 Task: Look for Airbnb properties in Velika KladuÅ¡a, Bosnia and Herzegovina from 6th December, 2023 to 15th December, 2023 for 6 adults.6 bedrooms having 6 beds and 6 bathrooms. Property type can be house. Amenities needed are: wifi, washing machine, TV, free parkinig on premises, hot tub, gym, smoking allowed. Booking option can be shelf check-in. Look for 5 properties as per requirement.
Action: Mouse moved to (340, 141)
Screenshot: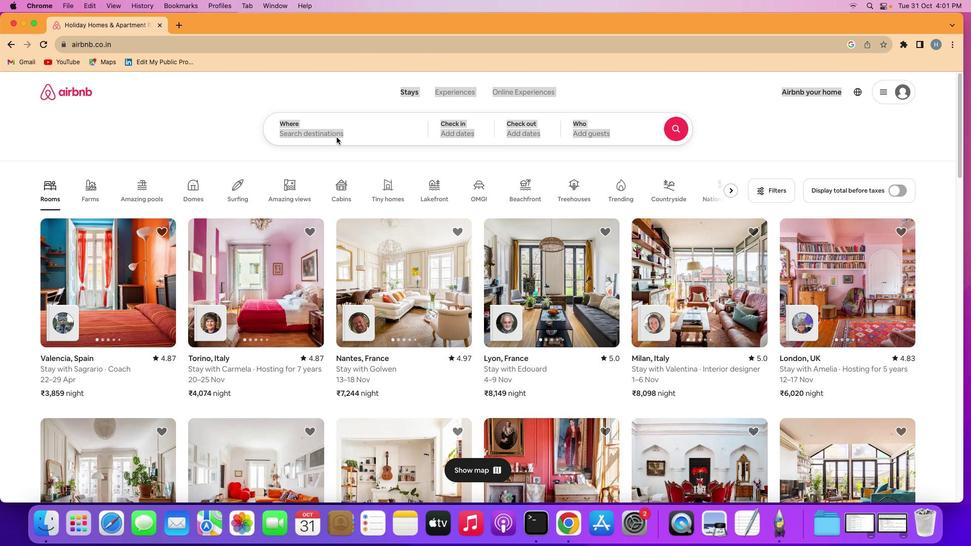 
Action: Mouse pressed left at (340, 141)
Screenshot: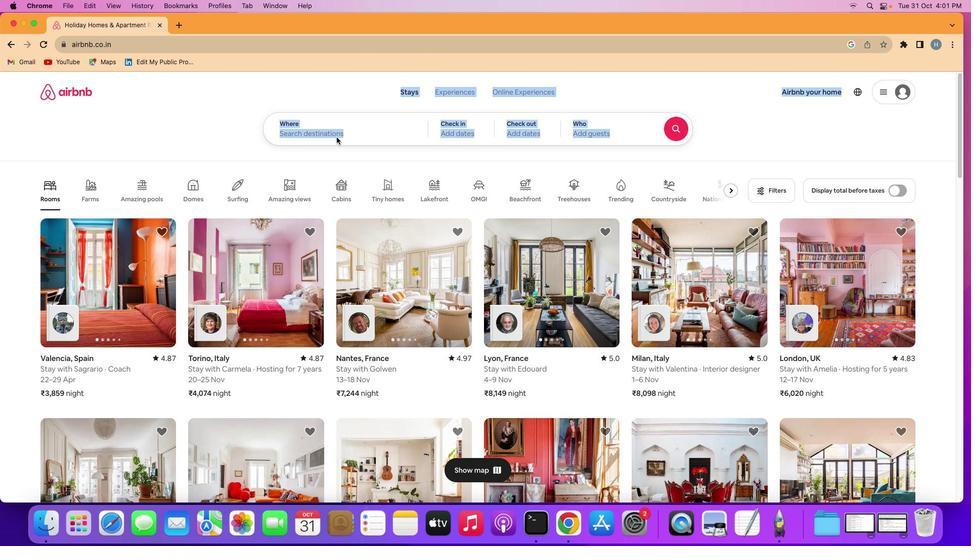 
Action: Mouse pressed left at (340, 141)
Screenshot: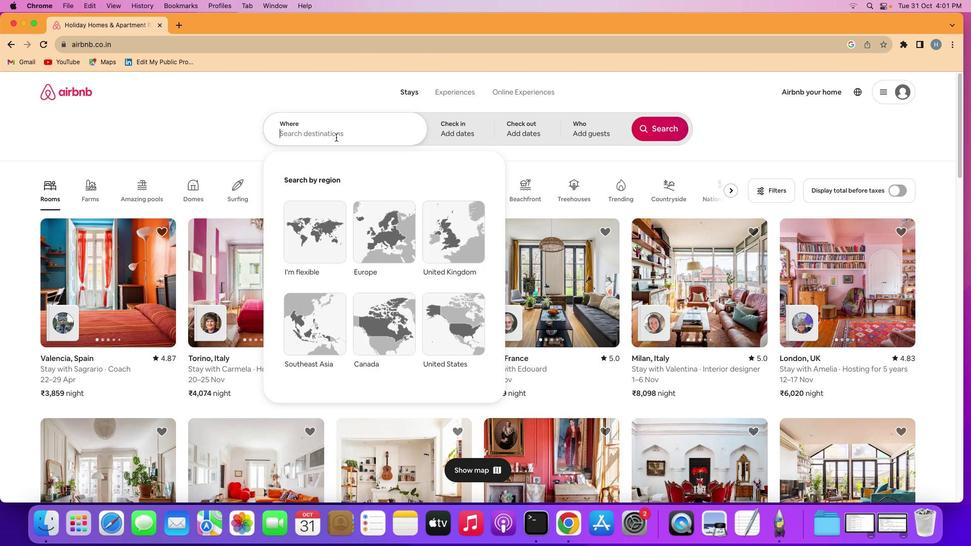 
Action: Mouse moved to (339, 141)
Screenshot: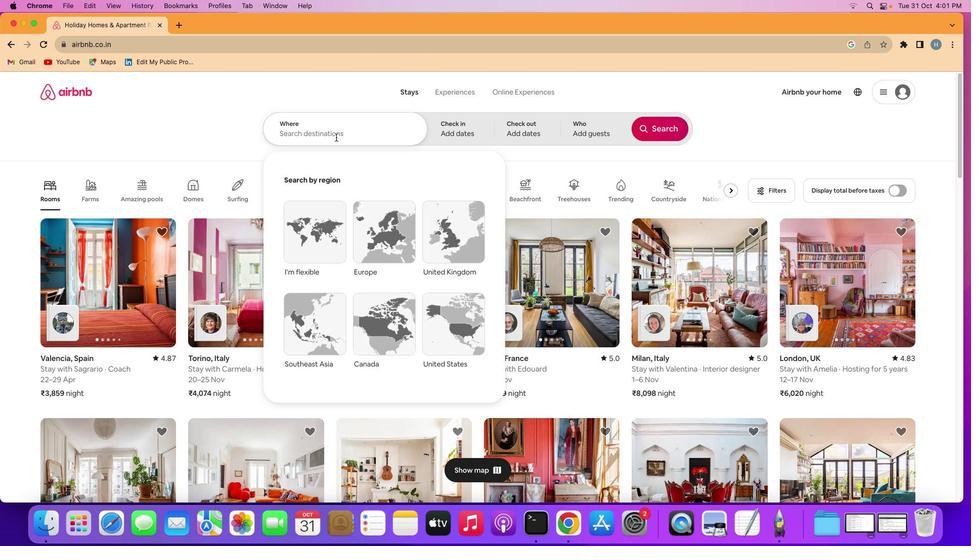 
Action: Key pressed Key.shift'V''e''l''i''k''a'Key.spaceKey.shift'K''l''a''d''u''s''a'','Key.spaceKey.shift'B''o''s''i''n''a'
Screenshot: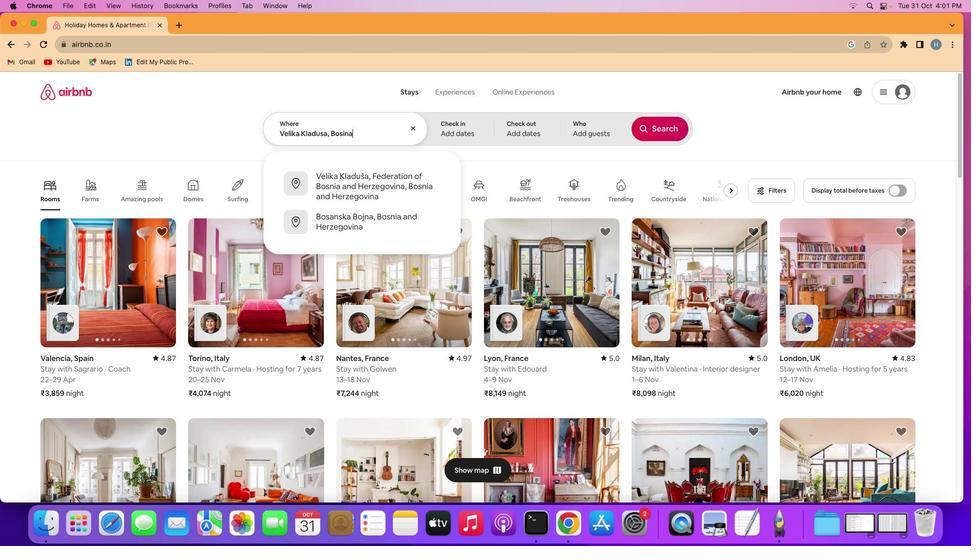 
Action: Mouse moved to (361, 138)
Screenshot: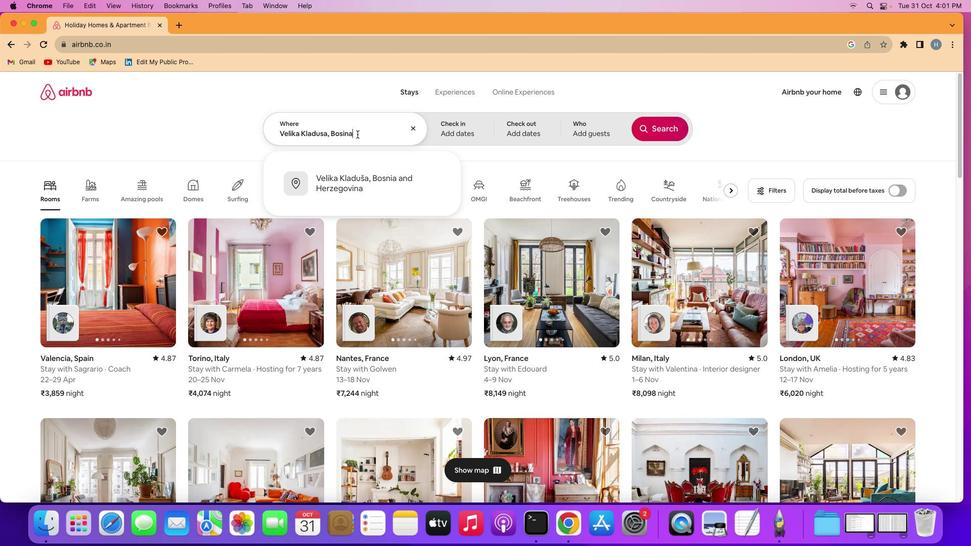 
Action: Key pressed Key.space'a''n''d'Key.spaceKey.shift'H''e''r''z''e''g''o''v''i''n''a'
Screenshot: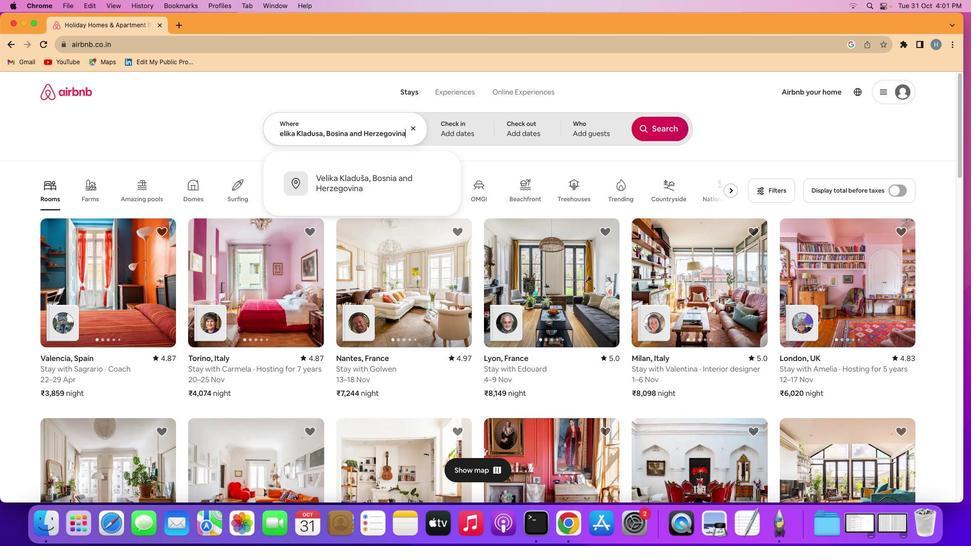 
Action: Mouse moved to (462, 129)
Screenshot: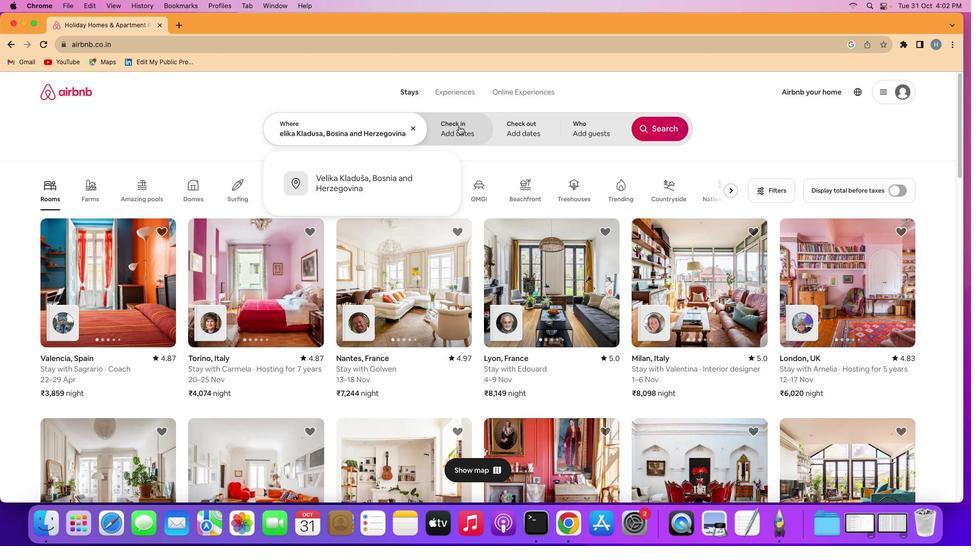 
Action: Mouse pressed left at (462, 129)
Screenshot: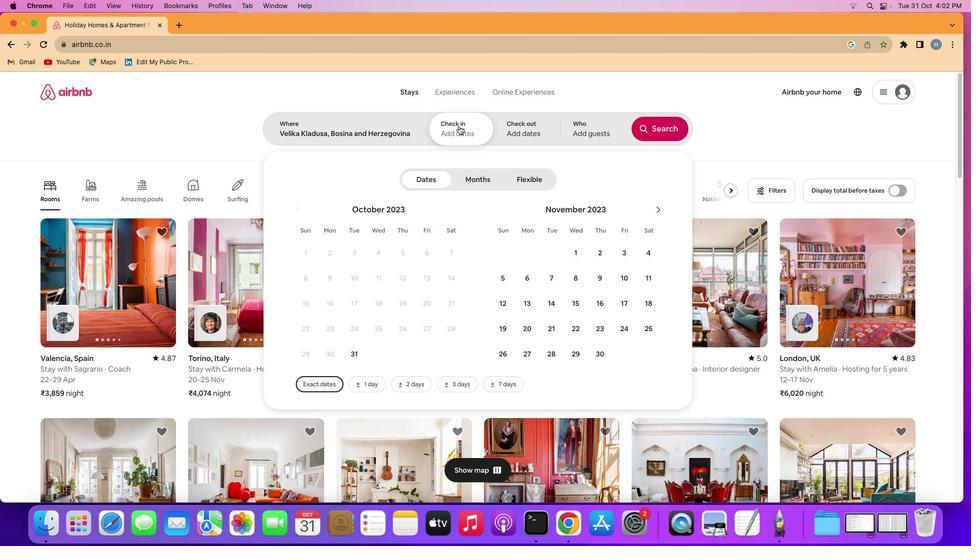 
Action: Mouse moved to (664, 213)
Screenshot: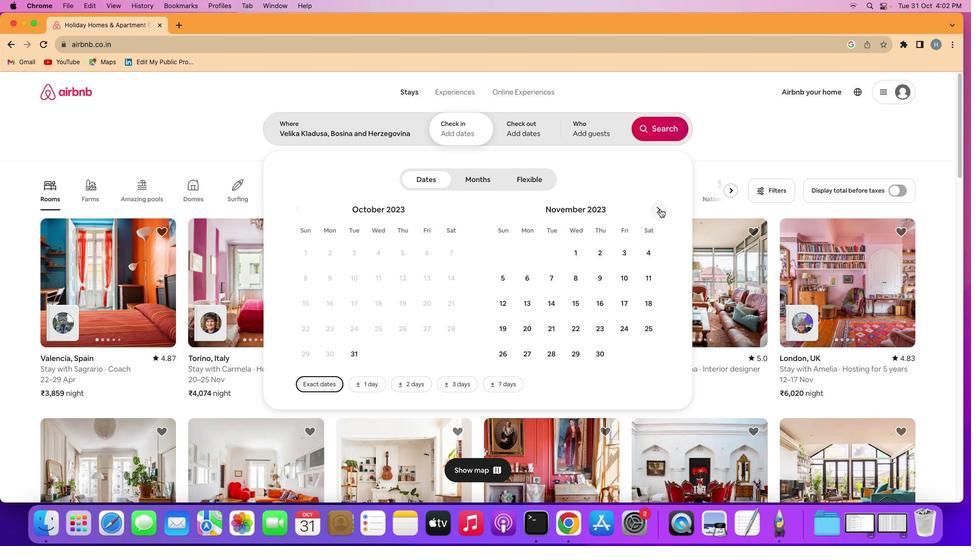 
Action: Mouse pressed left at (664, 213)
Screenshot: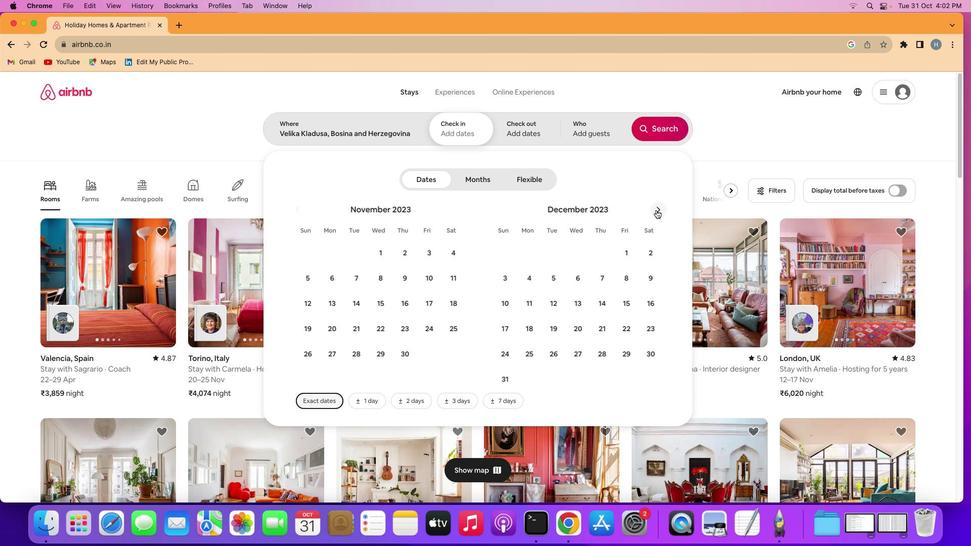 
Action: Mouse moved to (579, 286)
Screenshot: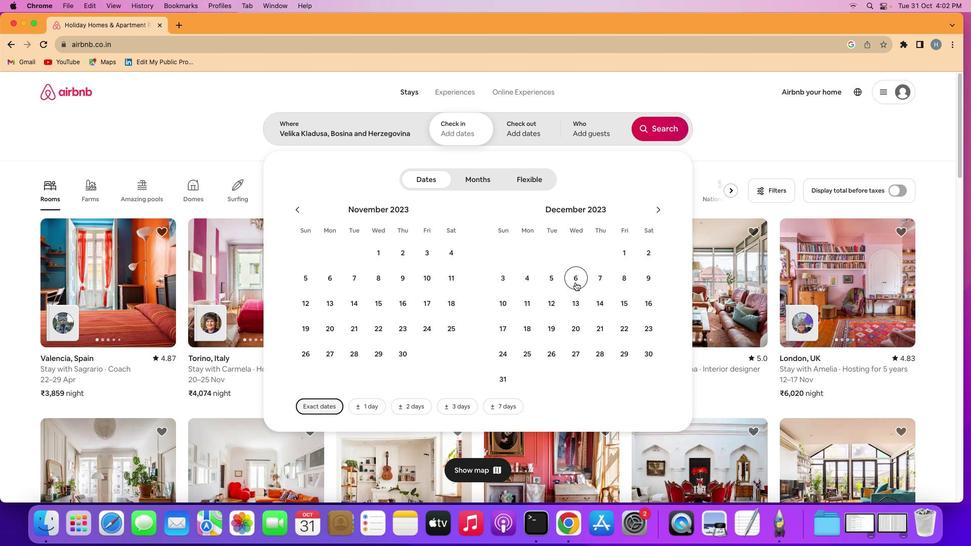 
Action: Mouse pressed left at (579, 286)
Screenshot: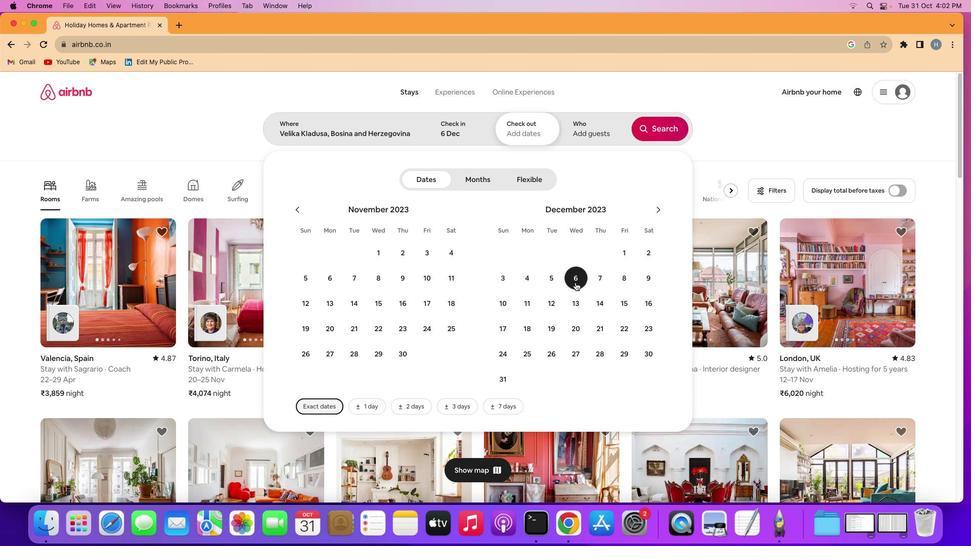 
Action: Mouse moved to (629, 303)
Screenshot: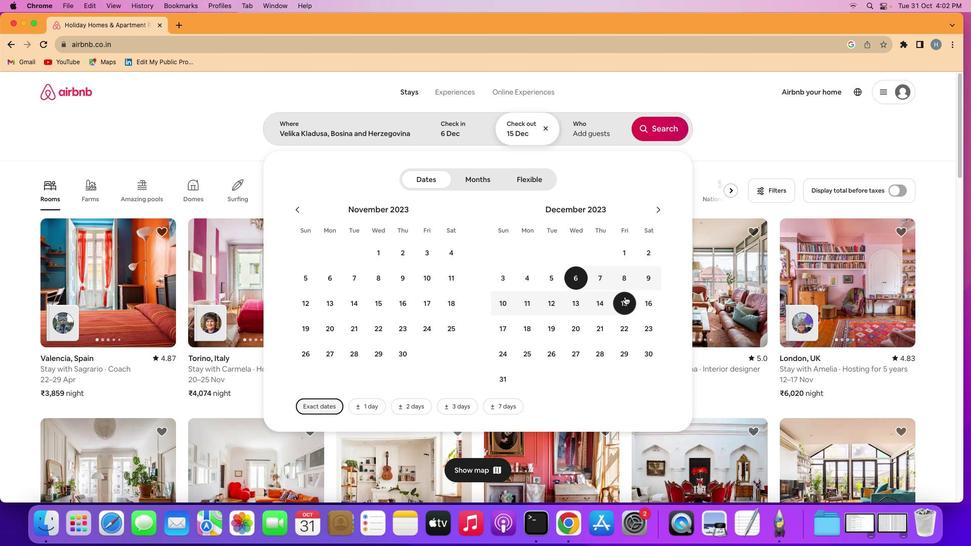 
Action: Mouse pressed left at (629, 303)
Screenshot: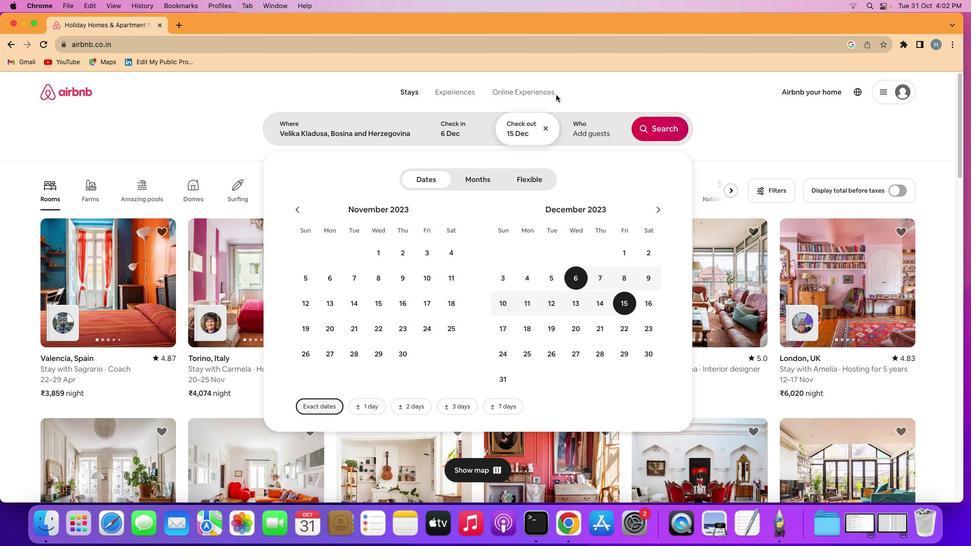 
Action: Mouse moved to (603, 132)
Screenshot: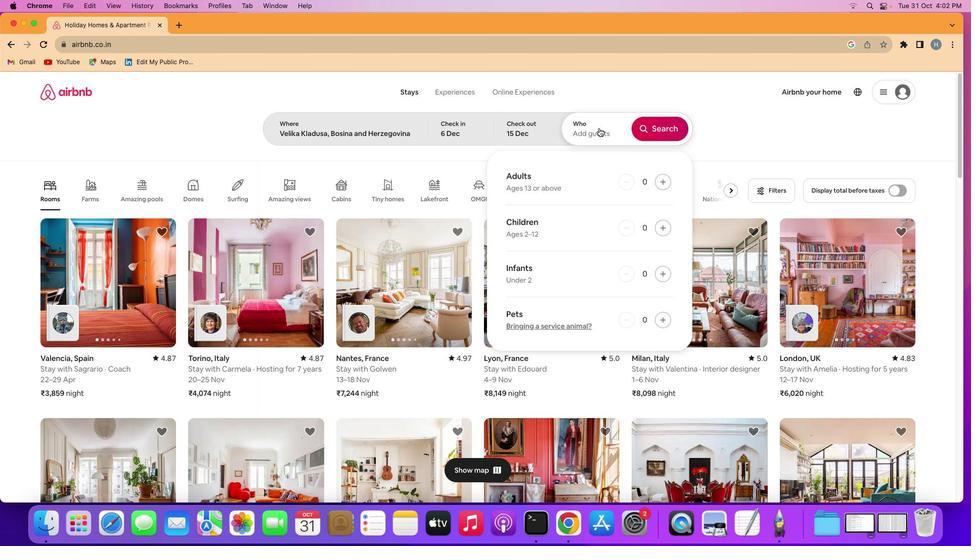
Action: Mouse pressed left at (603, 132)
Screenshot: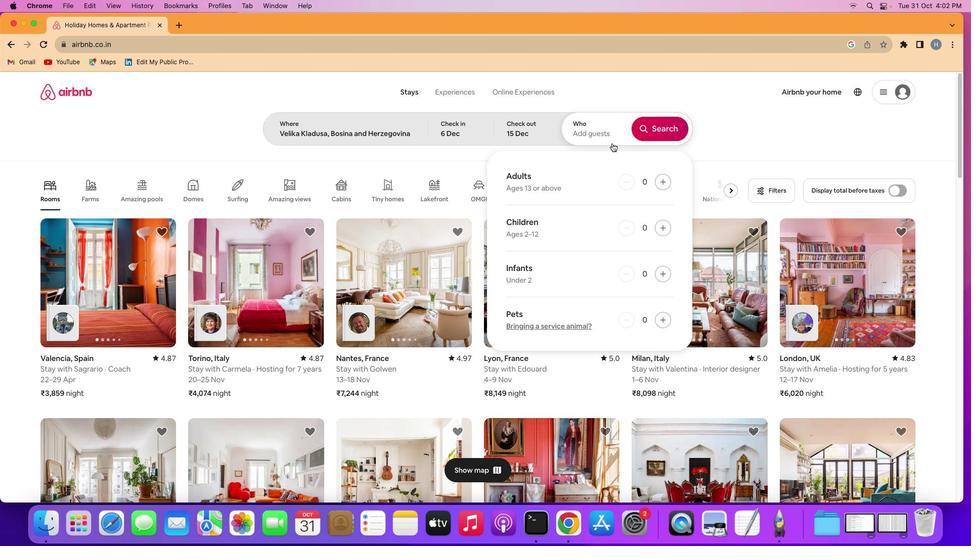 
Action: Mouse moved to (665, 186)
Screenshot: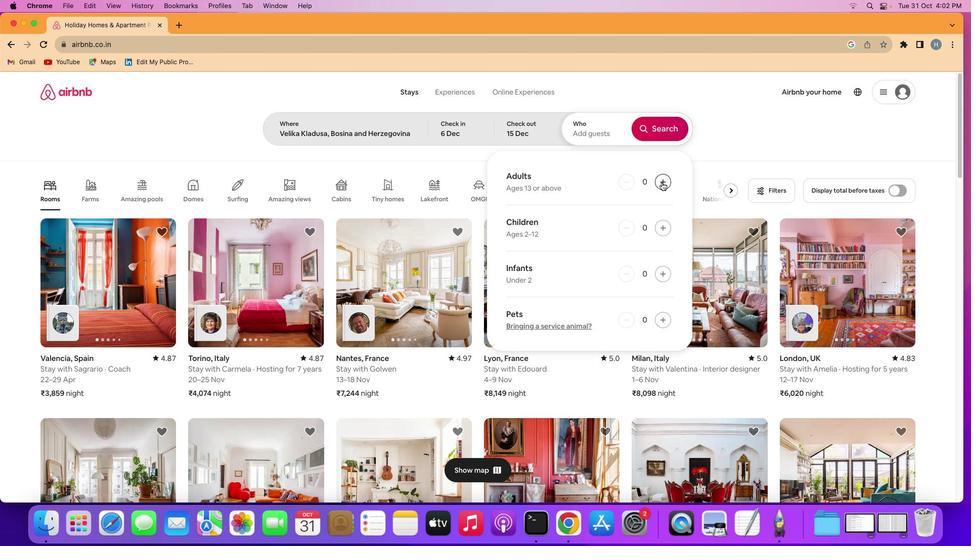 
Action: Mouse pressed left at (665, 186)
Screenshot: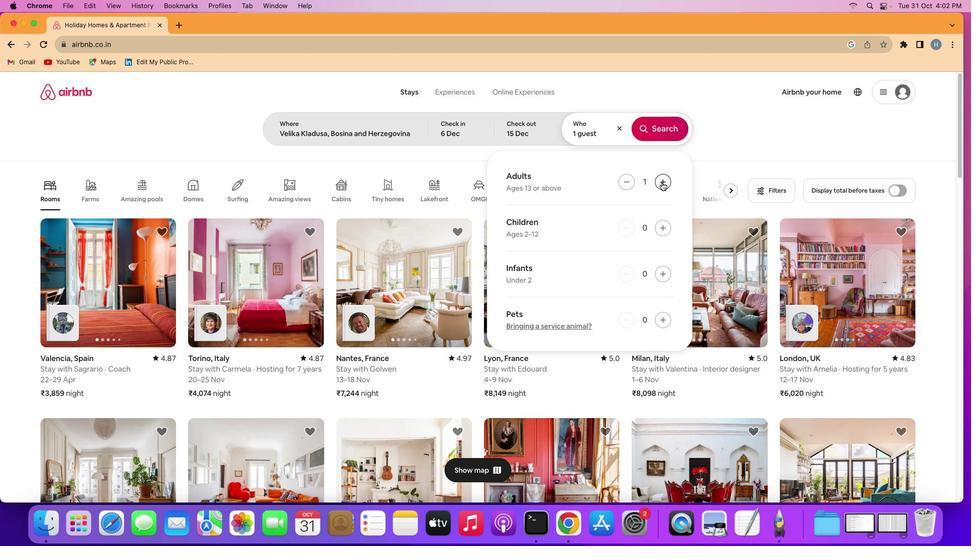 
Action: Mouse pressed left at (665, 186)
Screenshot: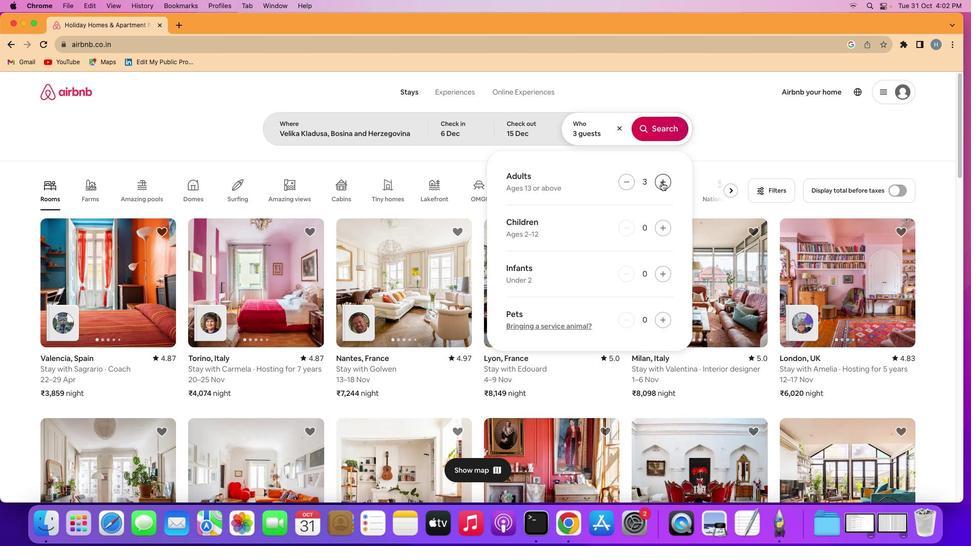 
Action: Mouse pressed left at (665, 186)
Screenshot: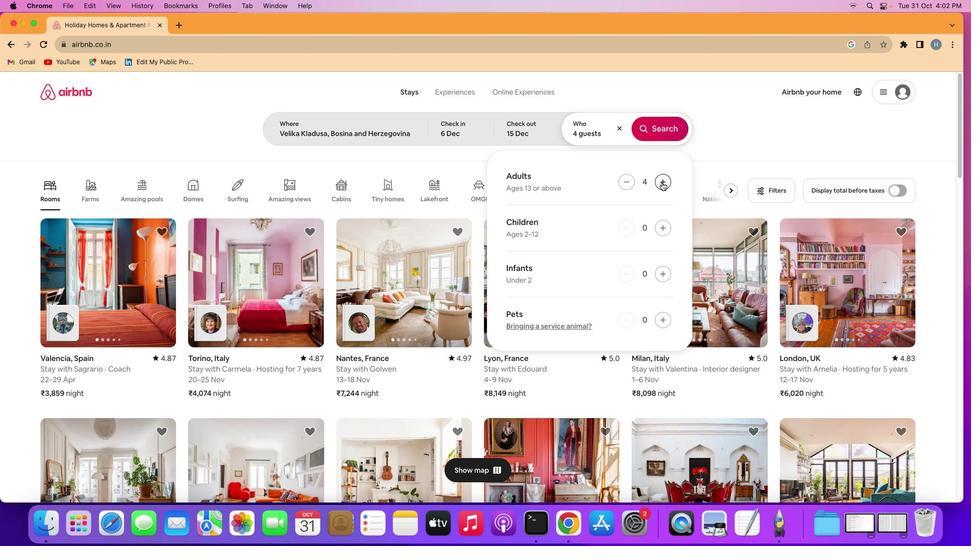 
Action: Mouse pressed left at (665, 186)
Screenshot: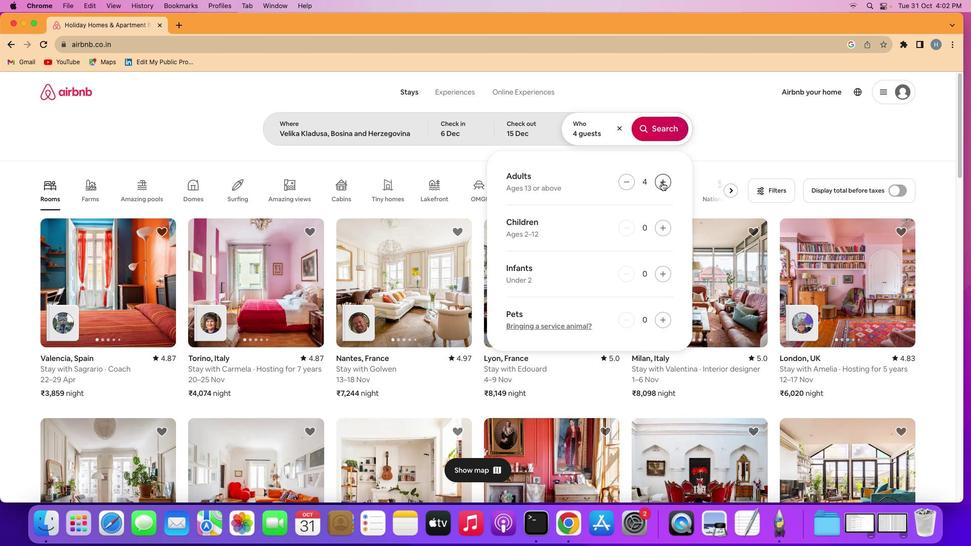 
Action: Mouse pressed left at (665, 186)
Screenshot: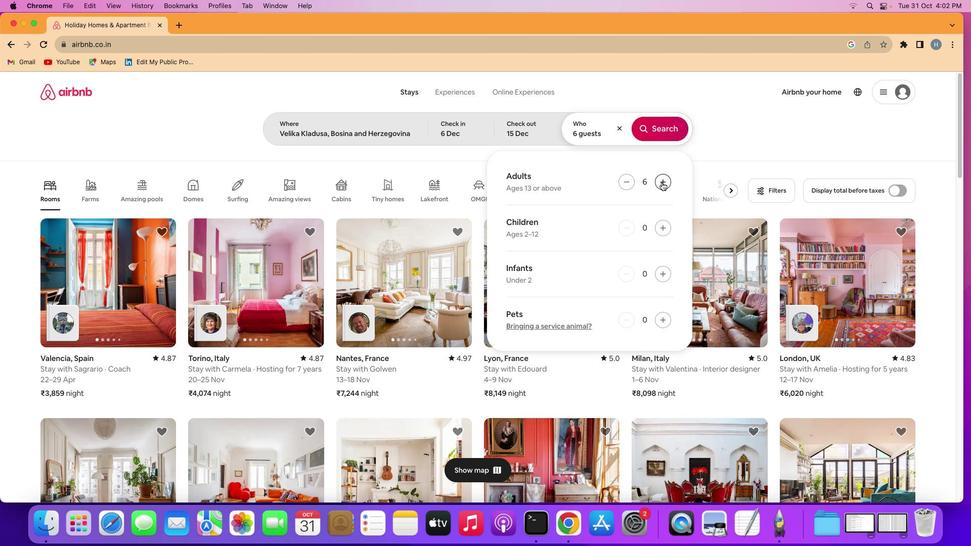 
Action: Mouse pressed left at (665, 186)
Screenshot: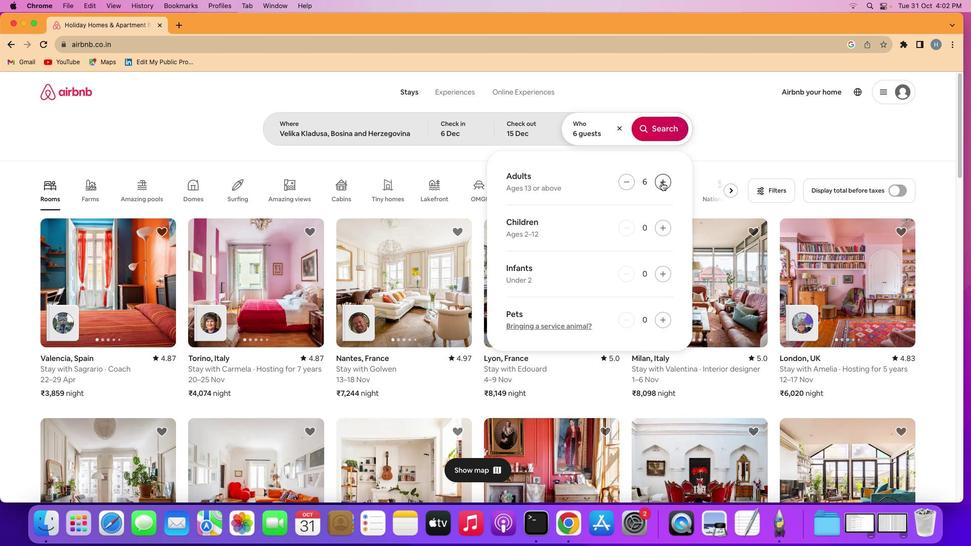 
Action: Mouse moved to (656, 134)
Screenshot: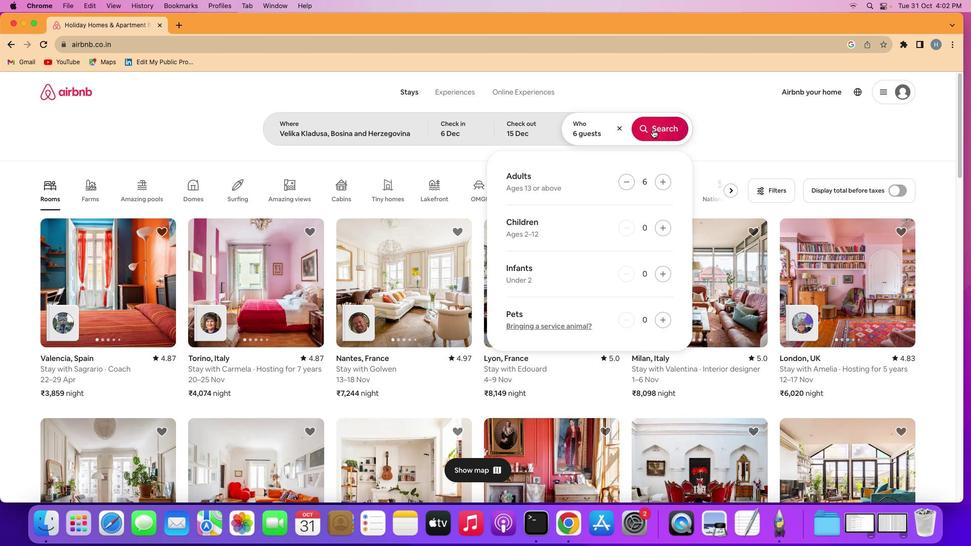 
Action: Mouse pressed left at (656, 134)
Screenshot: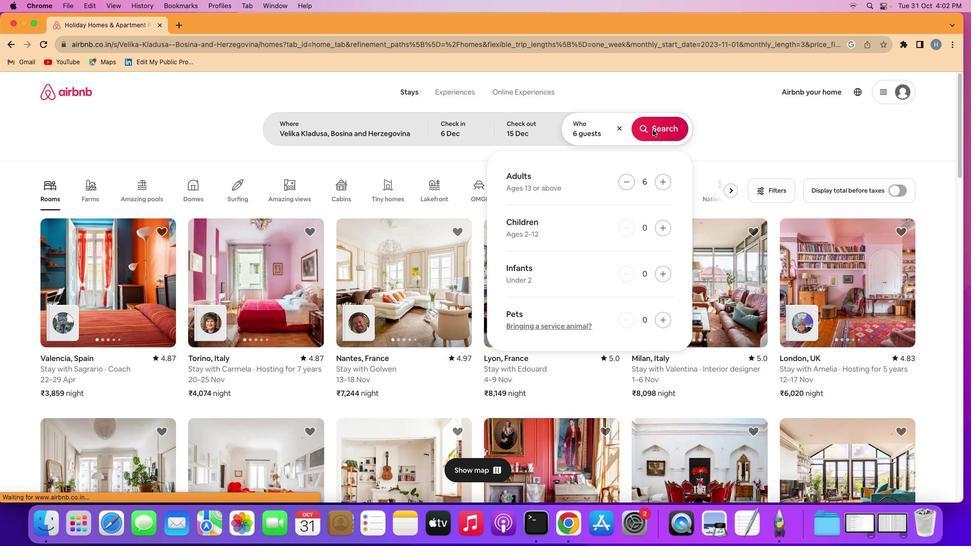 
Action: Mouse moved to (815, 139)
Screenshot: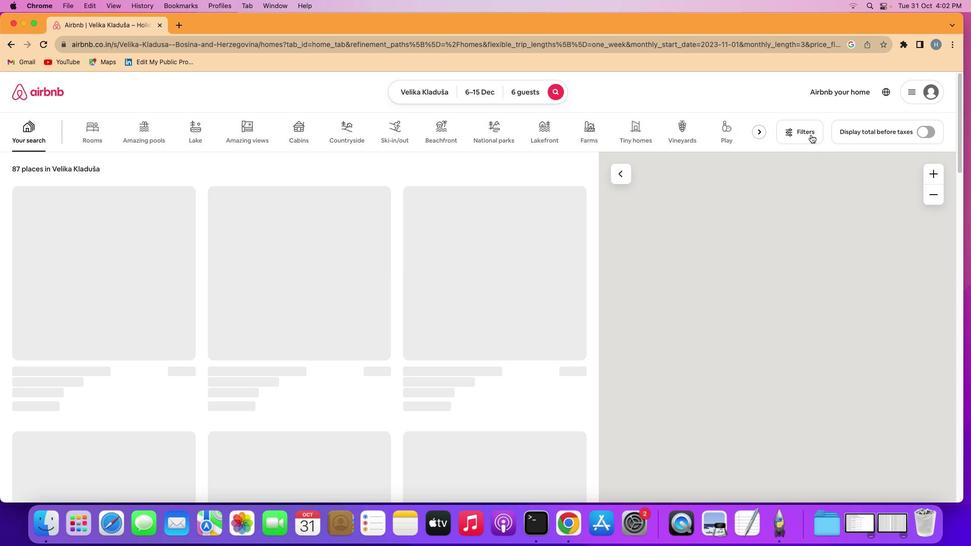 
Action: Mouse pressed left at (815, 139)
Screenshot: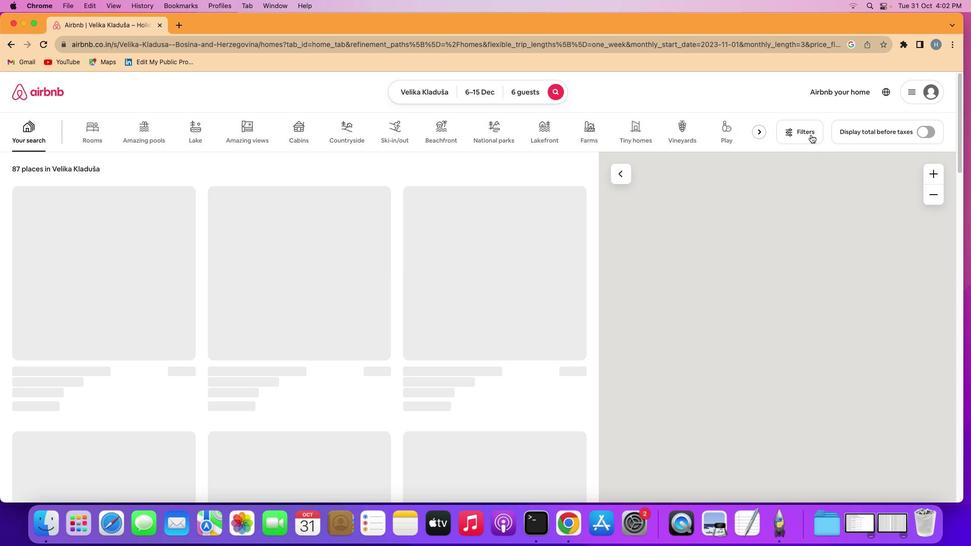 
Action: Mouse moved to (807, 135)
Screenshot: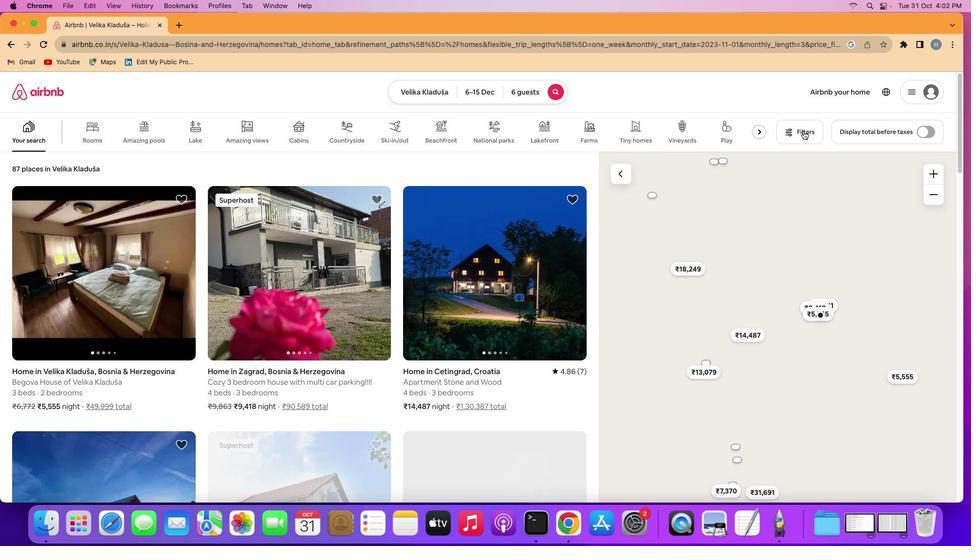 
Action: Mouse pressed left at (807, 135)
Screenshot: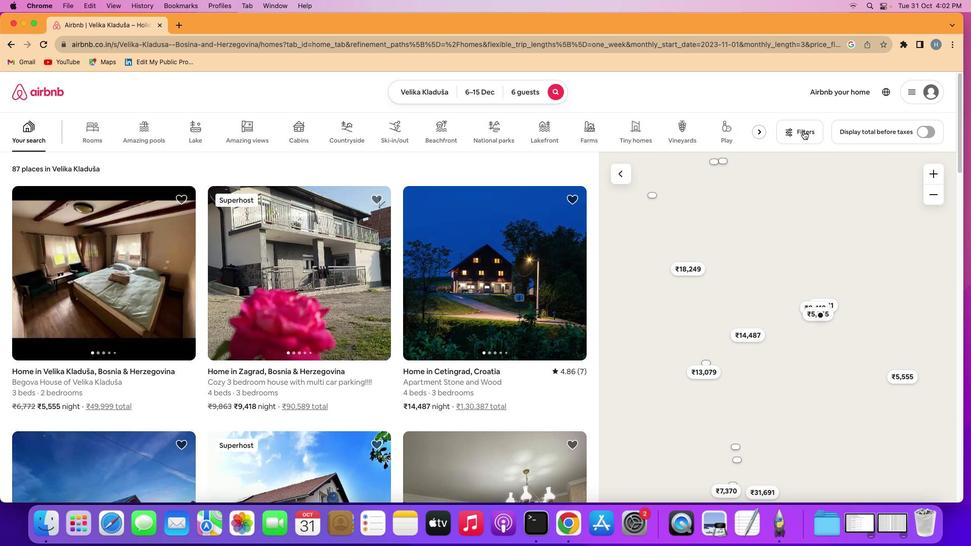 
Action: Mouse moved to (528, 287)
Screenshot: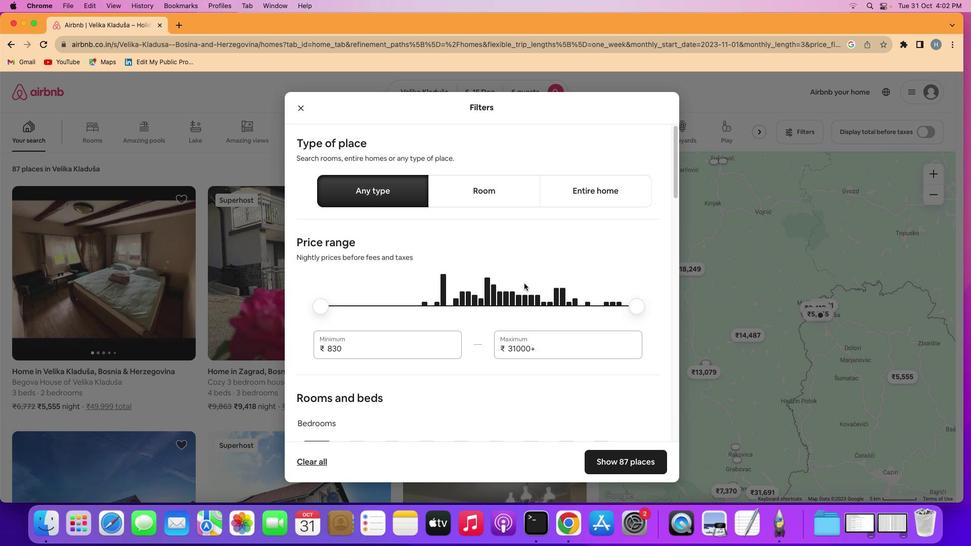 
Action: Mouse scrolled (528, 287) with delta (4, 3)
Screenshot: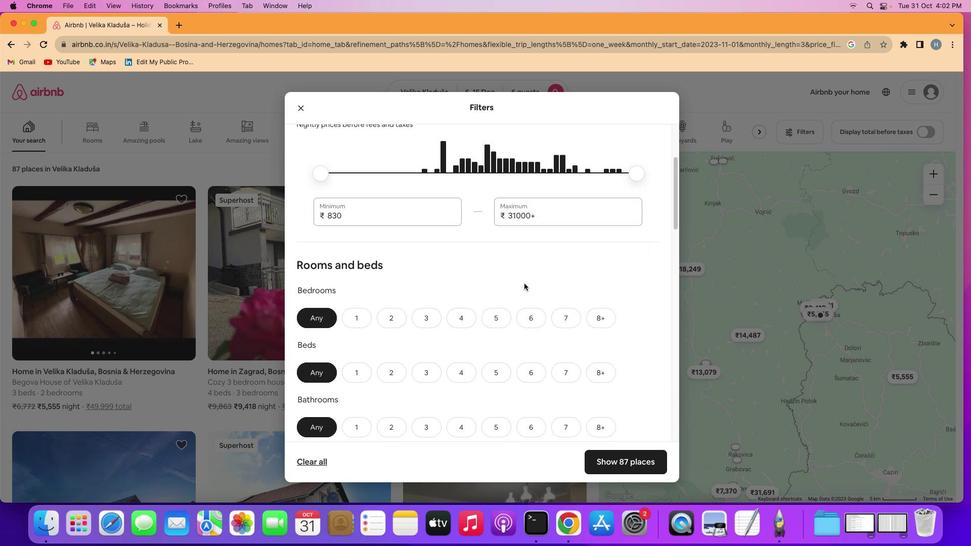 
Action: Mouse scrolled (528, 287) with delta (4, 3)
Screenshot: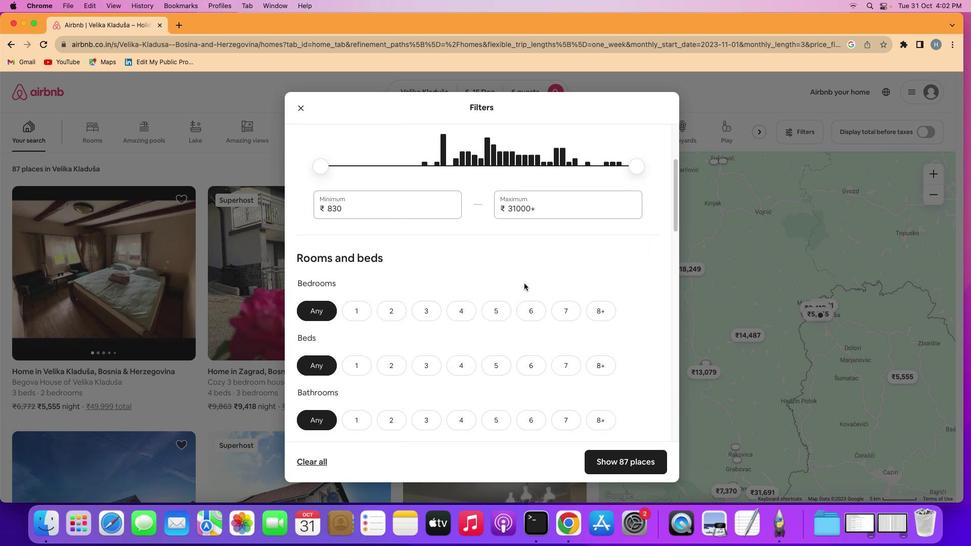 
Action: Mouse scrolled (528, 287) with delta (4, 3)
Screenshot: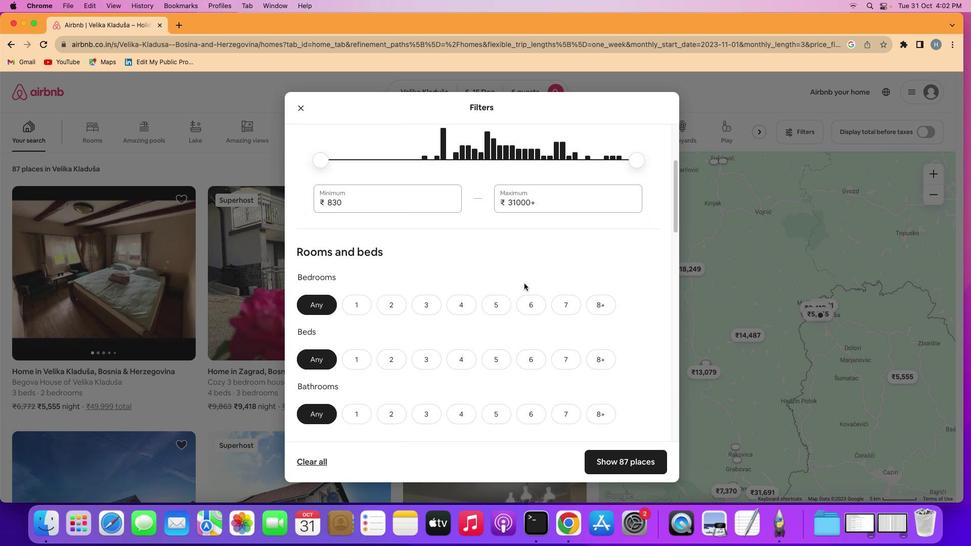
Action: Mouse scrolled (528, 287) with delta (4, 2)
Screenshot: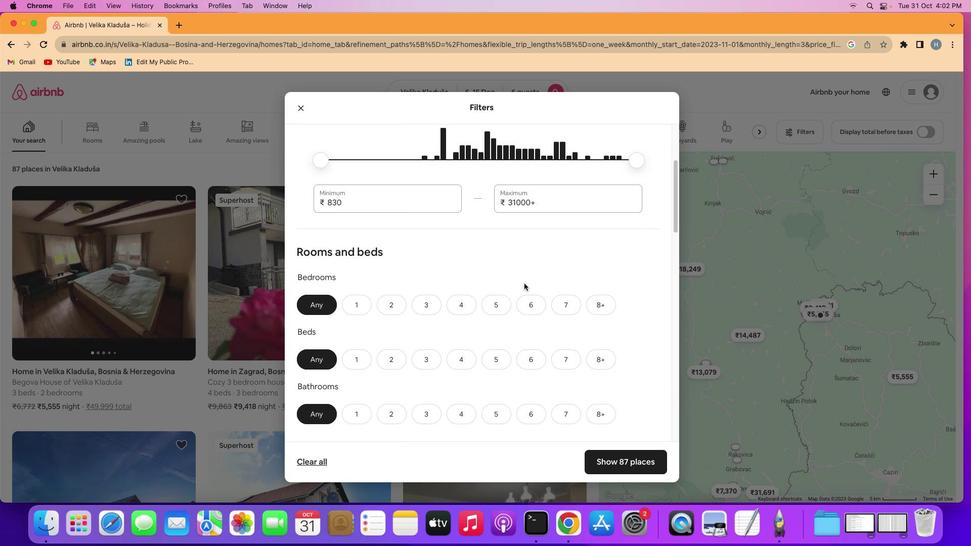 
Action: Mouse scrolled (528, 287) with delta (4, 3)
Screenshot: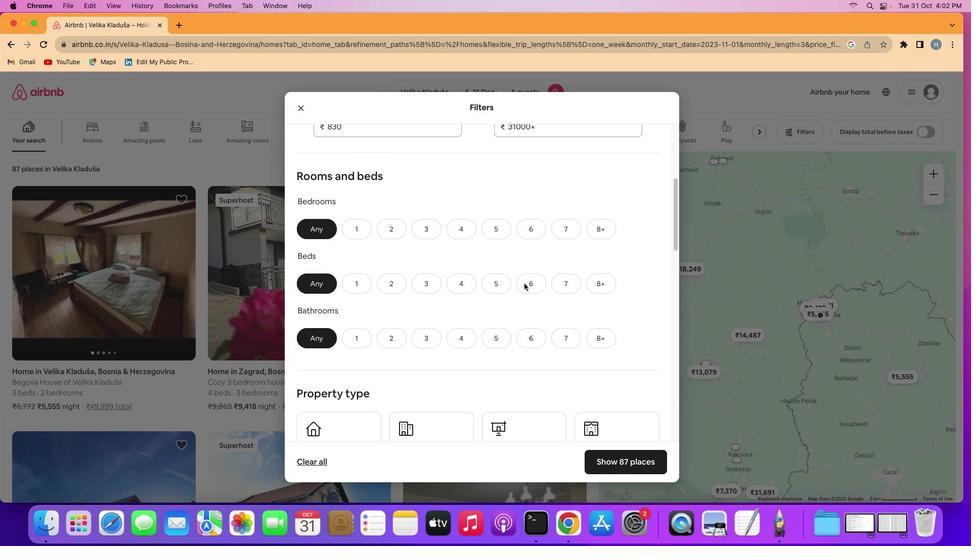 
Action: Mouse scrolled (528, 287) with delta (4, 3)
Screenshot: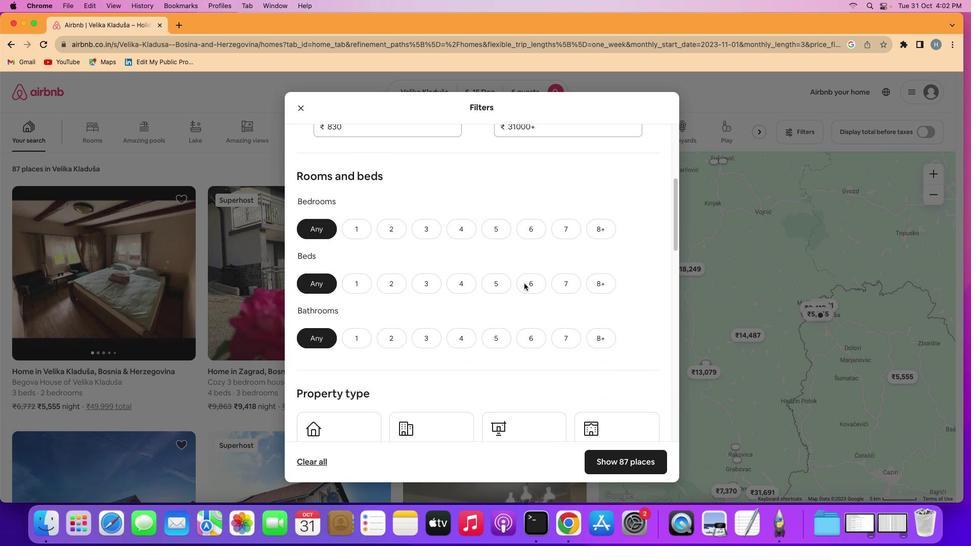 
Action: Mouse scrolled (528, 287) with delta (4, 3)
Screenshot: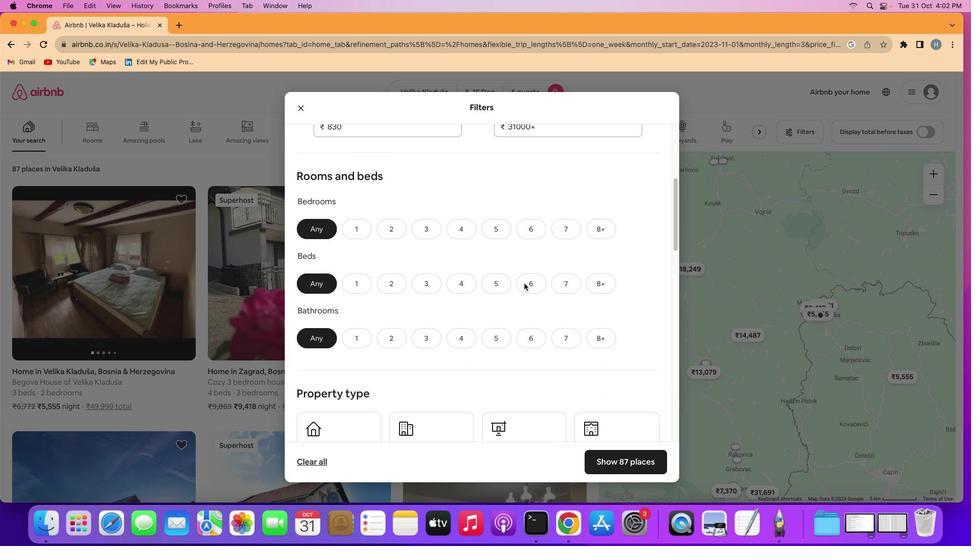 
Action: Mouse scrolled (528, 287) with delta (4, 3)
Screenshot: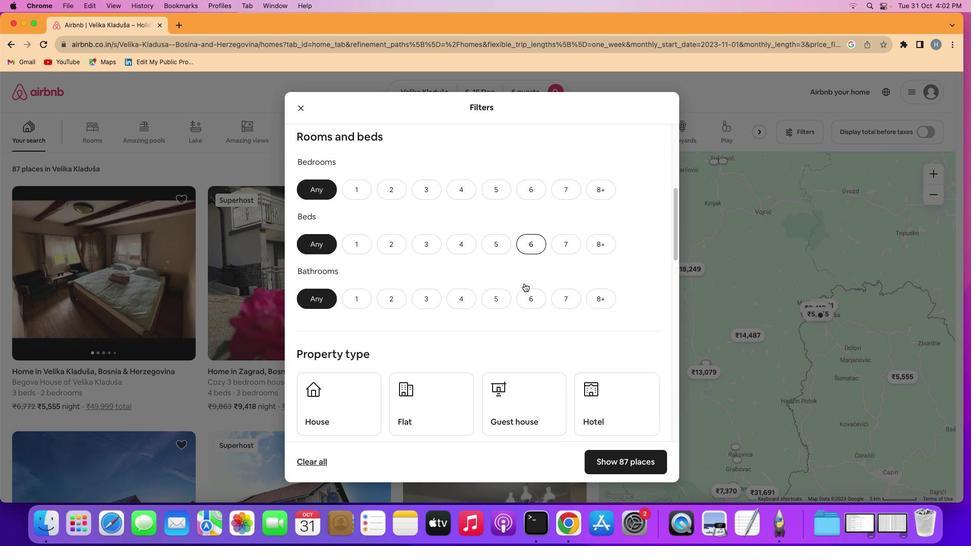 
Action: Mouse scrolled (528, 287) with delta (4, 3)
Screenshot: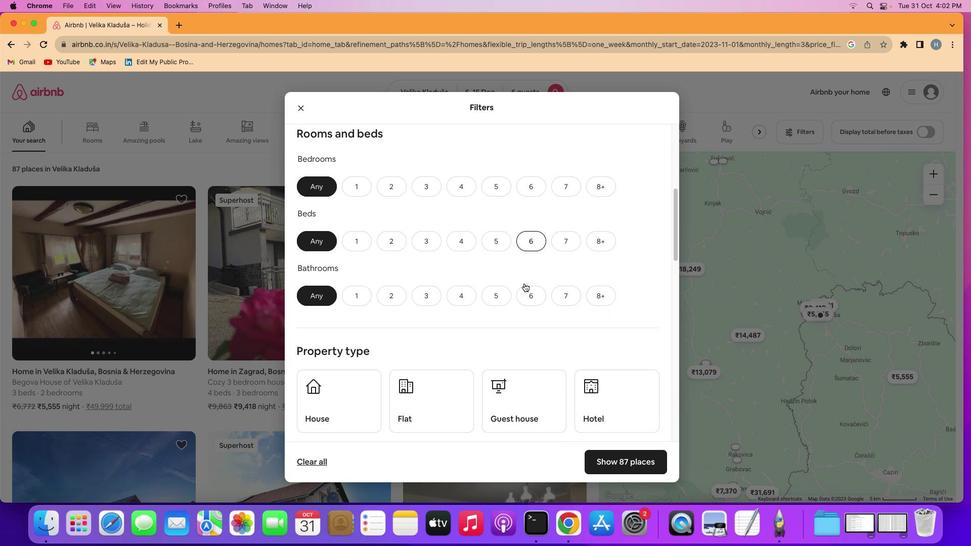 
Action: Mouse scrolled (528, 287) with delta (4, 3)
Screenshot: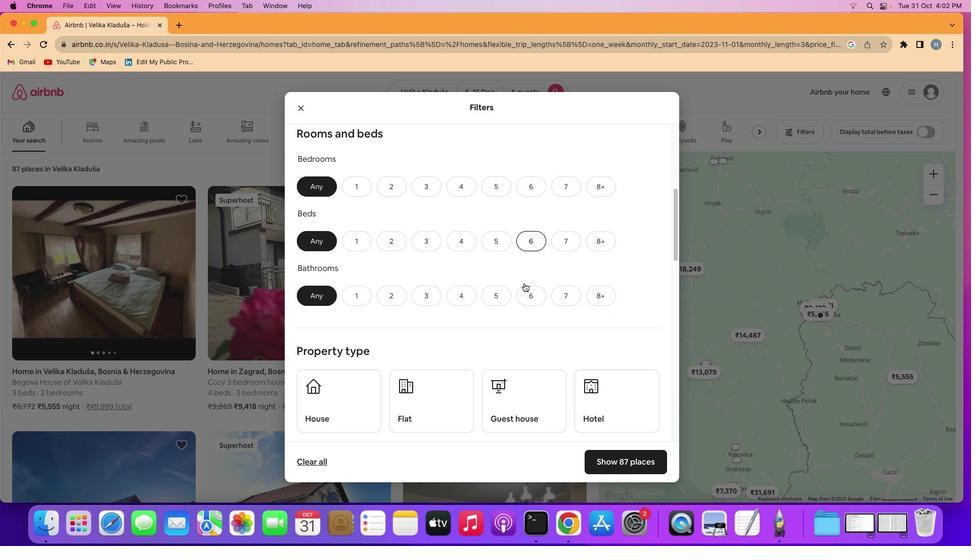 
Action: Mouse scrolled (528, 287) with delta (4, 3)
Screenshot: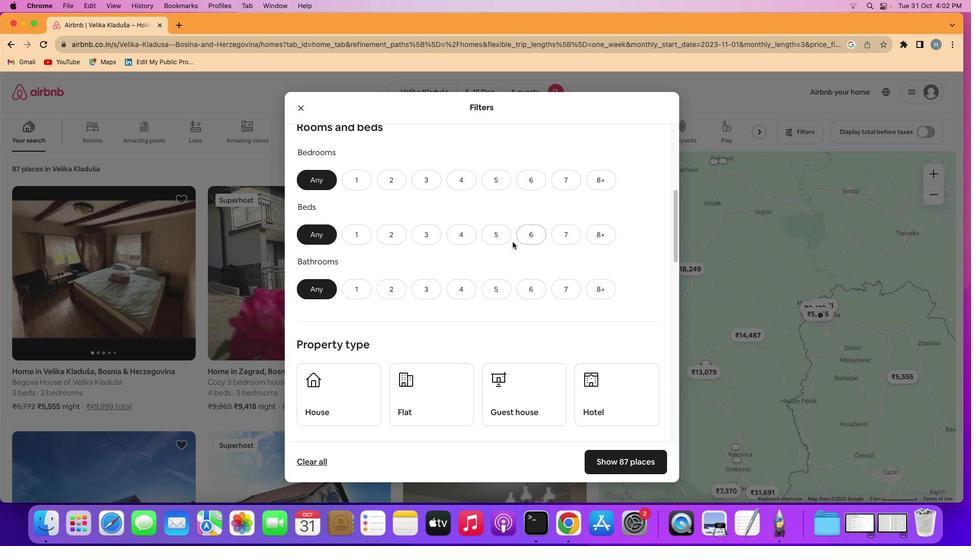 
Action: Mouse scrolled (528, 287) with delta (4, 3)
Screenshot: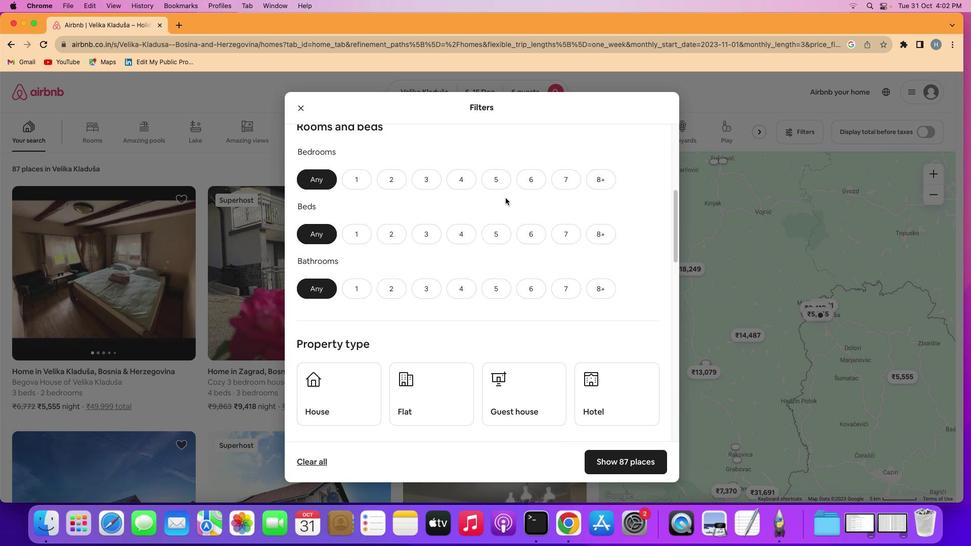 
Action: Mouse moved to (544, 187)
Screenshot: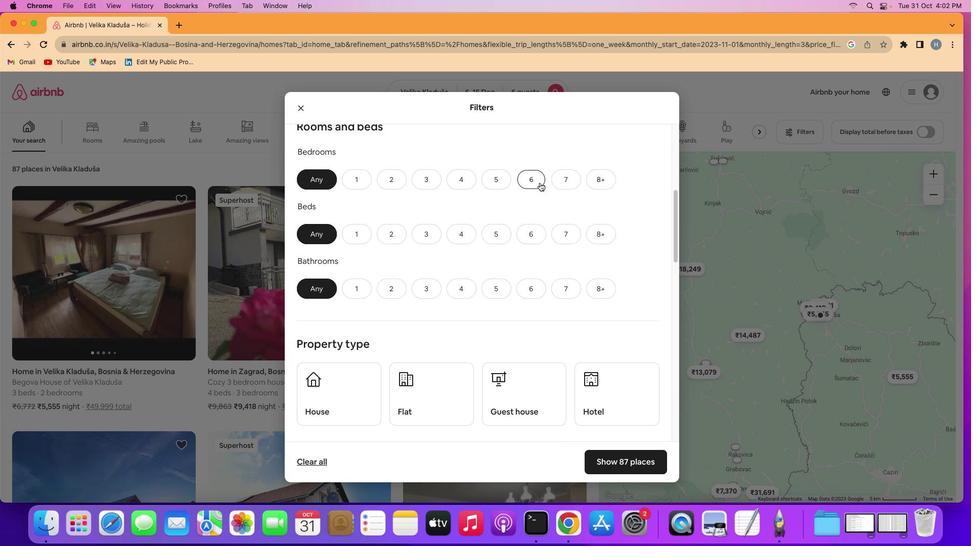 
Action: Mouse pressed left at (544, 187)
Screenshot: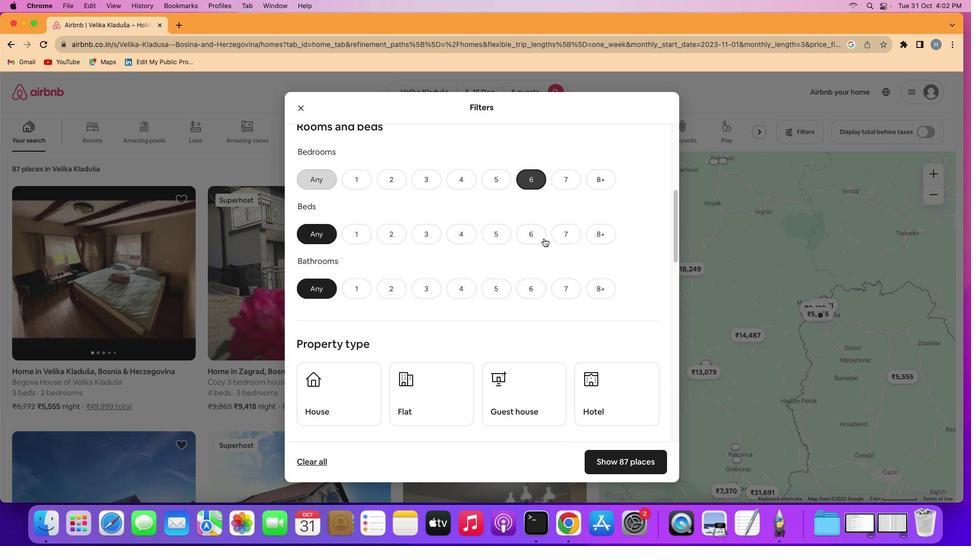 
Action: Mouse moved to (547, 242)
Screenshot: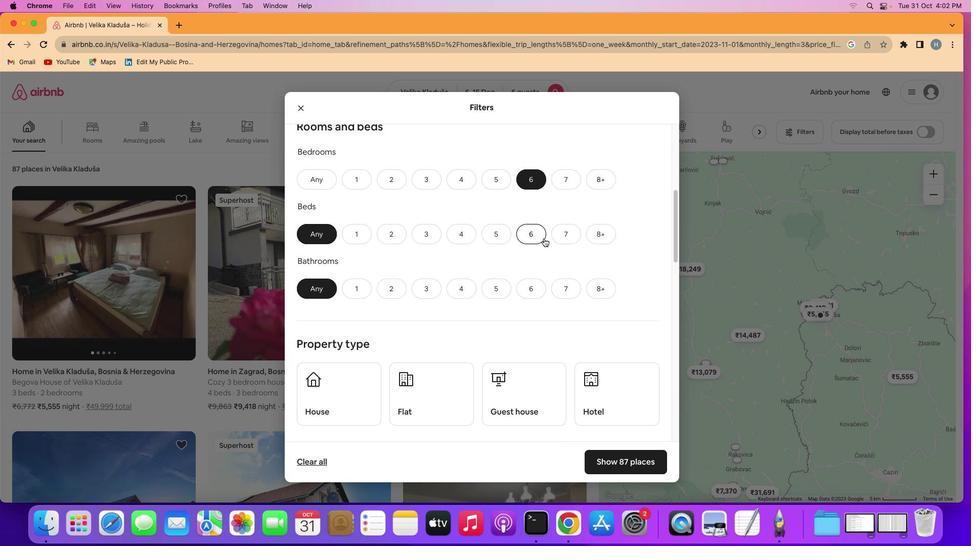
Action: Mouse pressed left at (547, 242)
Screenshot: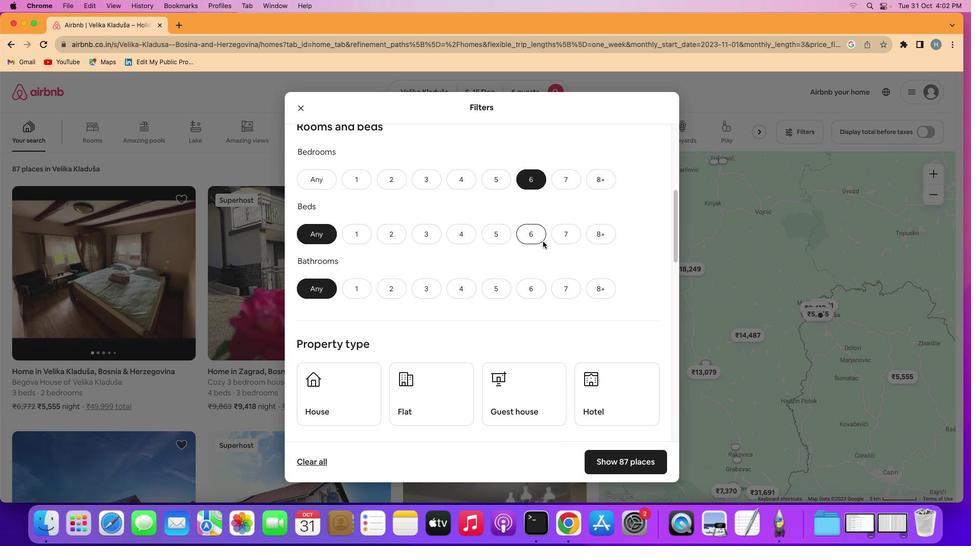 
Action: Mouse moved to (534, 234)
Screenshot: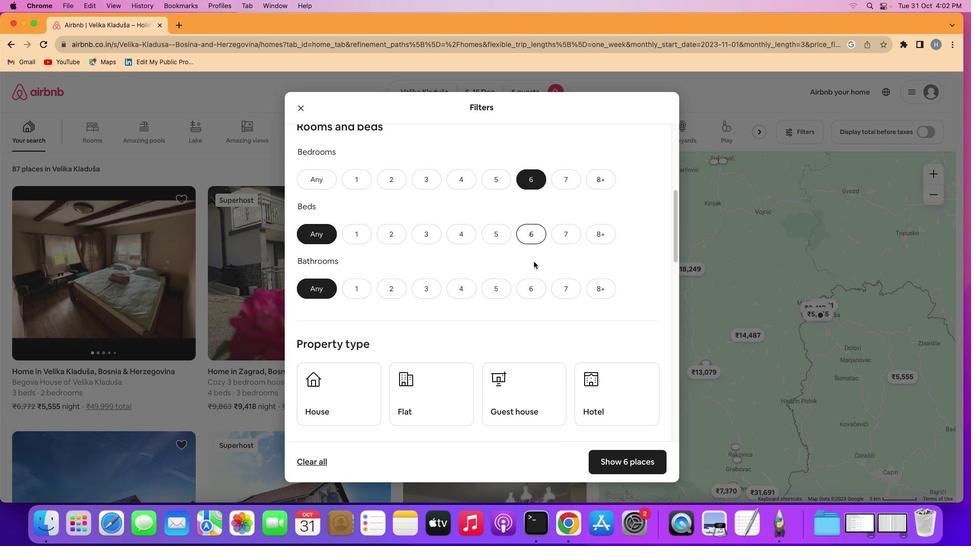 
Action: Mouse pressed left at (534, 234)
Screenshot: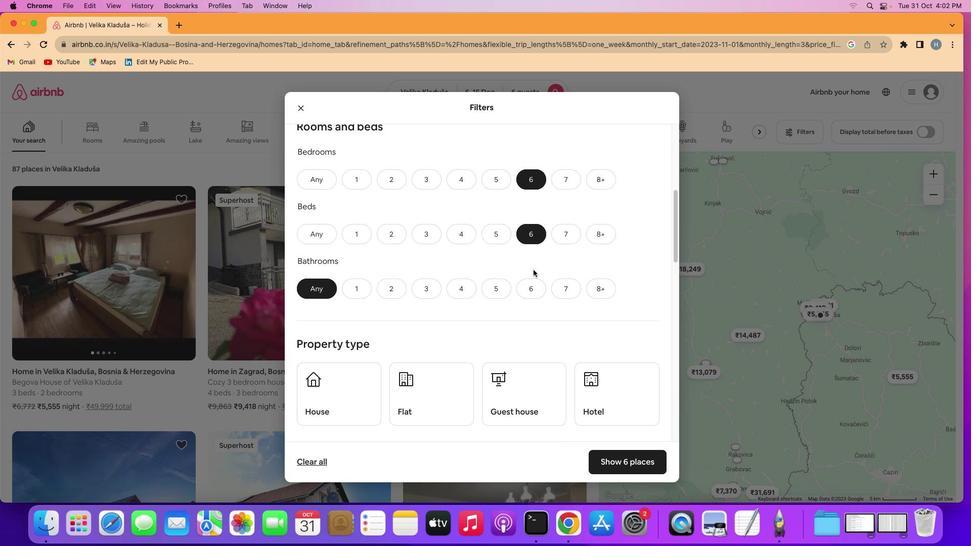 
Action: Mouse moved to (535, 285)
Screenshot: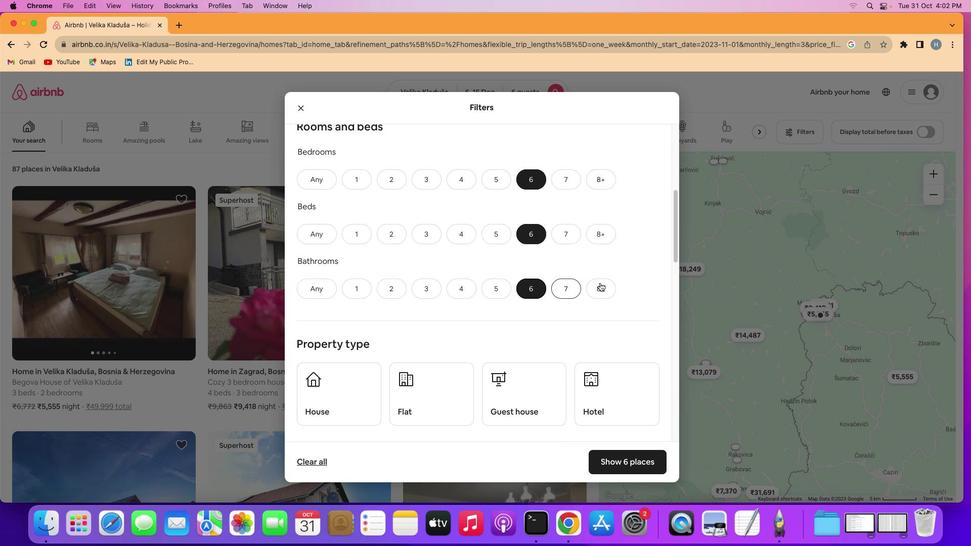
Action: Mouse pressed left at (535, 285)
Screenshot: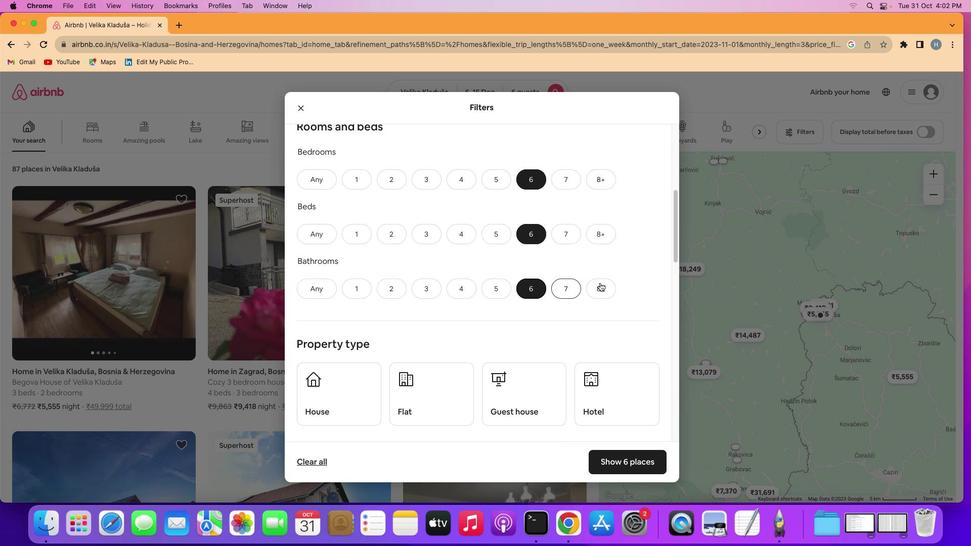 
Action: Mouse moved to (606, 285)
Screenshot: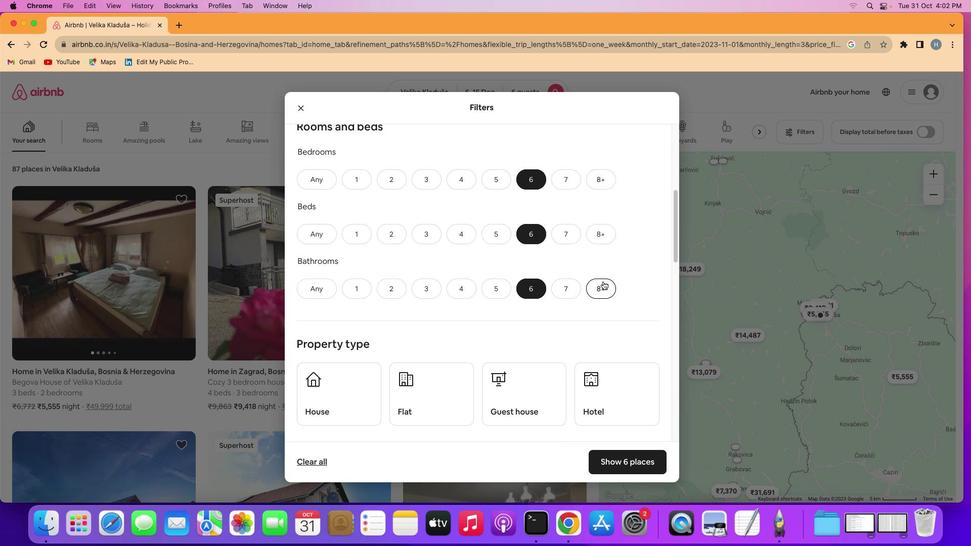 
Action: Mouse scrolled (606, 285) with delta (4, 3)
Screenshot: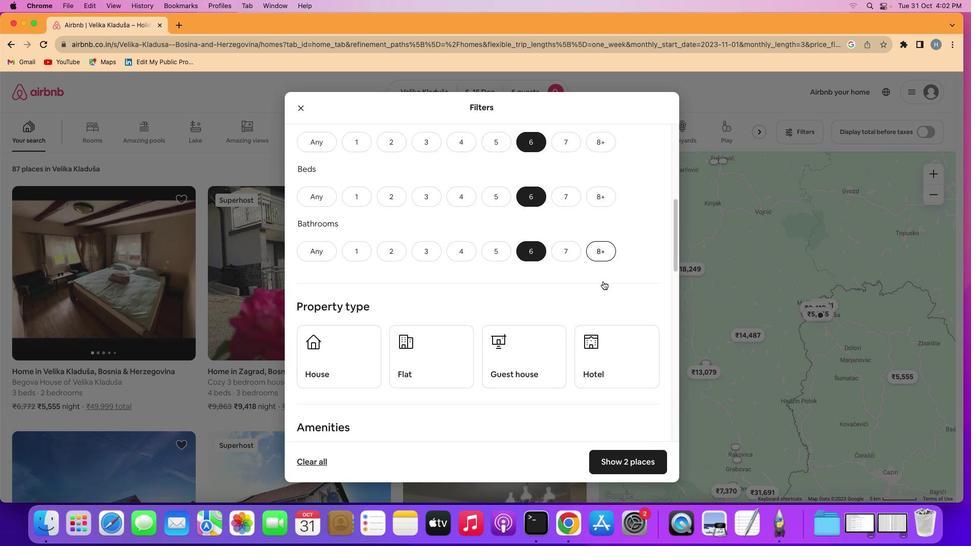 
Action: Mouse scrolled (606, 285) with delta (4, 3)
Screenshot: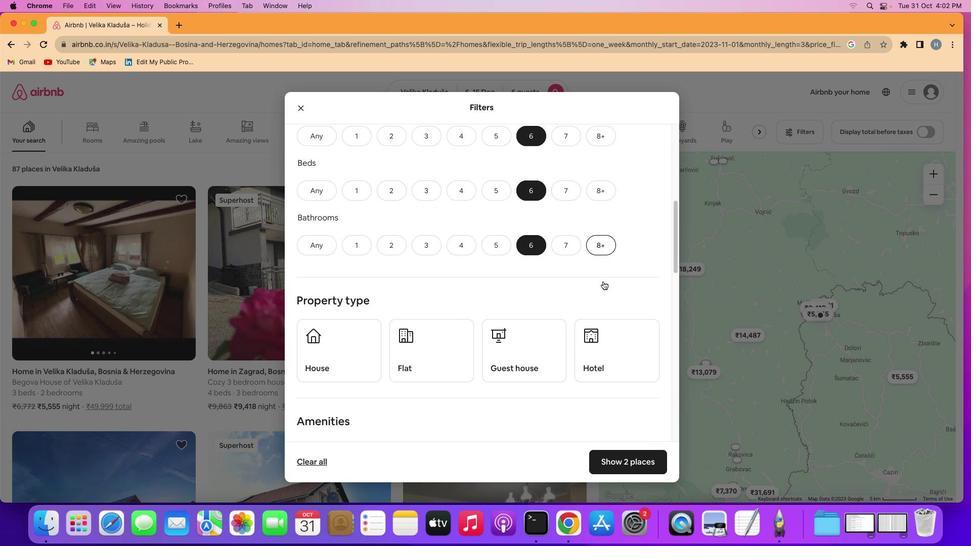 
Action: Mouse scrolled (606, 285) with delta (4, 3)
Screenshot: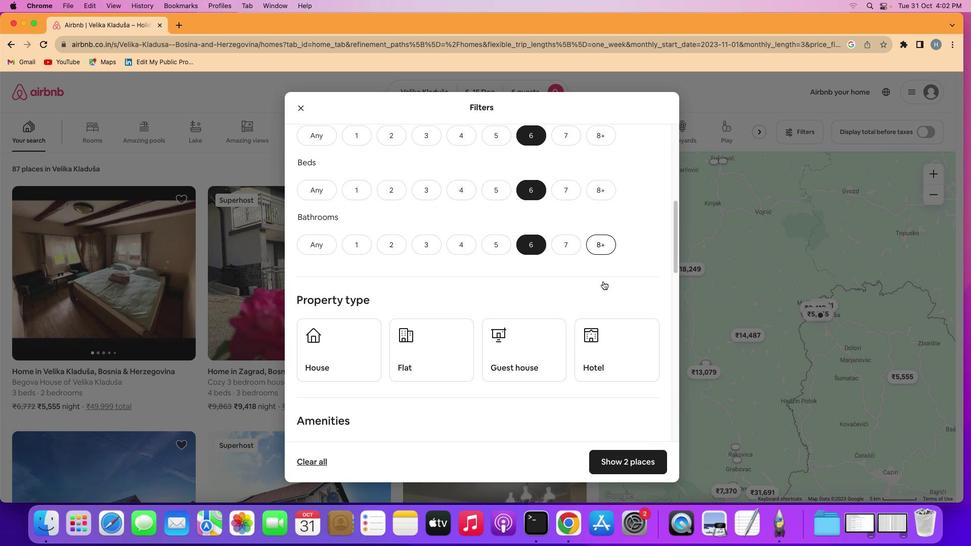 
Action: Mouse scrolled (606, 285) with delta (4, 3)
Screenshot: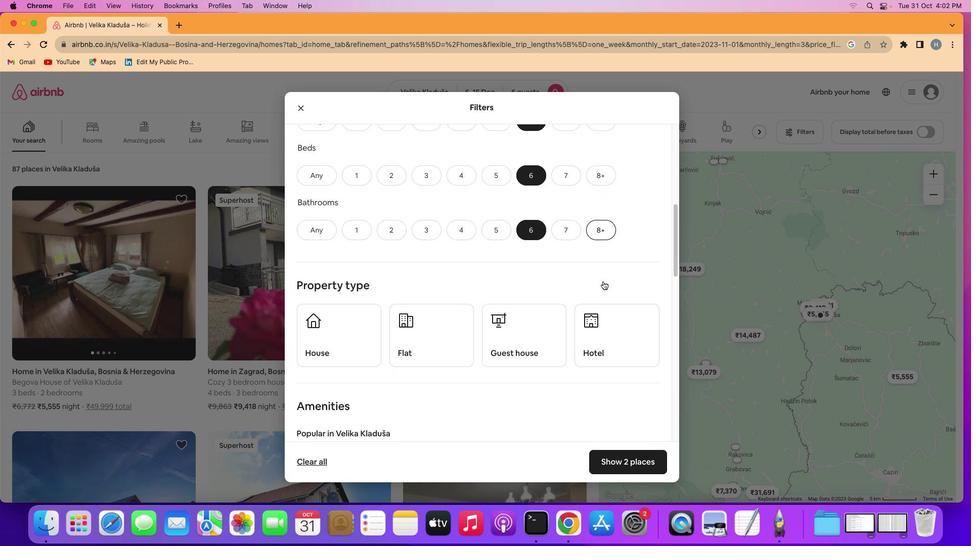 
Action: Mouse scrolled (606, 285) with delta (4, 3)
Screenshot: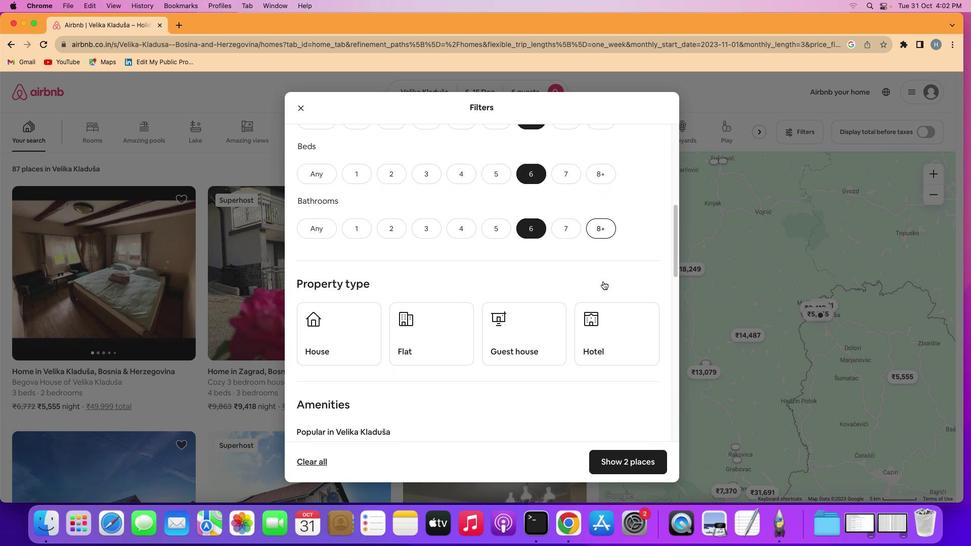 
Action: Mouse scrolled (606, 285) with delta (4, 3)
Screenshot: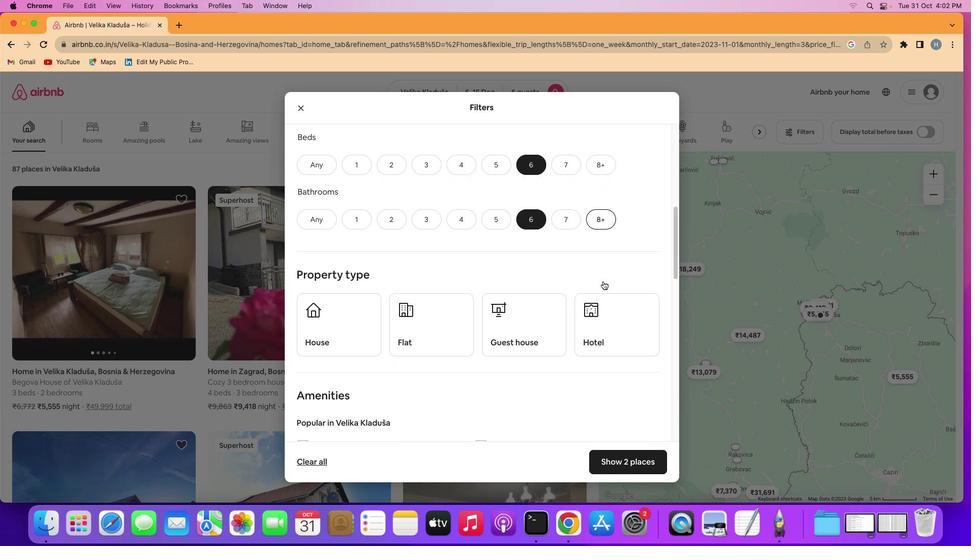 
Action: Mouse scrolled (606, 285) with delta (4, 3)
Screenshot: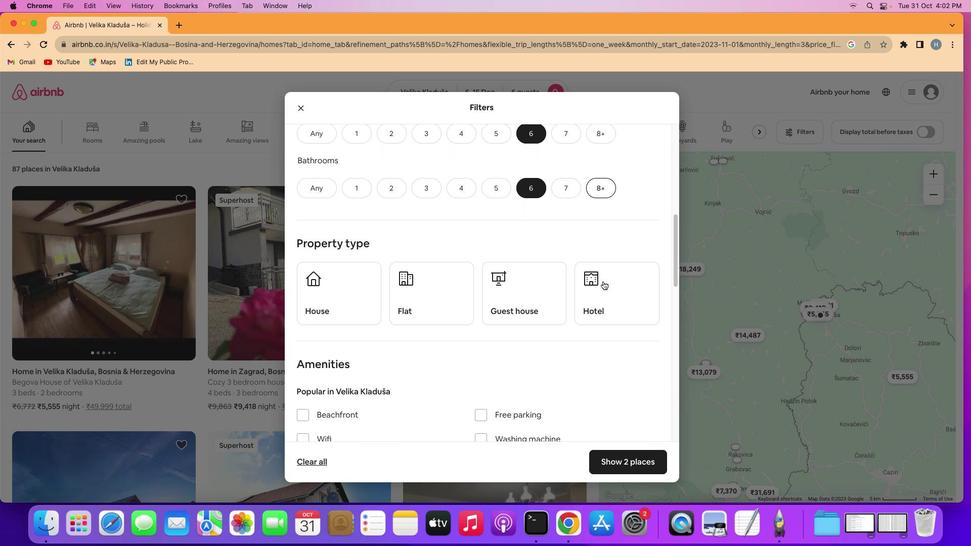
Action: Mouse scrolled (606, 285) with delta (4, 3)
Screenshot: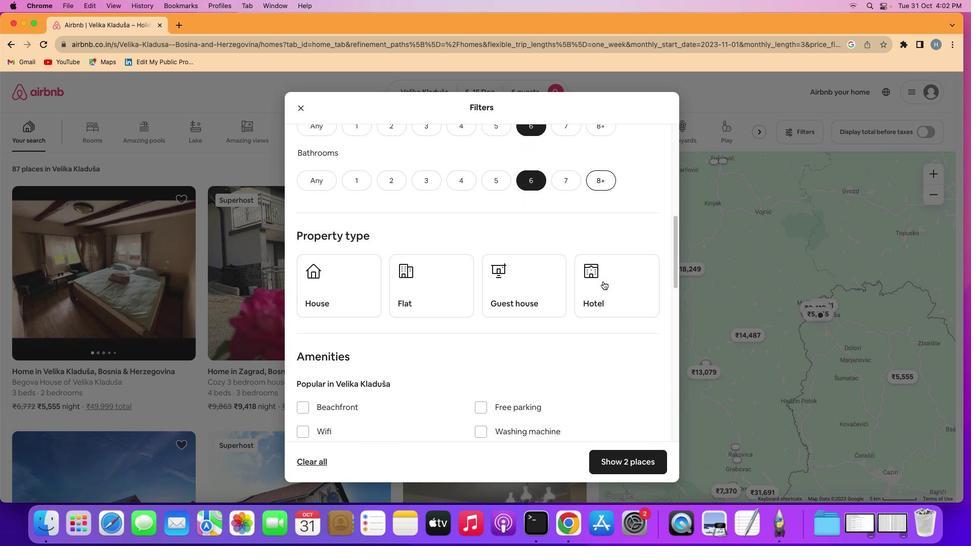 
Action: Mouse scrolled (606, 285) with delta (4, 3)
Screenshot: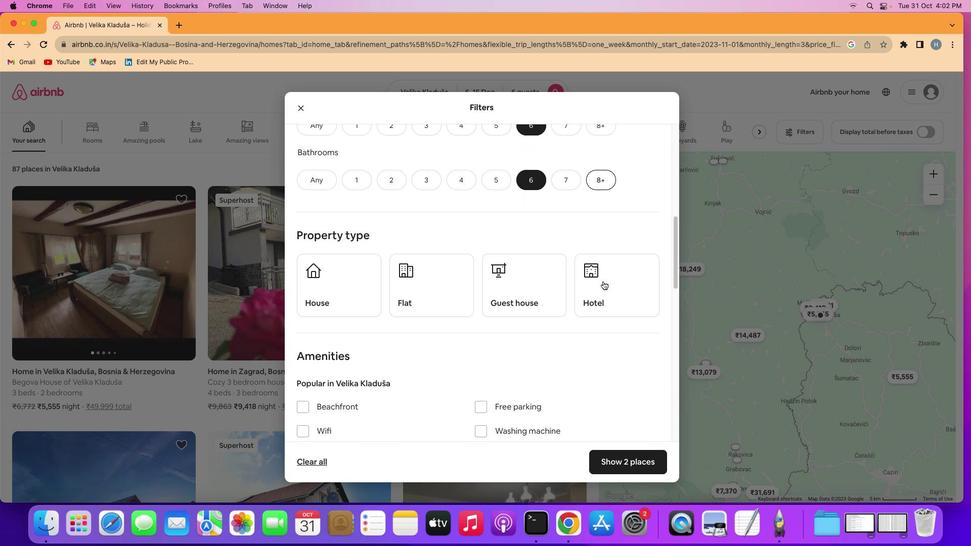 
Action: Mouse scrolled (606, 285) with delta (4, 3)
Screenshot: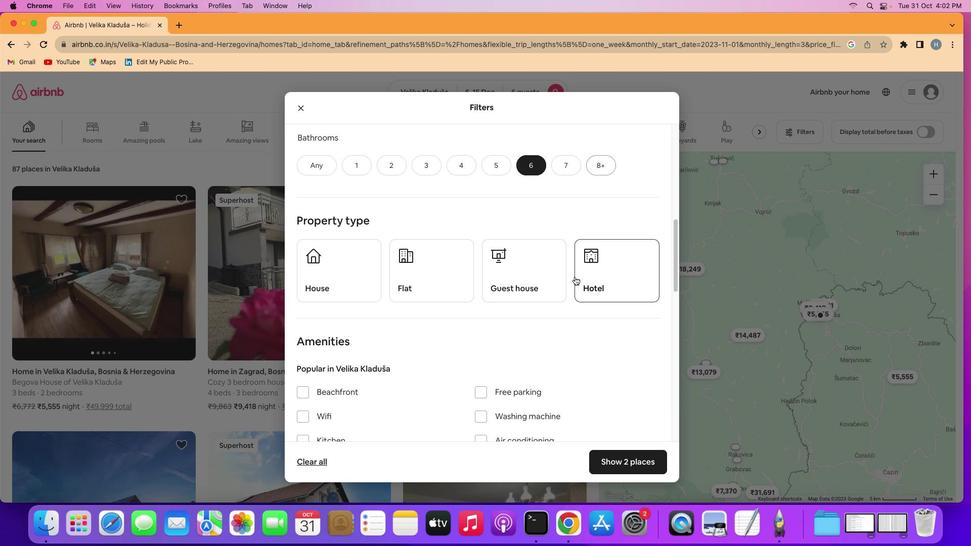 
Action: Mouse scrolled (606, 285) with delta (4, 3)
Screenshot: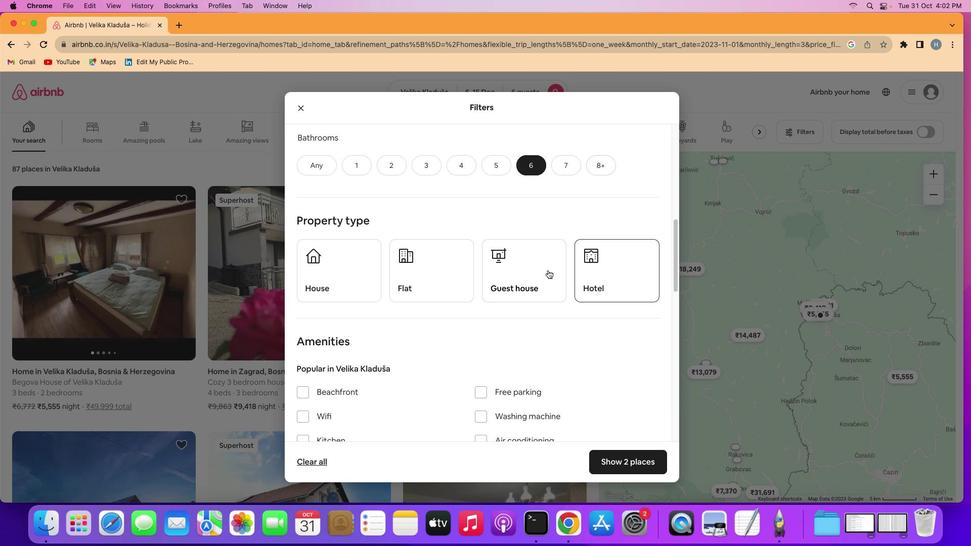 
Action: Mouse moved to (349, 283)
Screenshot: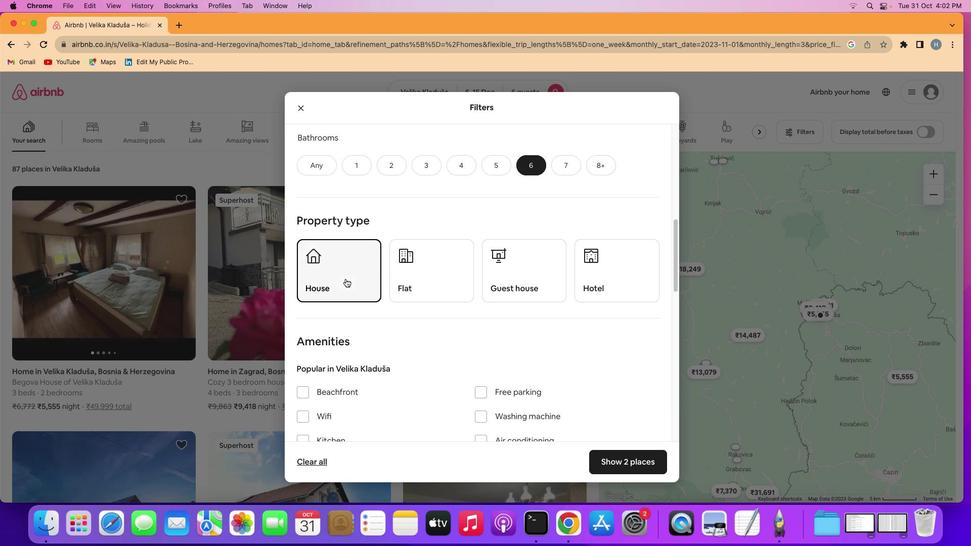 
Action: Mouse pressed left at (349, 283)
Screenshot: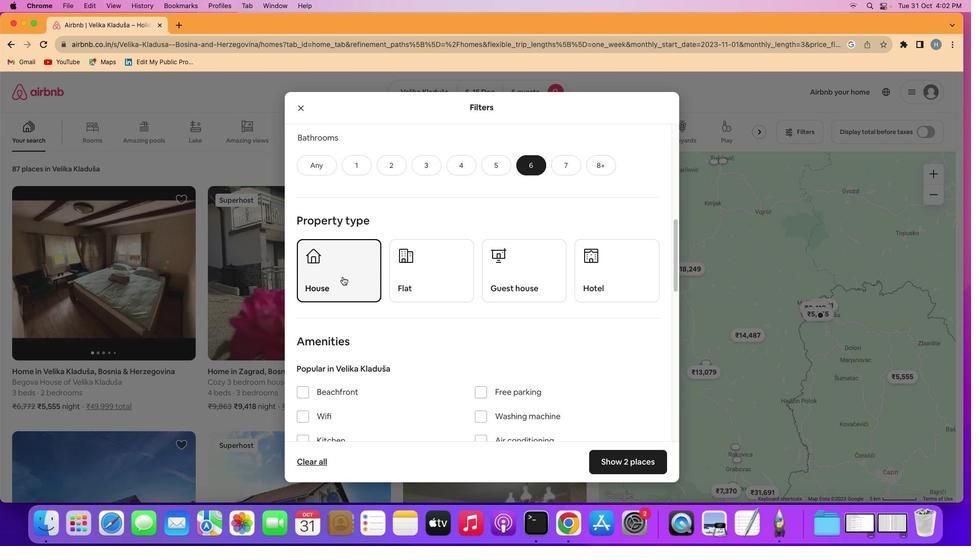 
Action: Mouse moved to (346, 280)
Screenshot: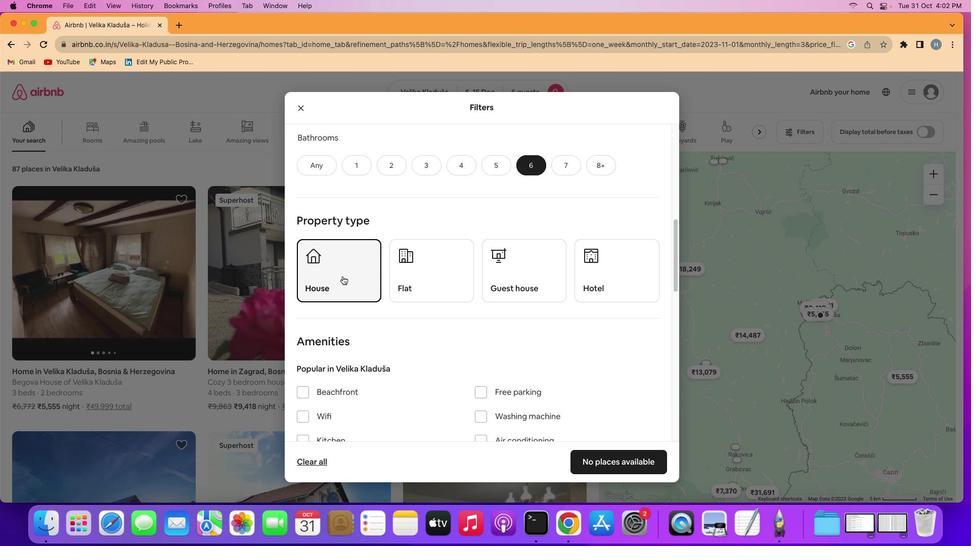 
Action: Mouse scrolled (346, 280) with delta (4, 3)
Screenshot: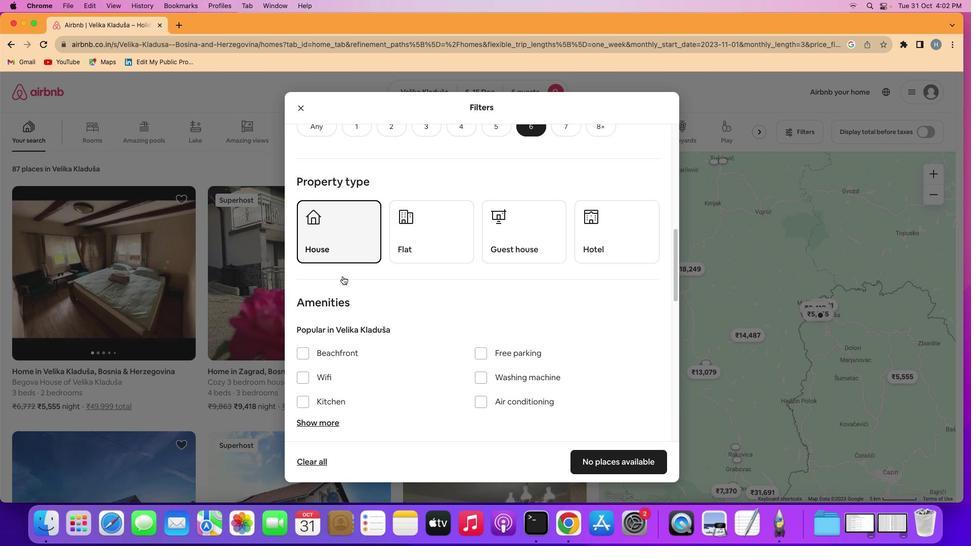 
Action: Mouse scrolled (346, 280) with delta (4, 3)
Screenshot: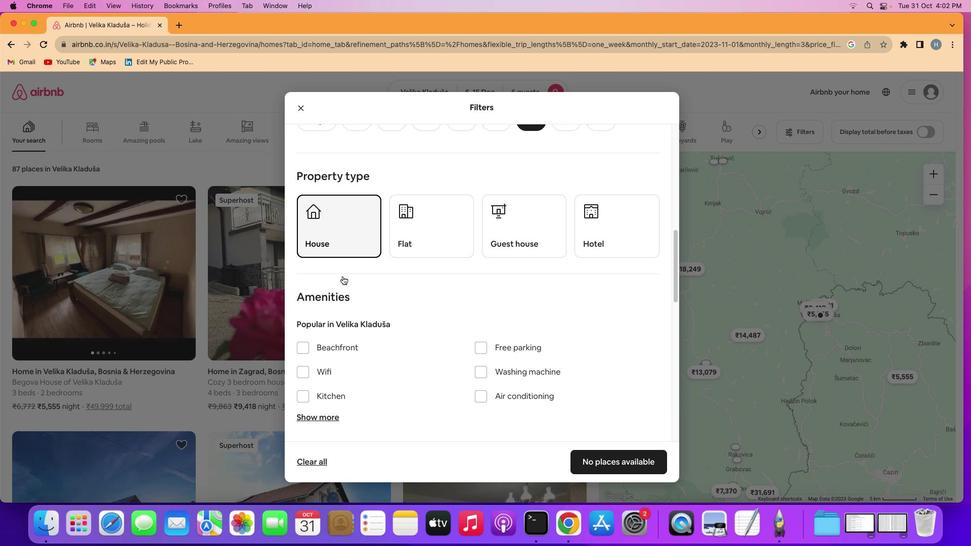 
Action: Mouse scrolled (346, 280) with delta (4, 3)
Screenshot: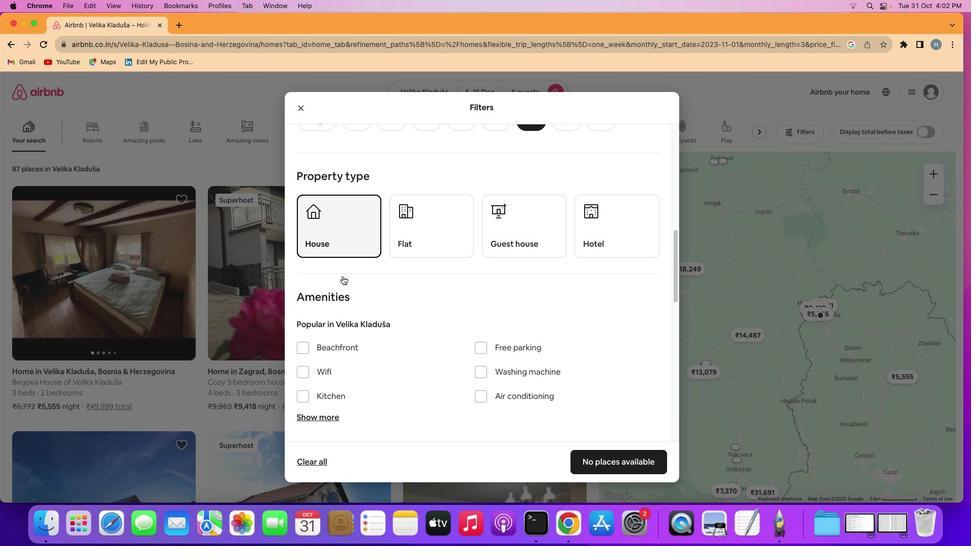 
Action: Mouse scrolled (346, 280) with delta (4, 3)
Screenshot: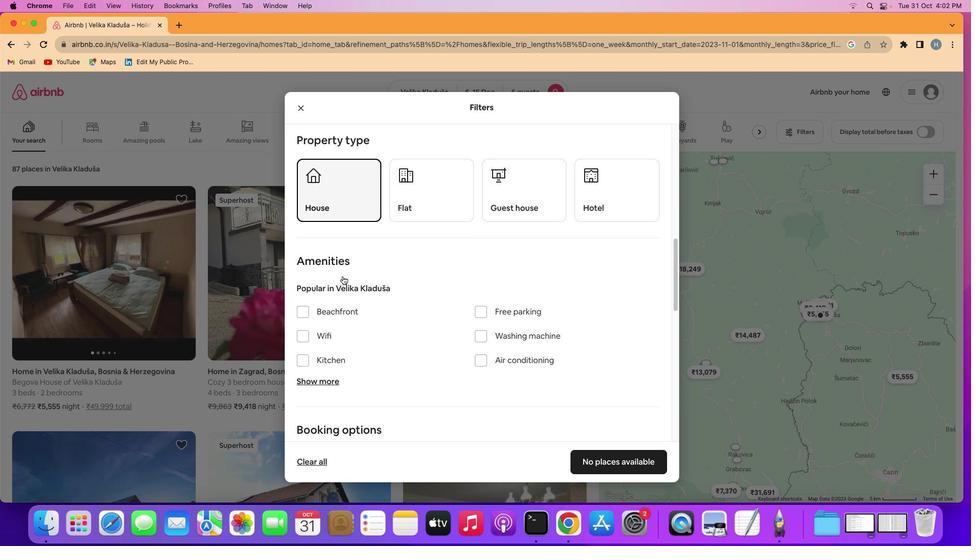
Action: Mouse scrolled (346, 280) with delta (4, 3)
Screenshot: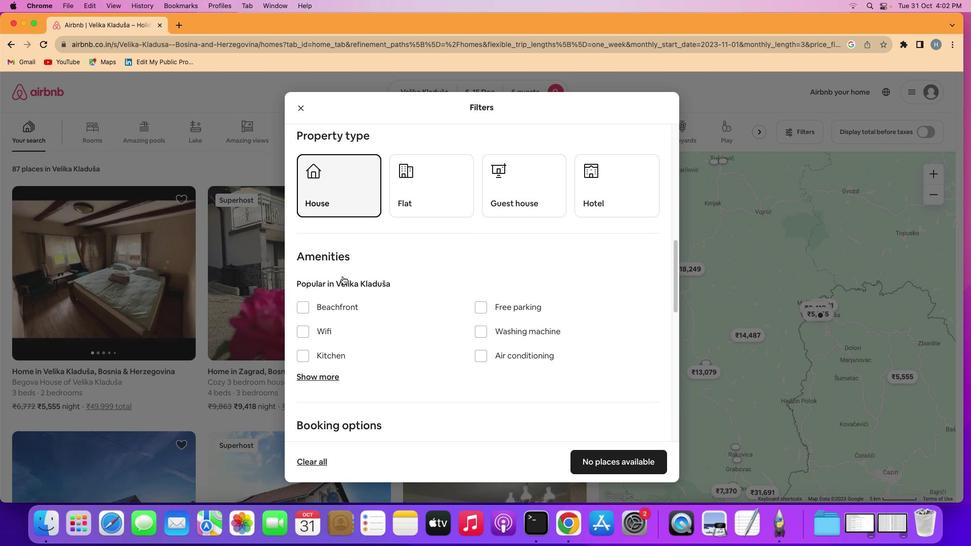 
Action: Mouse scrolled (346, 280) with delta (4, 3)
Screenshot: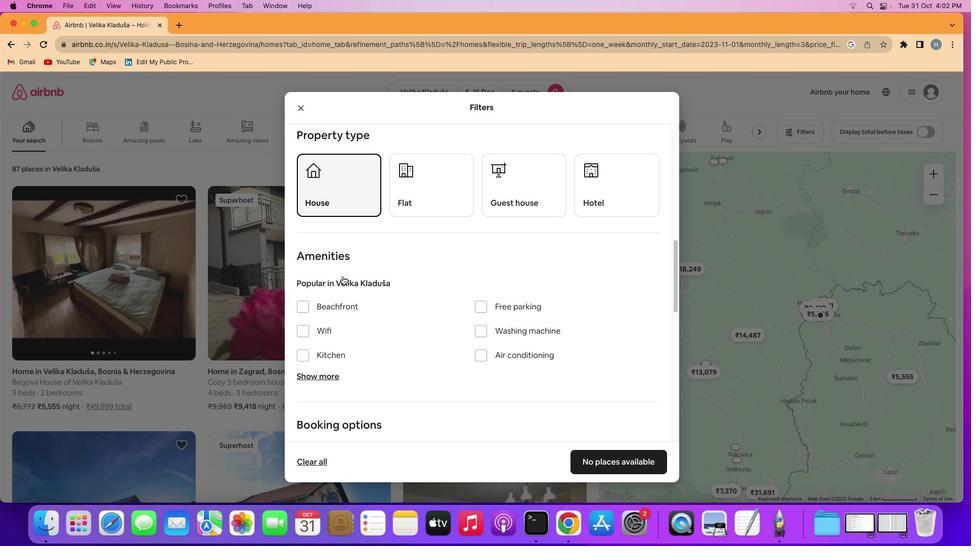 
Action: Mouse scrolled (346, 280) with delta (4, 3)
Screenshot: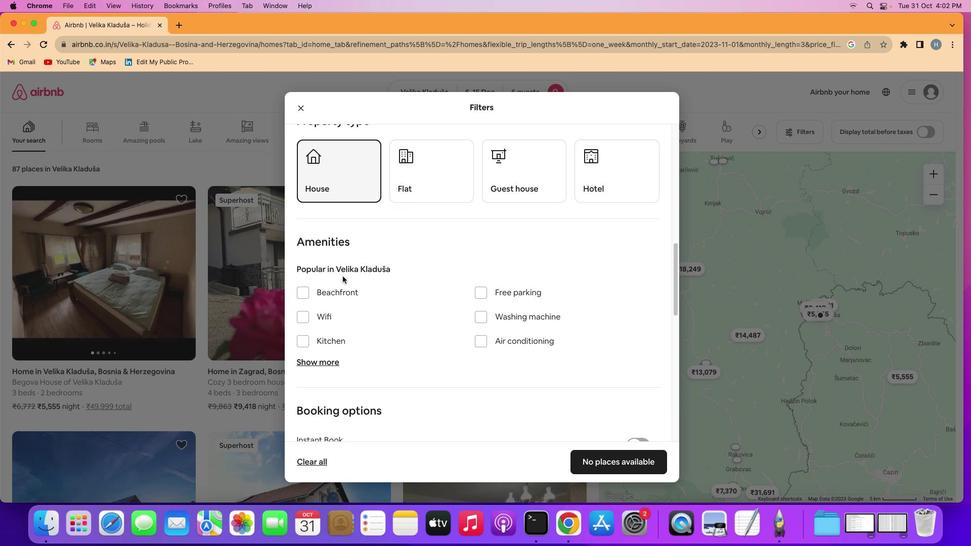 
Action: Mouse scrolled (346, 280) with delta (4, 3)
Screenshot: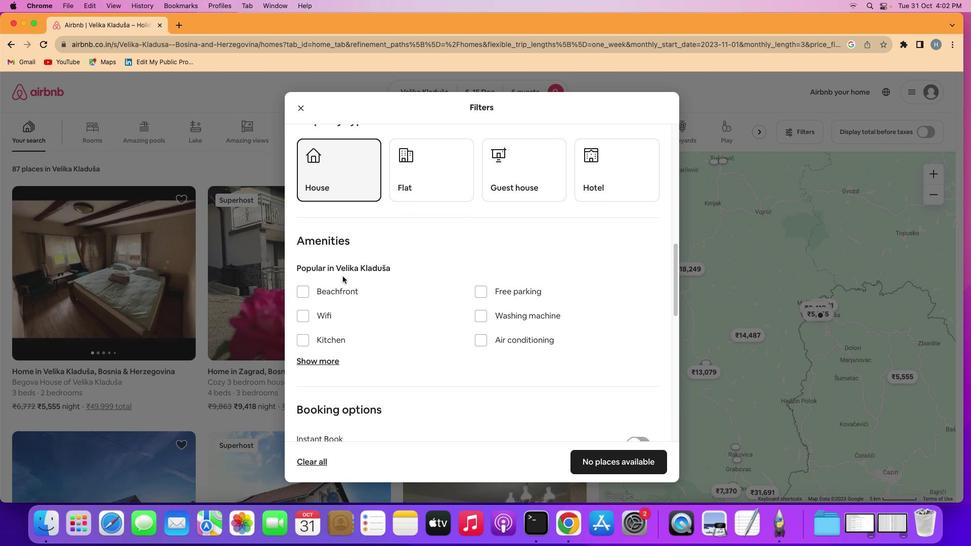 
Action: Mouse scrolled (346, 280) with delta (4, 3)
Screenshot: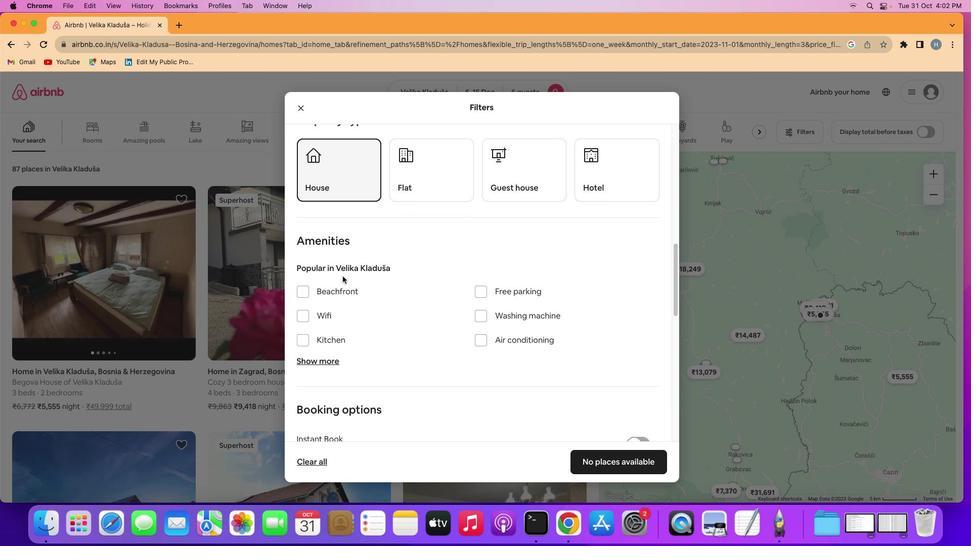 
Action: Mouse scrolled (346, 280) with delta (4, 3)
Screenshot: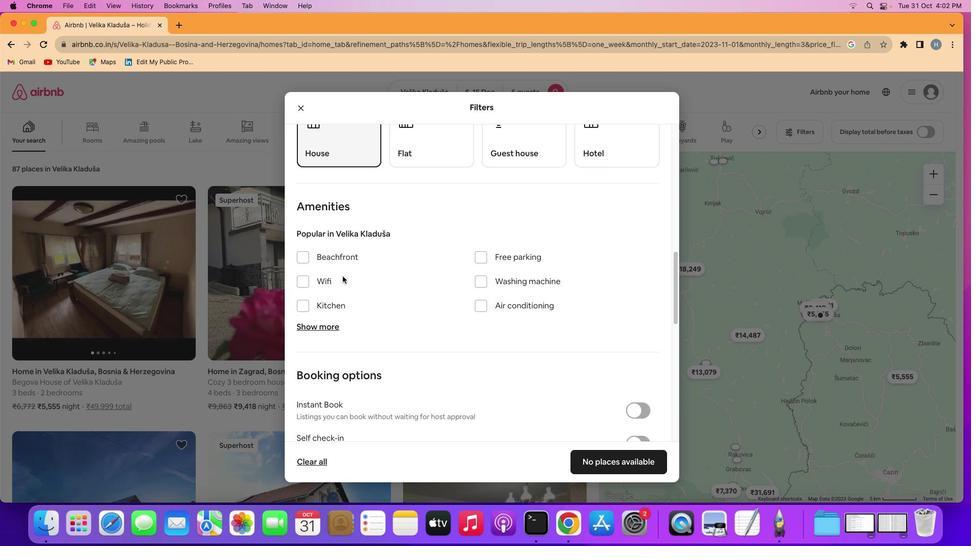 
Action: Mouse scrolled (346, 280) with delta (4, 3)
Screenshot: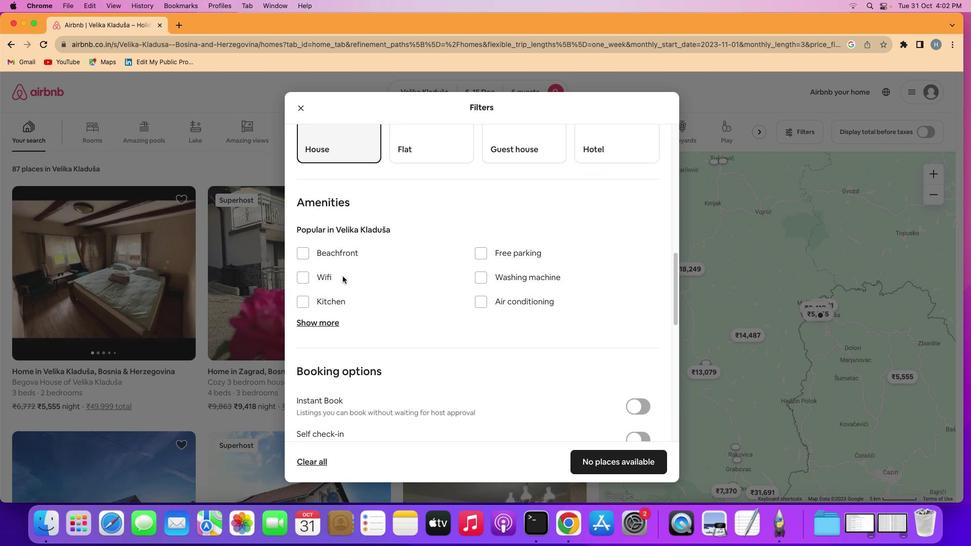 
Action: Mouse scrolled (346, 280) with delta (4, 3)
Screenshot: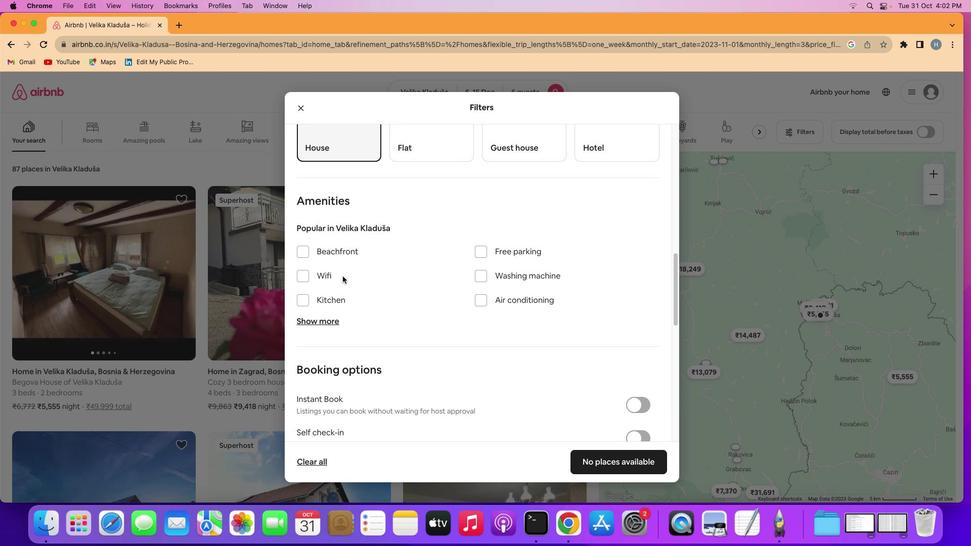 
Action: Mouse scrolled (346, 280) with delta (4, 3)
Screenshot: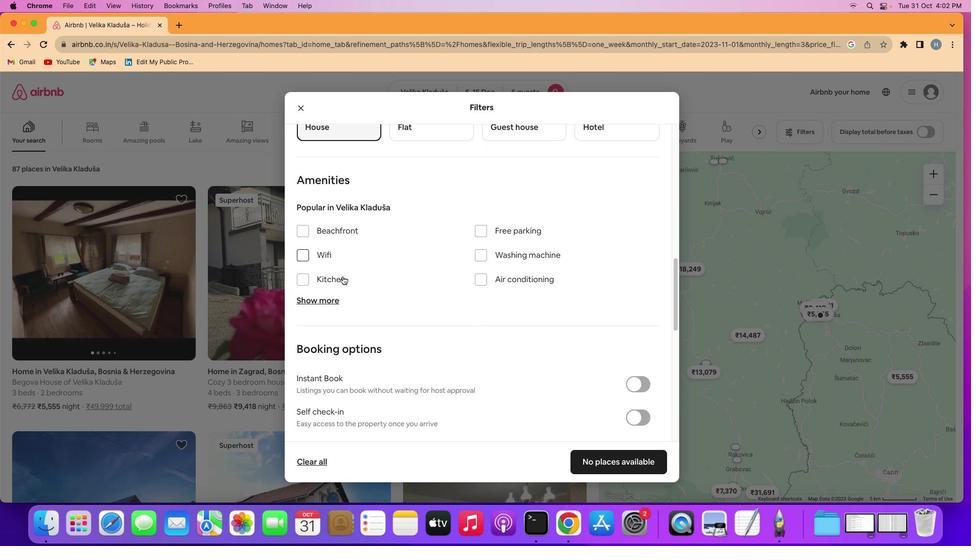 
Action: Mouse scrolled (346, 280) with delta (4, 3)
Screenshot: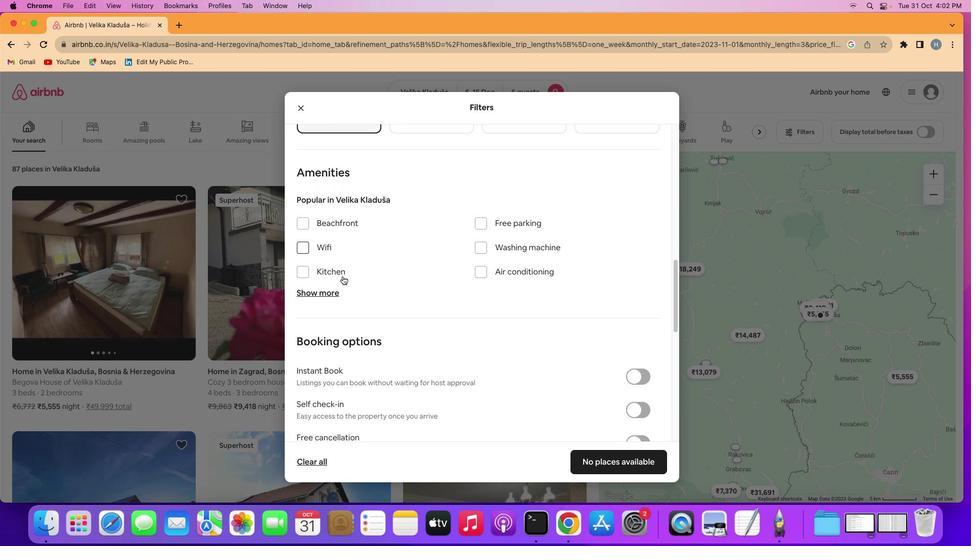 
Action: Mouse scrolled (346, 280) with delta (4, 3)
Screenshot: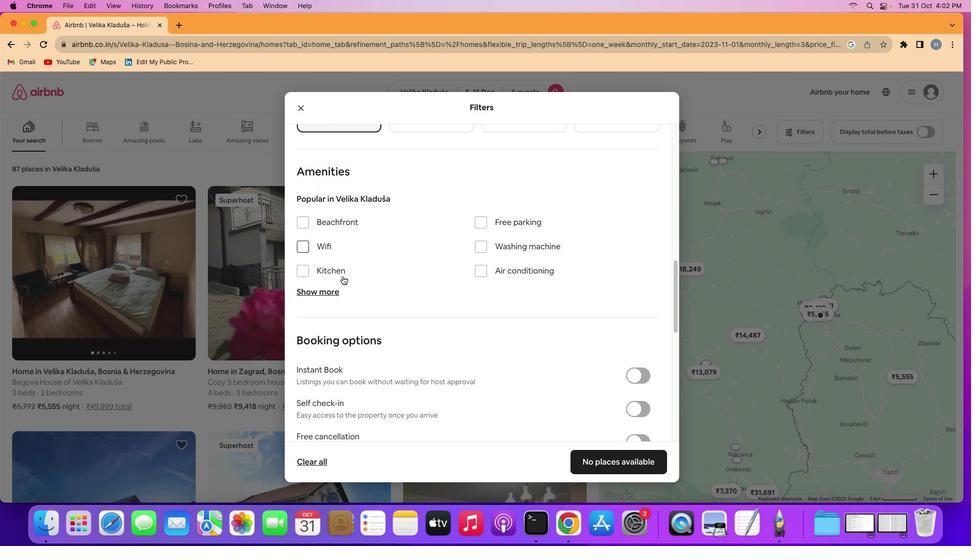 
Action: Mouse scrolled (346, 280) with delta (4, 3)
Screenshot: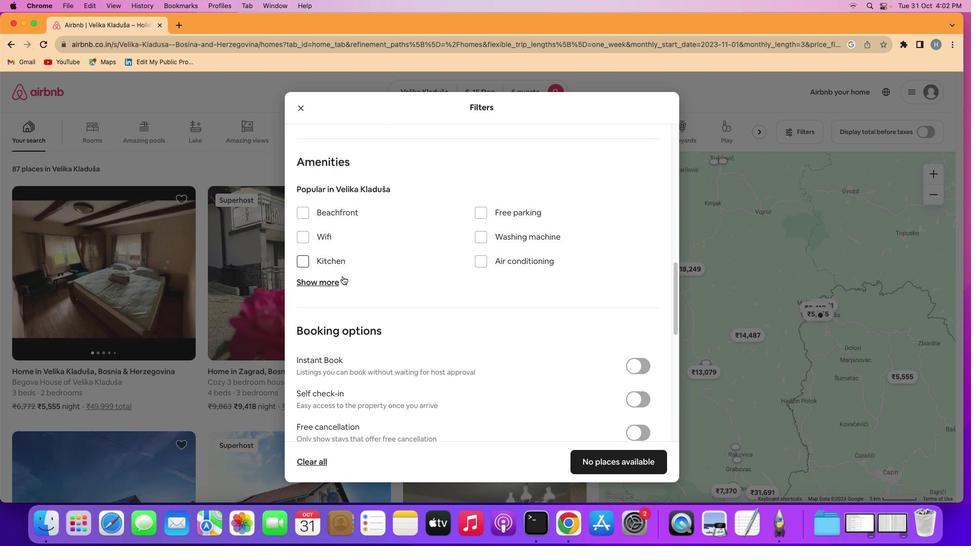 
Action: Mouse scrolled (346, 280) with delta (4, 3)
Screenshot: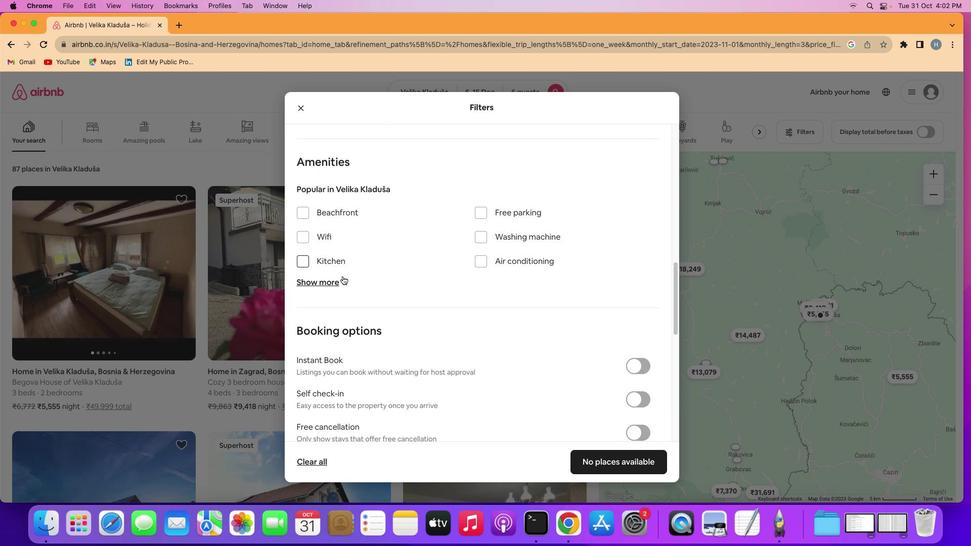 
Action: Mouse moved to (324, 239)
Screenshot: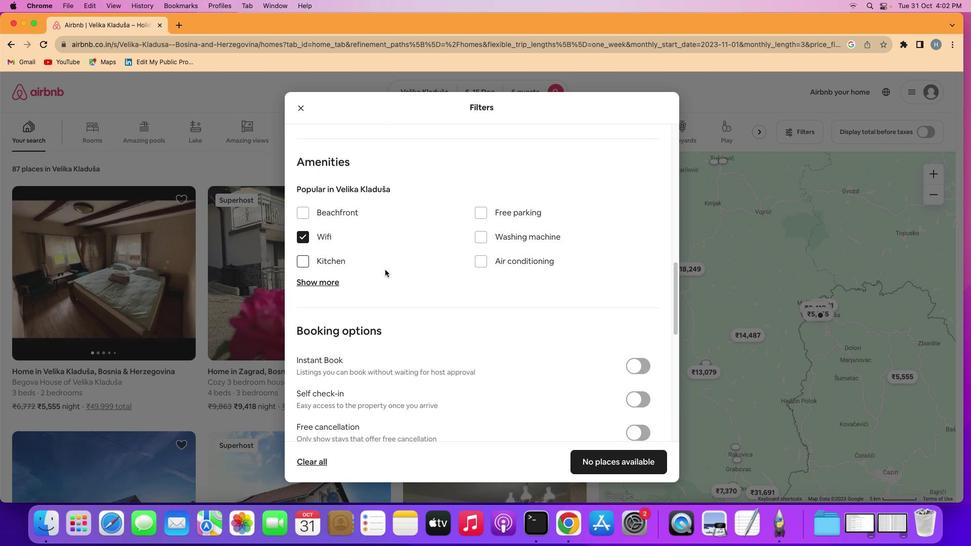
Action: Mouse pressed left at (324, 239)
Screenshot: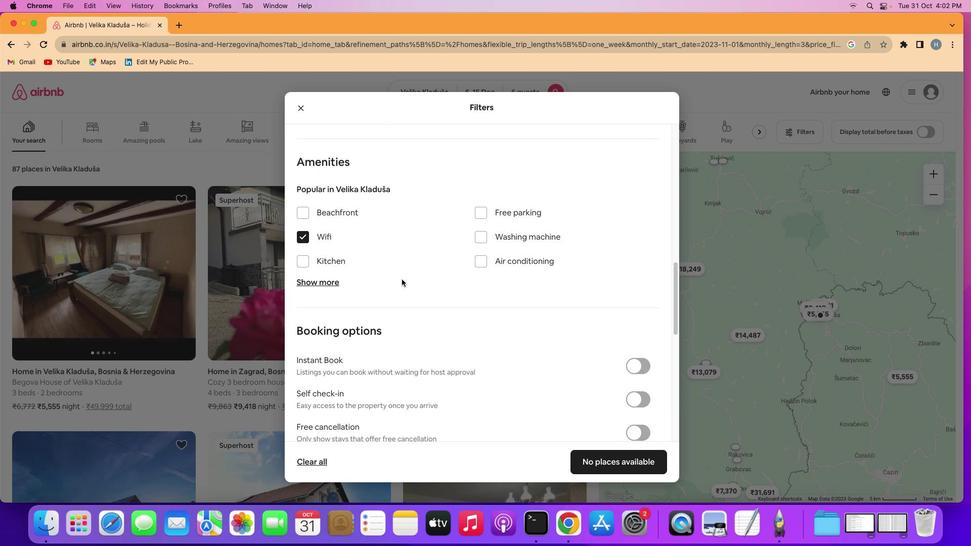 
Action: Mouse moved to (309, 286)
Screenshot: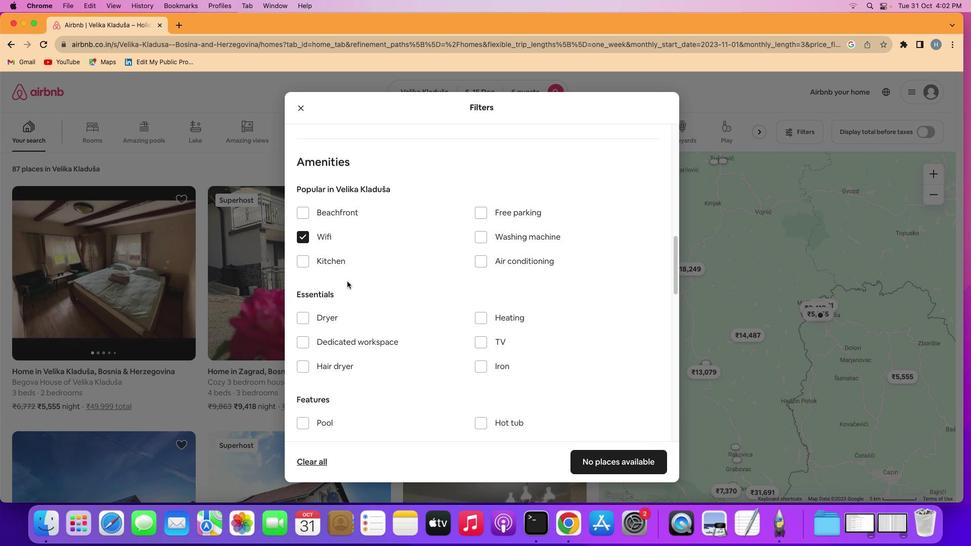 
Action: Mouse pressed left at (309, 286)
Screenshot: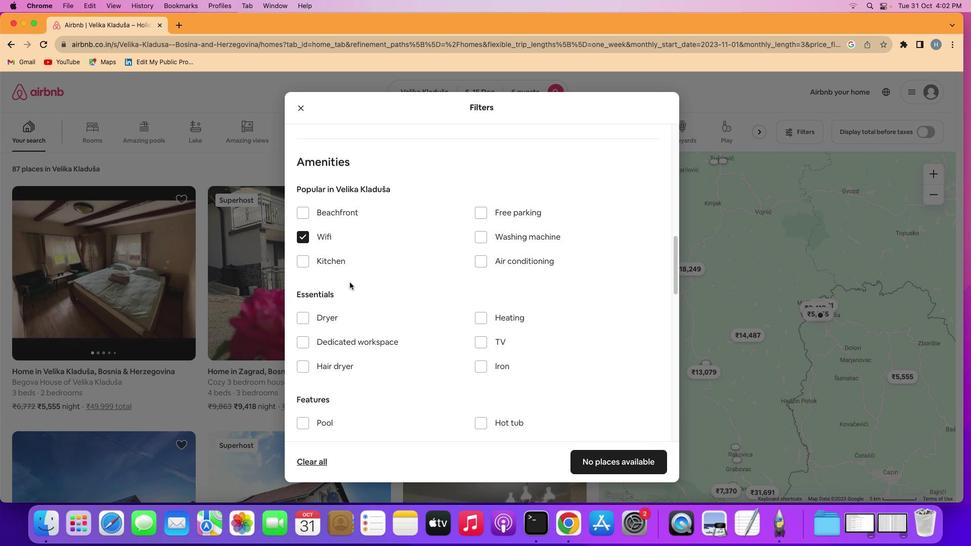 
Action: Mouse moved to (410, 295)
Screenshot: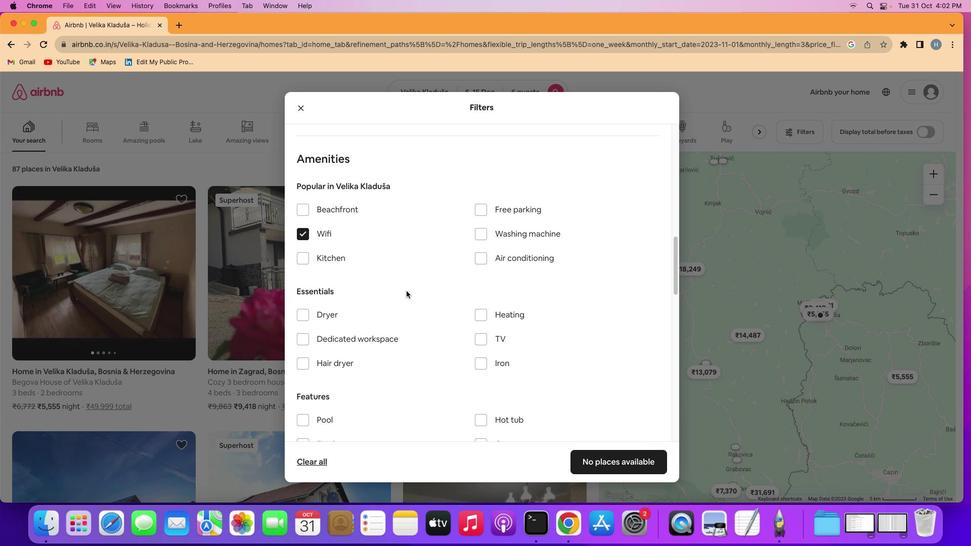 
Action: Mouse scrolled (410, 295) with delta (4, 3)
Screenshot: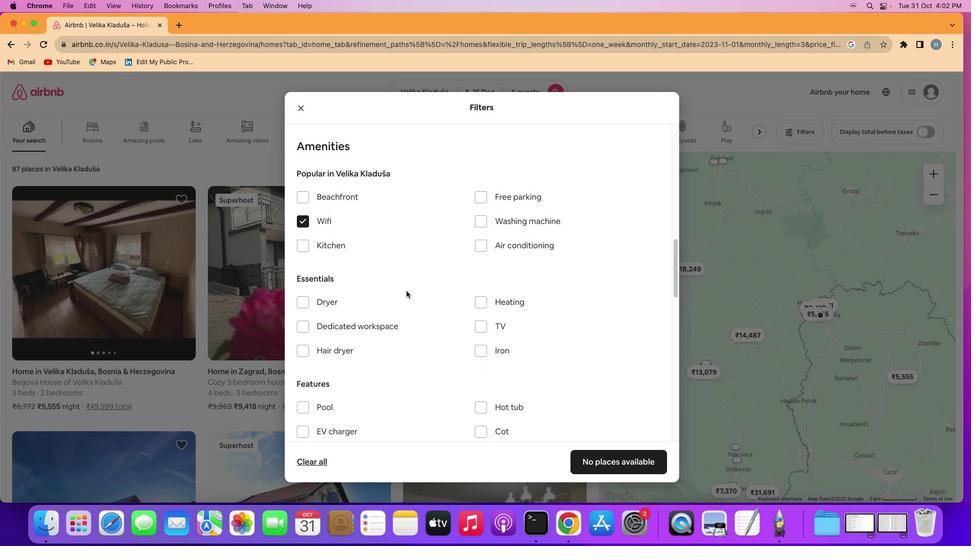 
Action: Mouse scrolled (410, 295) with delta (4, 3)
Screenshot: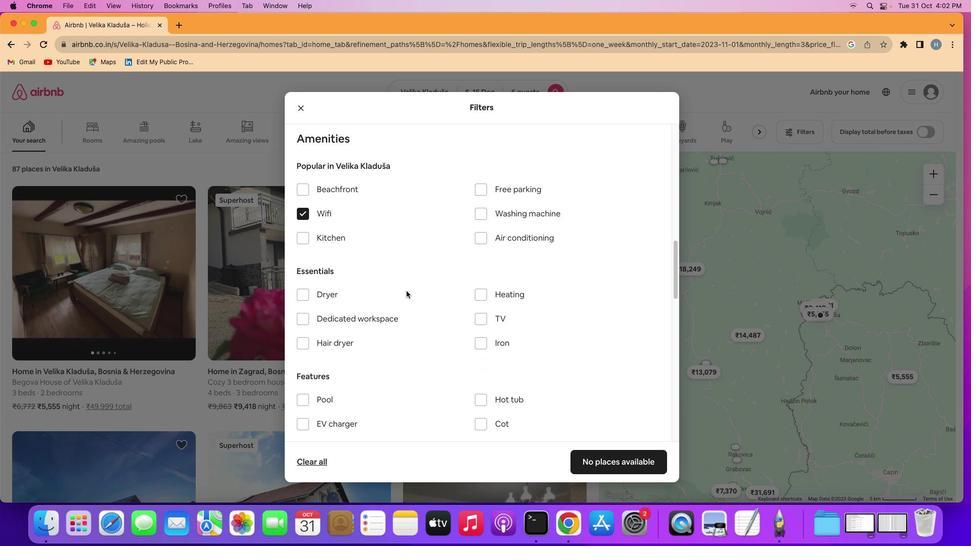 
Action: Mouse scrolled (410, 295) with delta (4, 3)
Screenshot: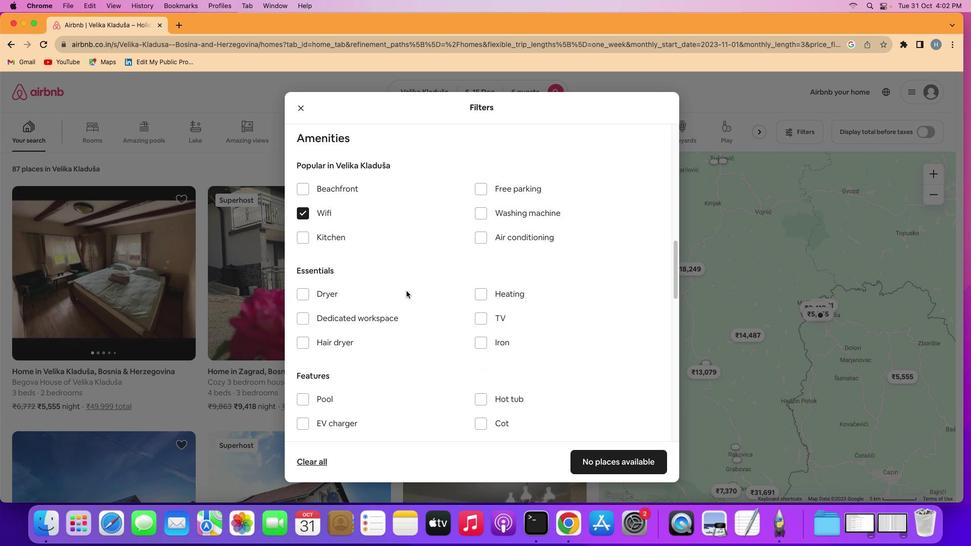 
Action: Mouse scrolled (410, 295) with delta (4, 3)
Screenshot: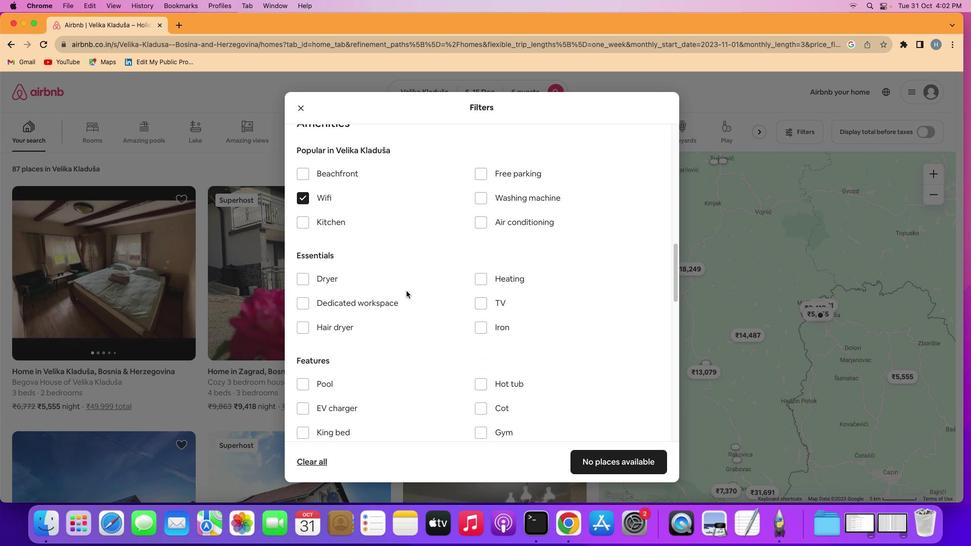 
Action: Mouse scrolled (410, 295) with delta (4, 3)
Screenshot: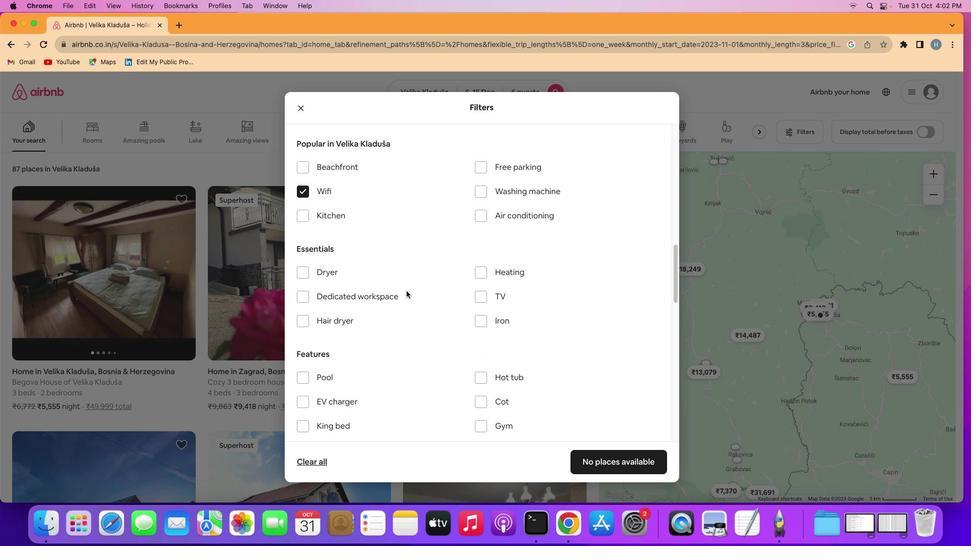 
Action: Mouse scrolled (410, 295) with delta (4, 3)
Screenshot: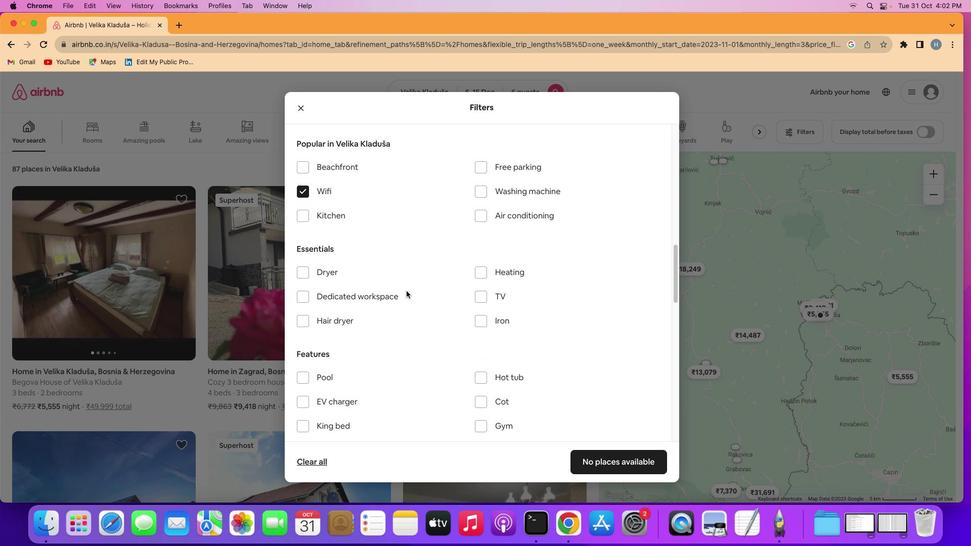 
Action: Mouse scrolled (410, 295) with delta (4, 3)
Screenshot: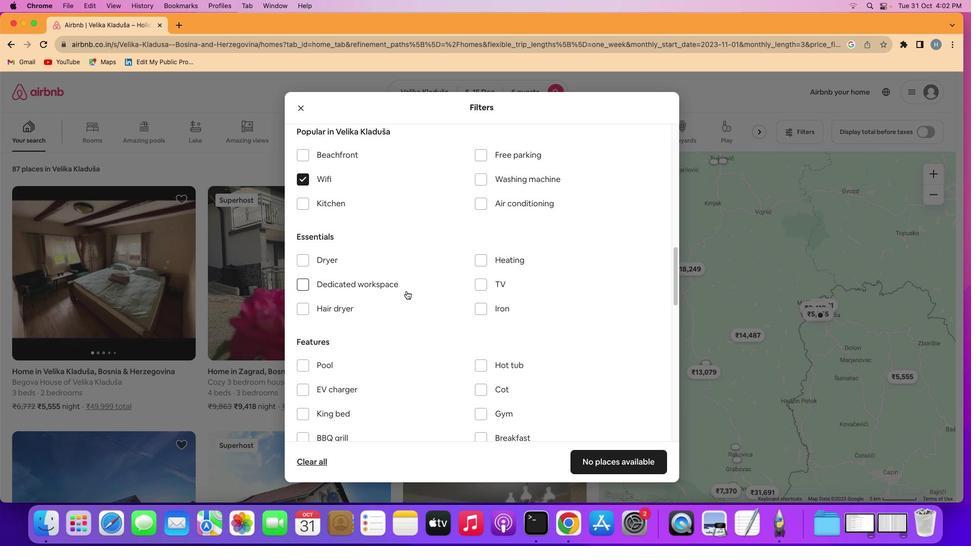 
Action: Mouse scrolled (410, 295) with delta (4, 3)
Screenshot: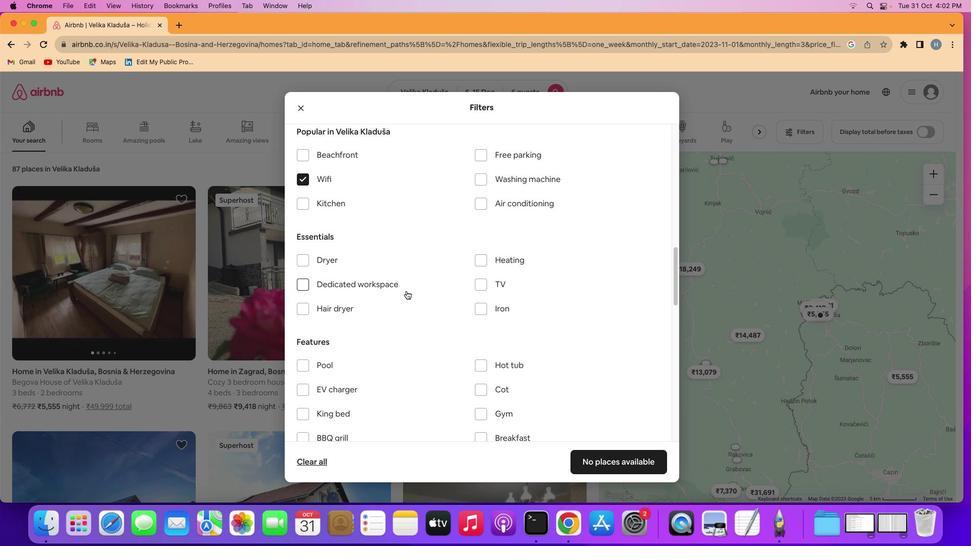 
Action: Mouse scrolled (410, 295) with delta (4, 3)
Screenshot: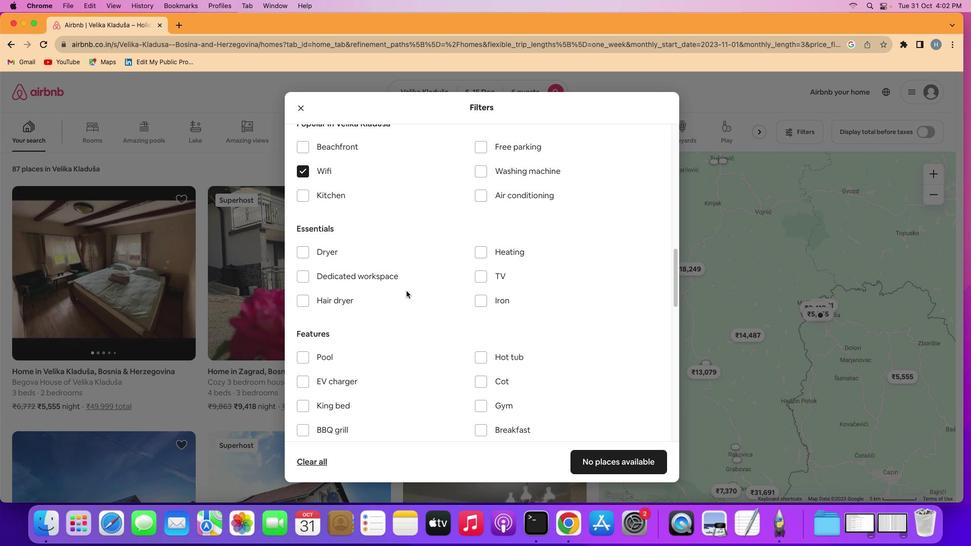 
Action: Mouse scrolled (410, 295) with delta (4, 3)
Screenshot: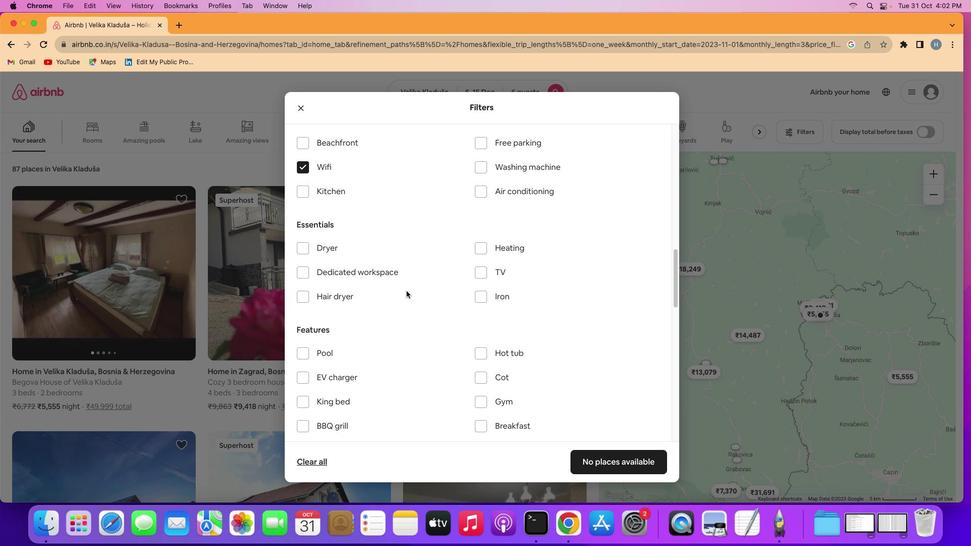 
Action: Mouse scrolled (410, 295) with delta (4, 3)
Screenshot: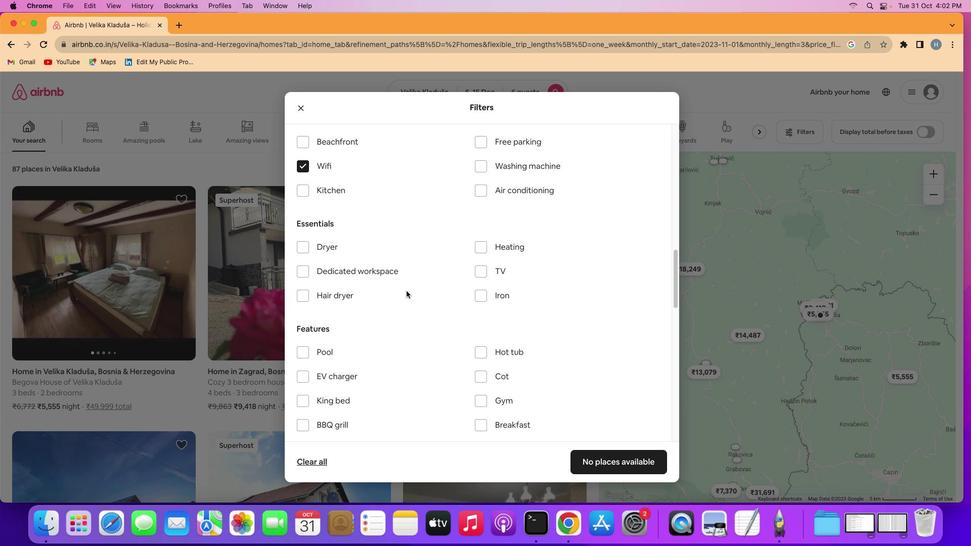 
Action: Mouse scrolled (410, 295) with delta (4, 3)
Screenshot: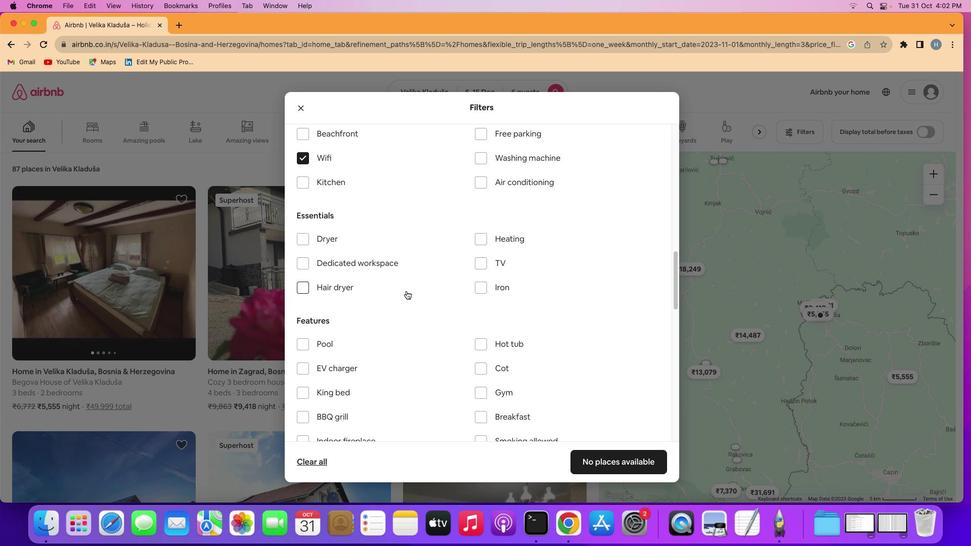 
Action: Mouse scrolled (410, 295) with delta (4, 3)
Screenshot: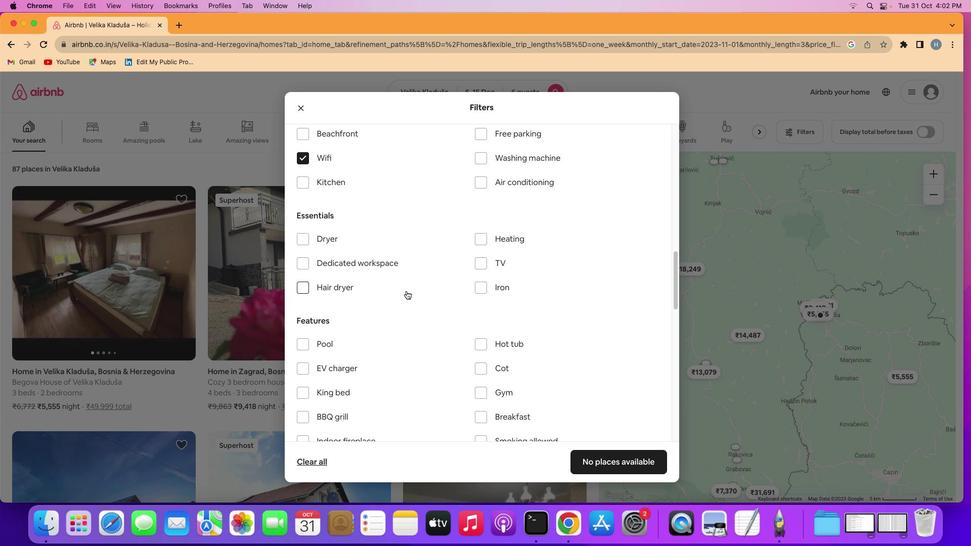 
Action: Mouse scrolled (410, 295) with delta (4, 3)
Screenshot: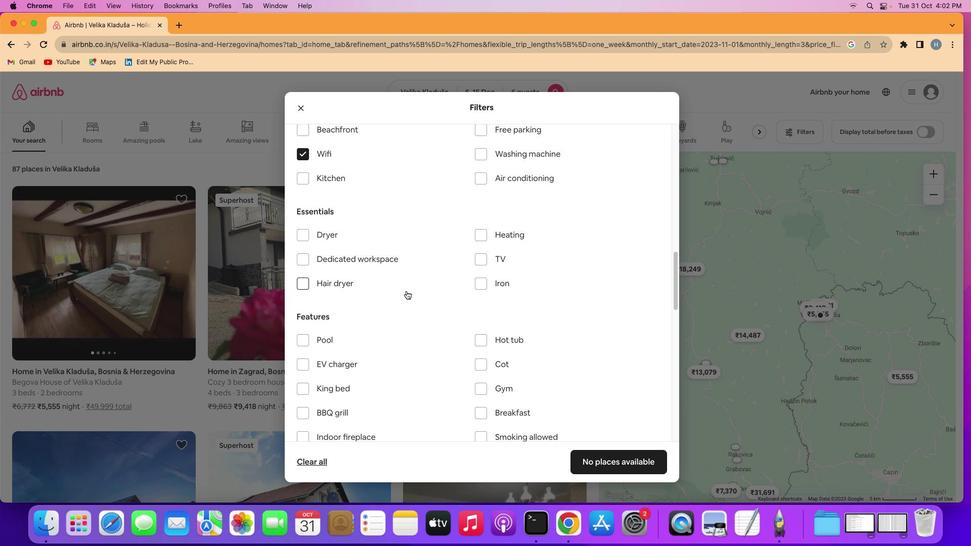 
Action: Mouse scrolled (410, 295) with delta (4, 3)
Screenshot: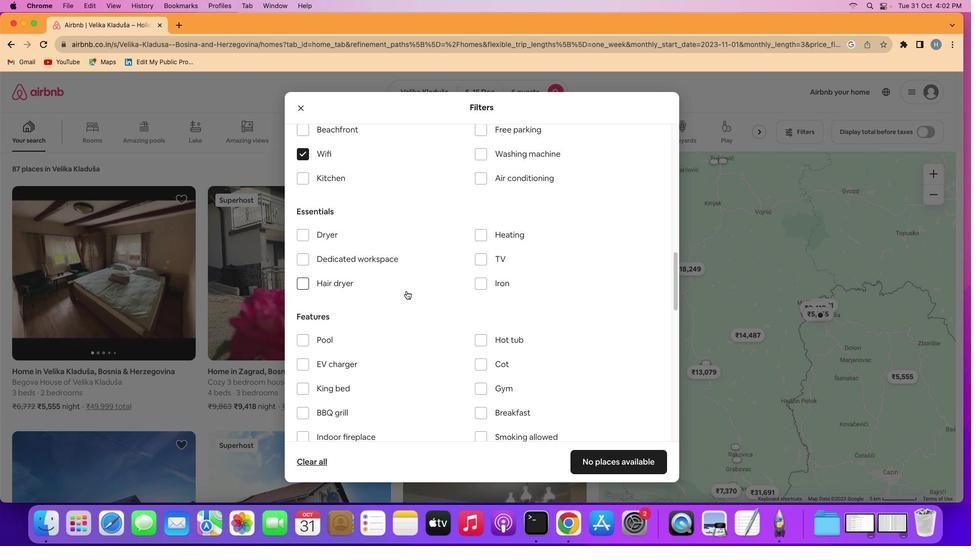 
Action: Mouse scrolled (410, 295) with delta (4, 3)
Screenshot: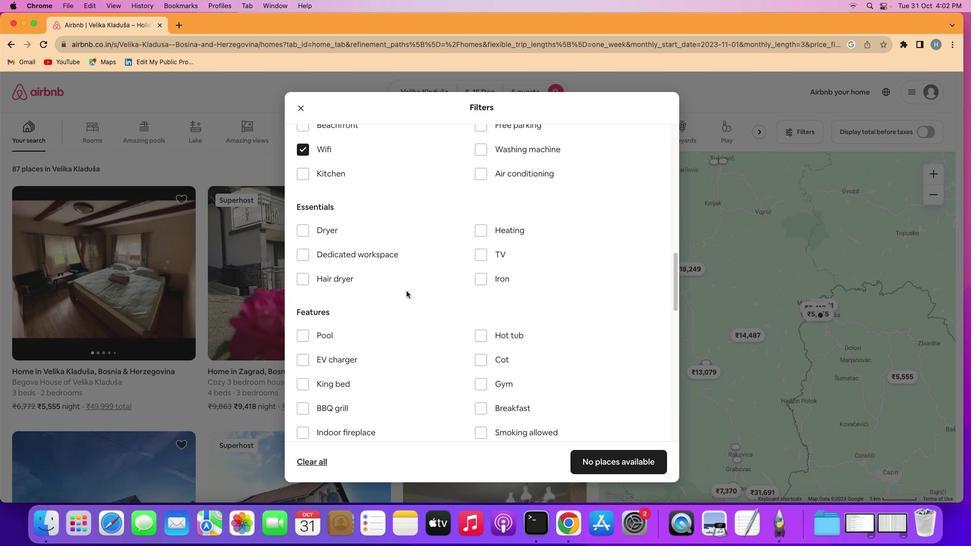 
Action: Mouse scrolled (410, 295) with delta (4, 3)
Screenshot: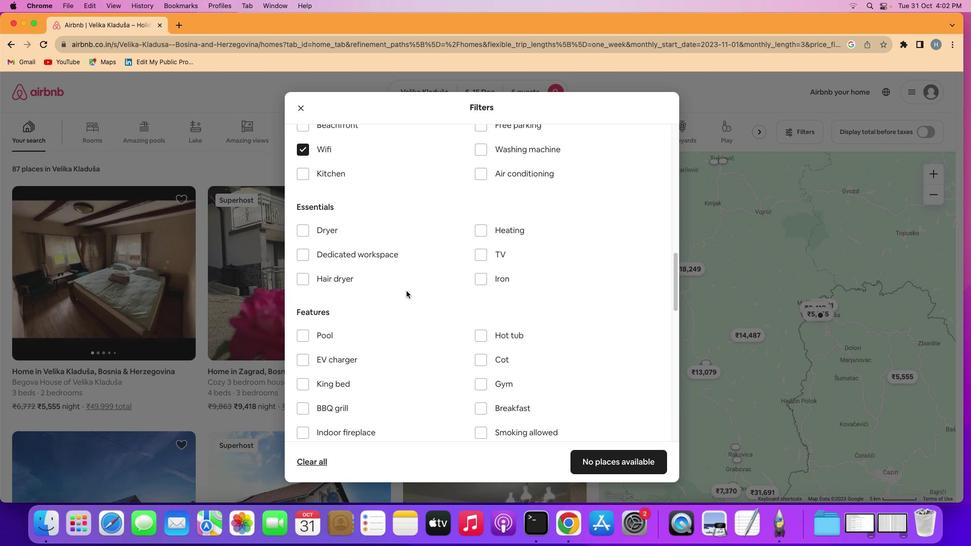 
Action: Mouse scrolled (410, 295) with delta (4, 3)
Screenshot: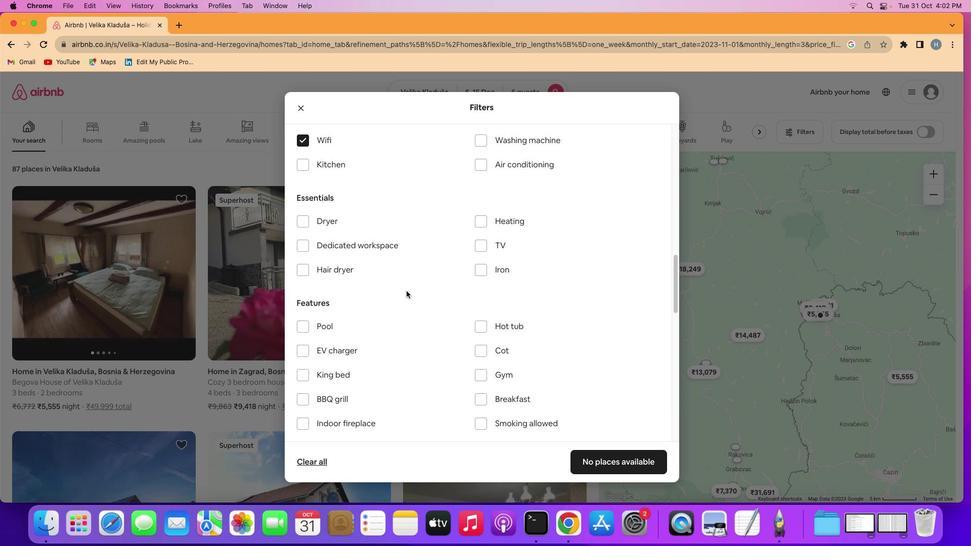
Action: Mouse scrolled (410, 295) with delta (4, 3)
Screenshot: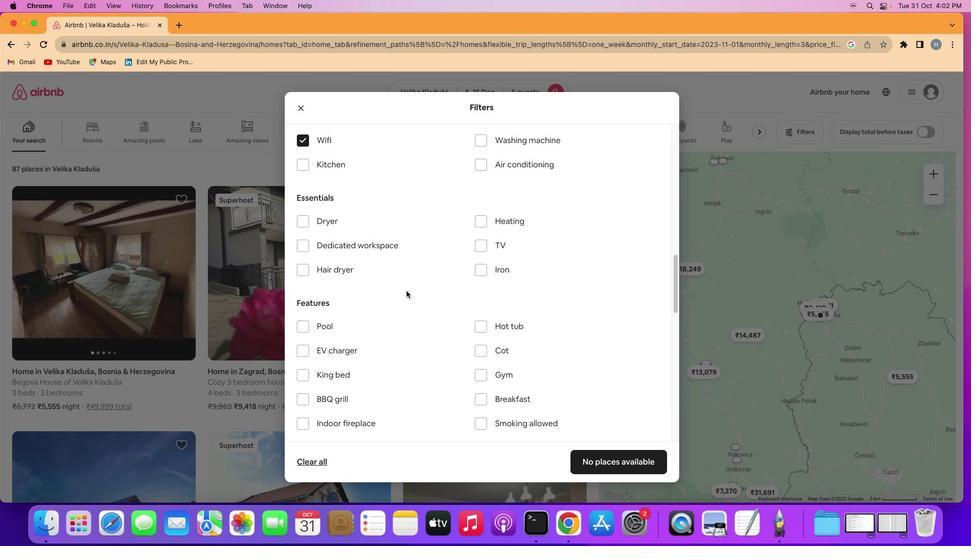 
Action: Mouse moved to (491, 143)
Screenshot: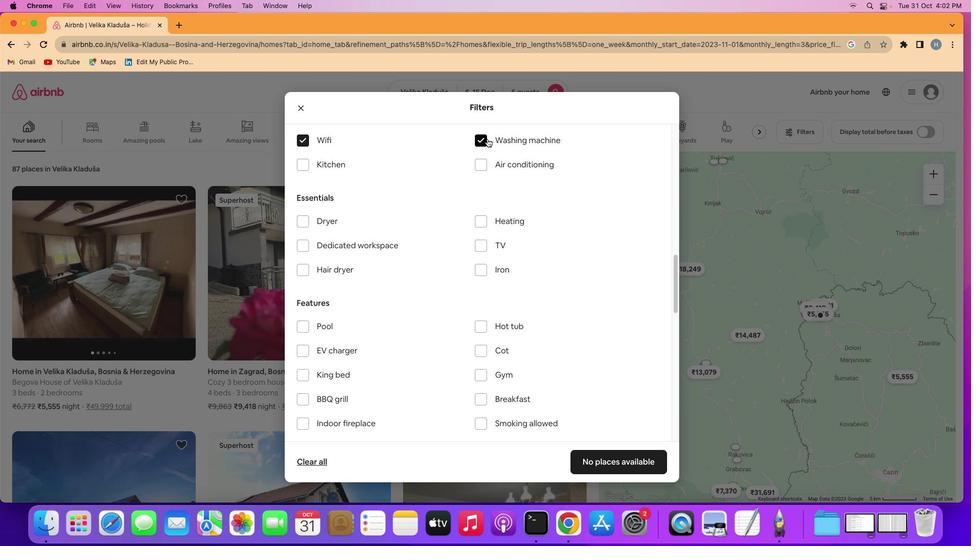 
Action: Mouse pressed left at (491, 143)
Screenshot: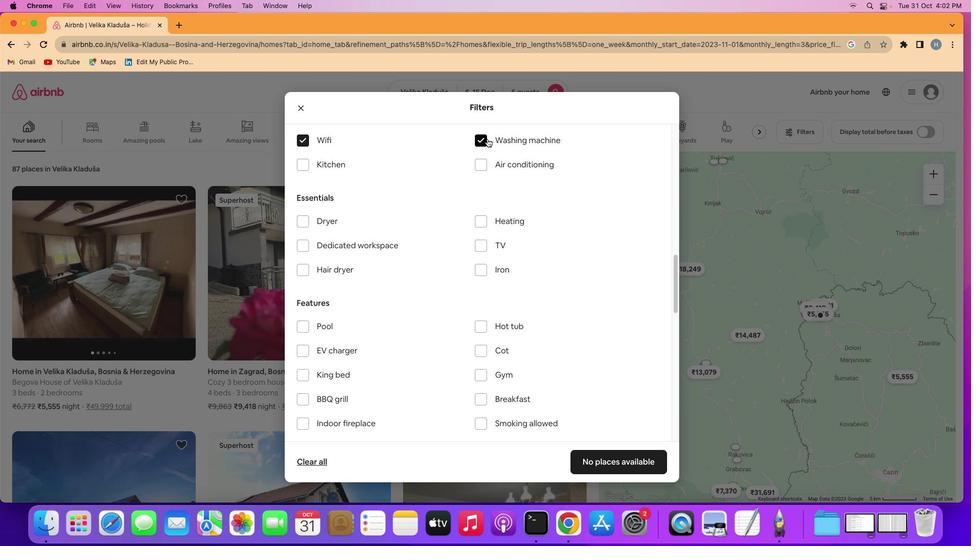 
Action: Mouse moved to (424, 211)
Screenshot: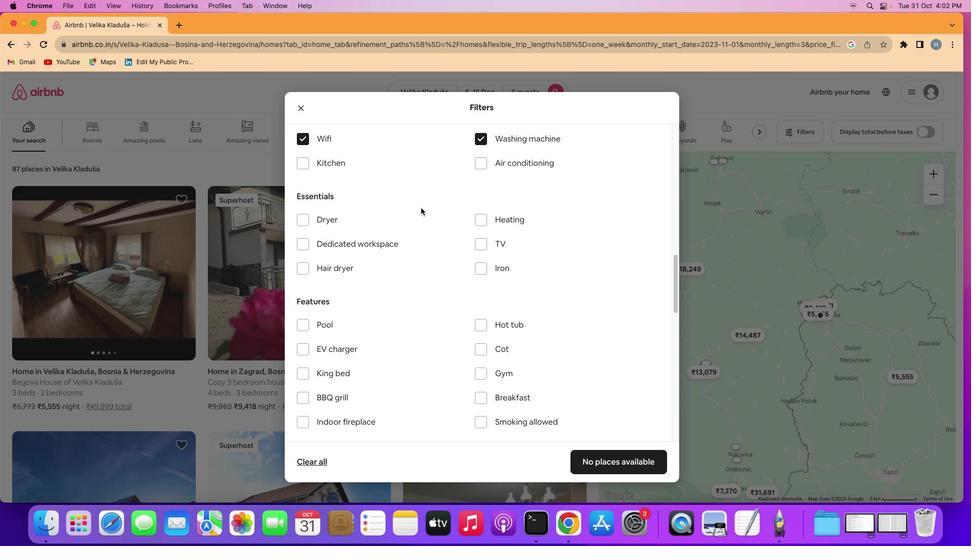 
Action: Mouse scrolled (424, 211) with delta (4, 3)
Screenshot: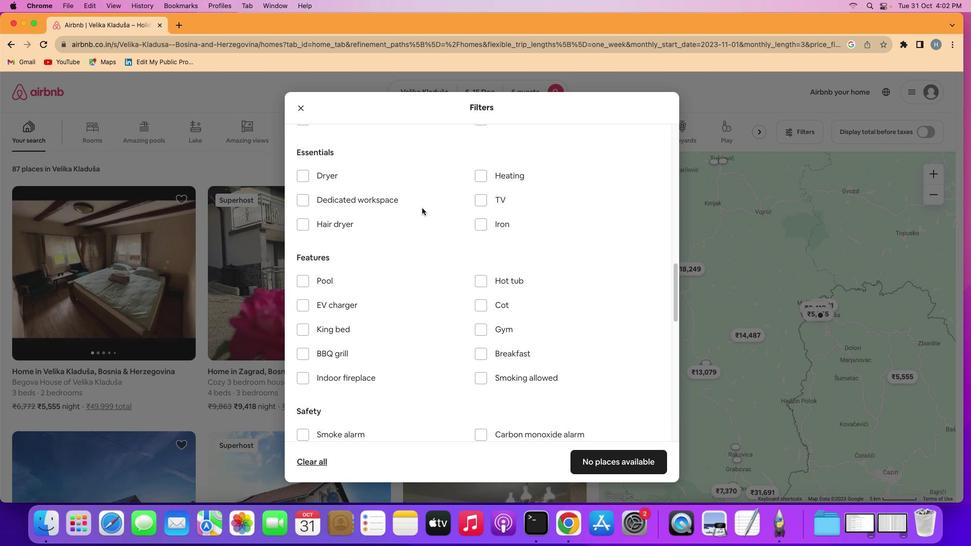 
Action: Mouse scrolled (424, 211) with delta (4, 3)
Screenshot: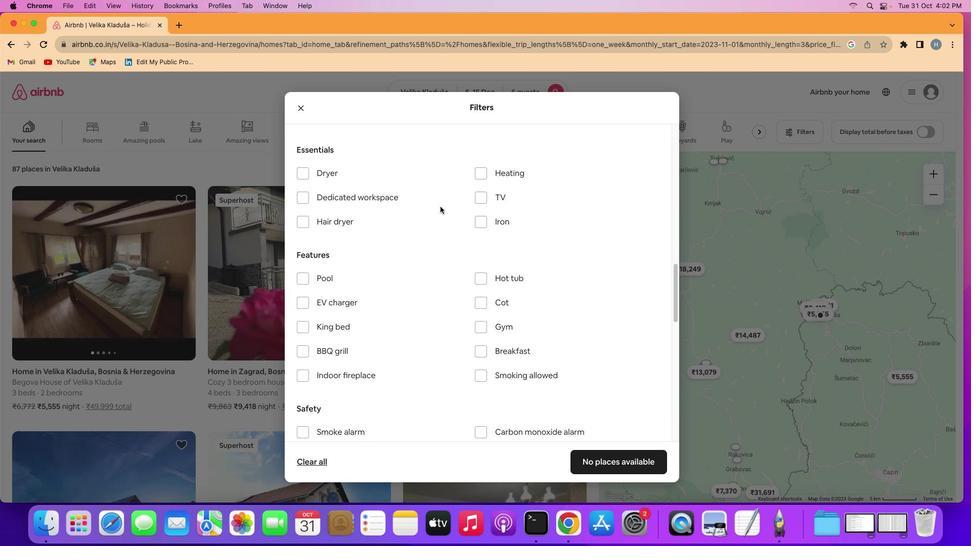 
Action: Mouse scrolled (424, 211) with delta (4, 3)
Screenshot: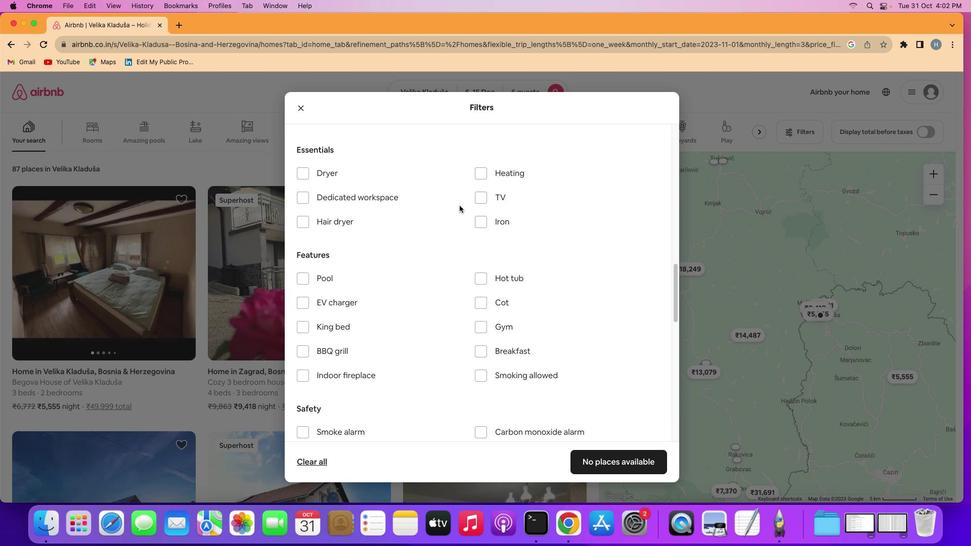 
Action: Mouse moved to (486, 203)
Screenshot: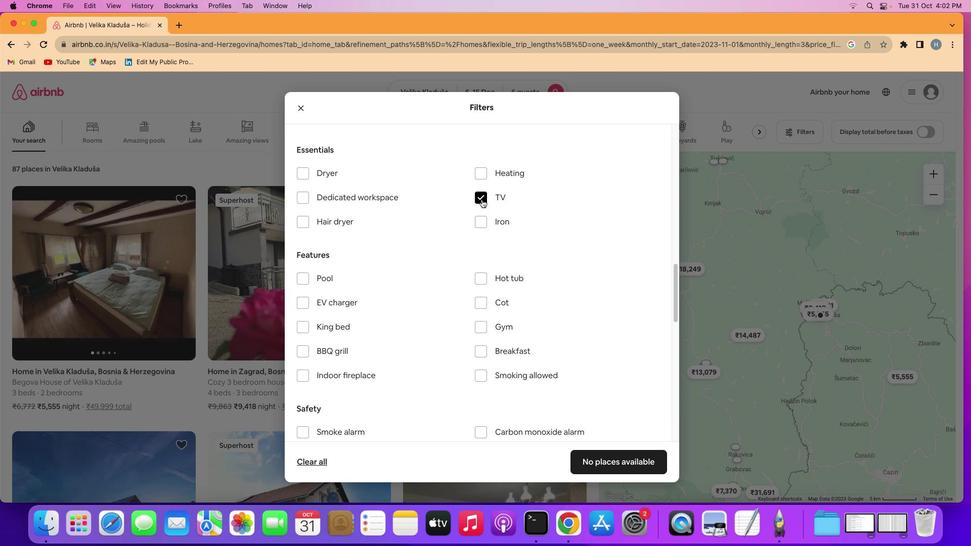 
Action: Mouse pressed left at (486, 203)
Screenshot: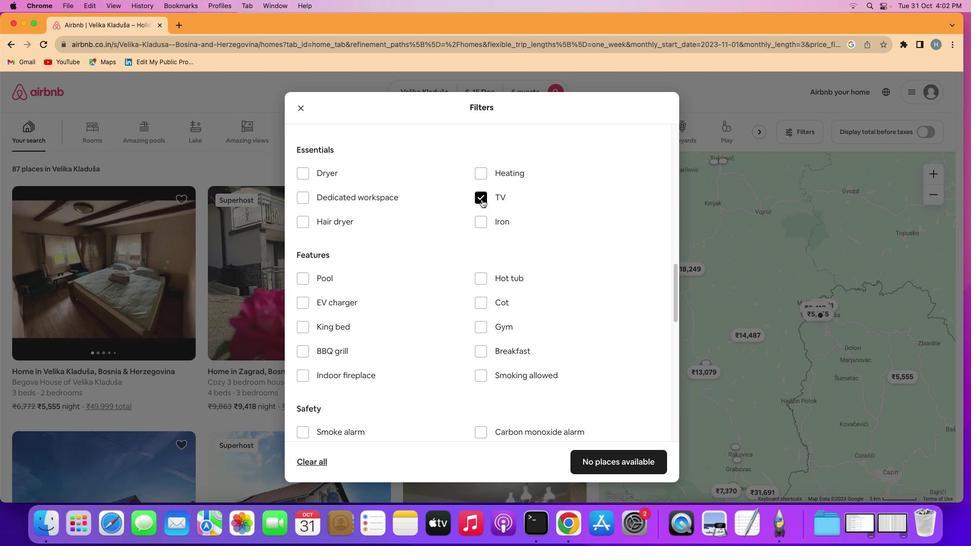 
Action: Mouse moved to (492, 208)
Screenshot: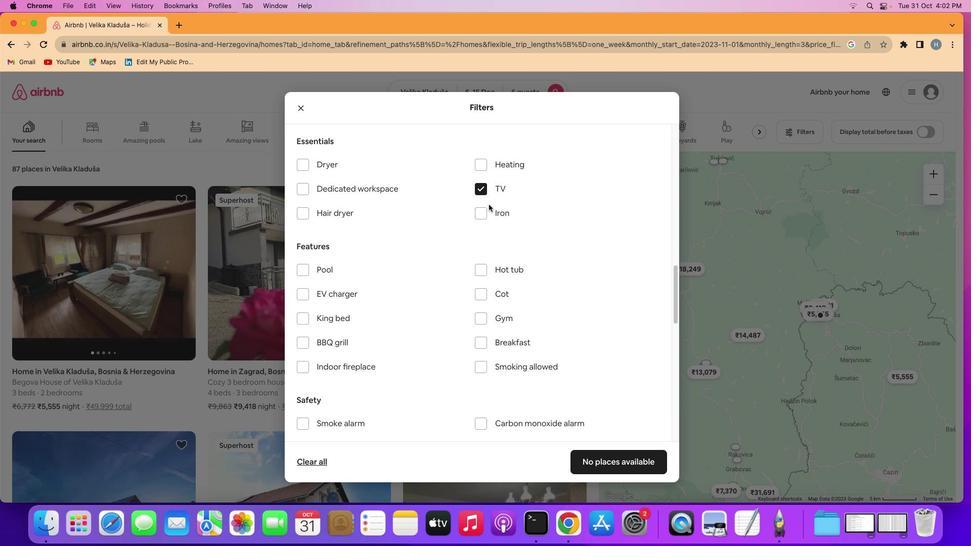 
Action: Mouse scrolled (492, 208) with delta (4, 3)
Screenshot: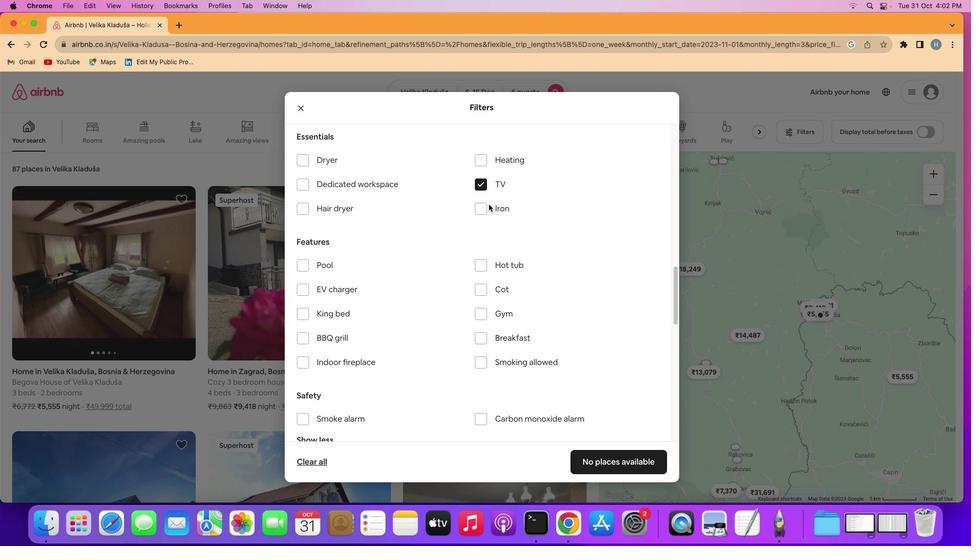 
Action: Mouse scrolled (492, 208) with delta (4, 3)
Screenshot: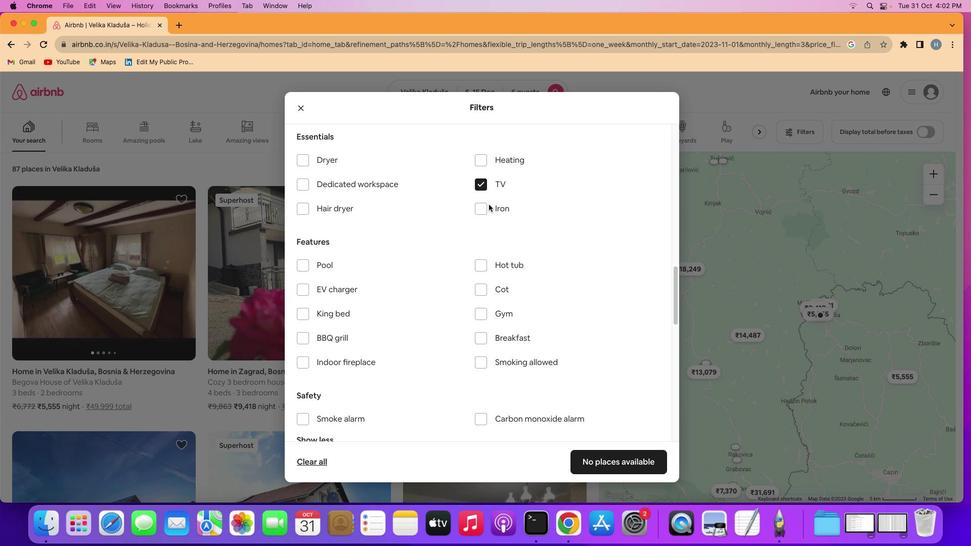
Action: Mouse moved to (492, 208)
Screenshot: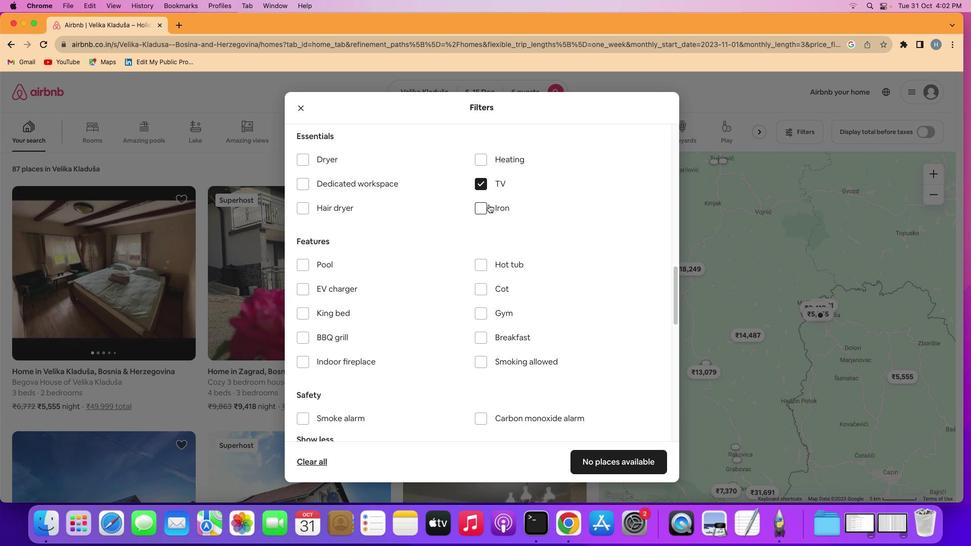
Action: Mouse scrolled (492, 208) with delta (4, 3)
Screenshot: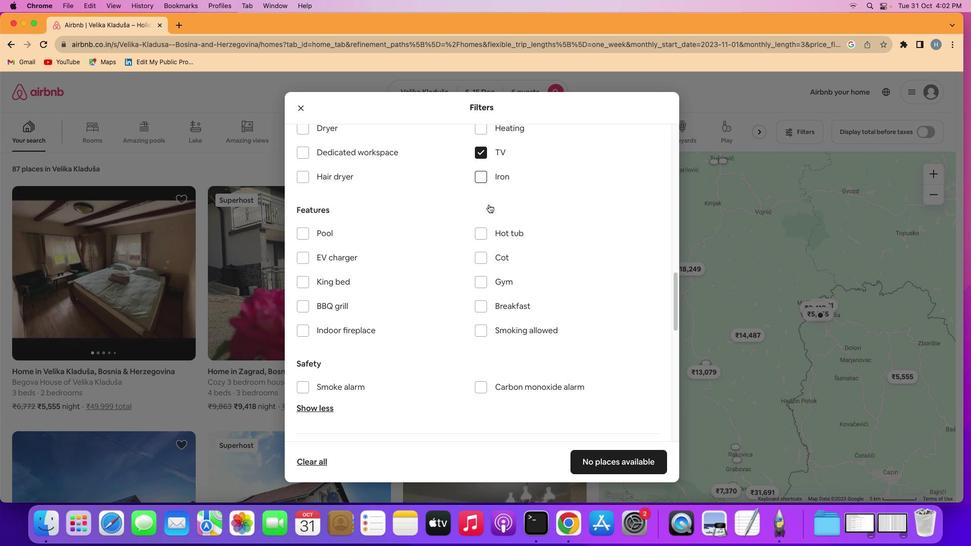 
Action: Mouse scrolled (492, 208) with delta (4, 3)
Screenshot: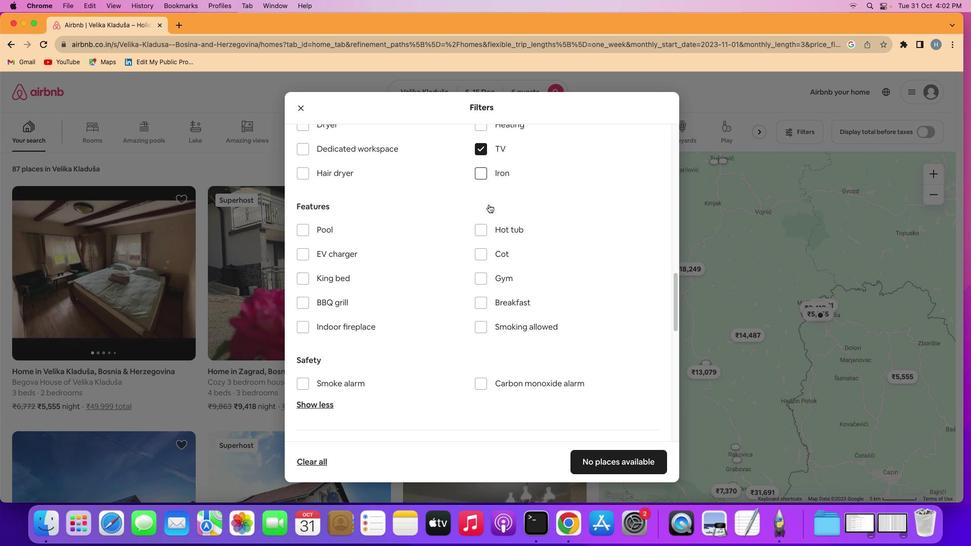 
Action: Mouse scrolled (492, 208) with delta (4, 3)
Screenshot: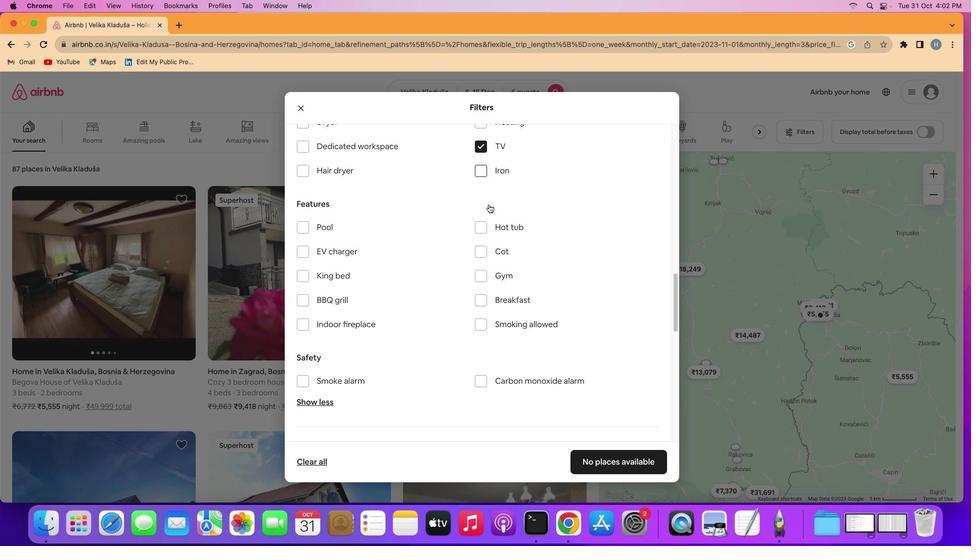 
Action: Mouse scrolled (492, 208) with delta (4, 3)
Screenshot: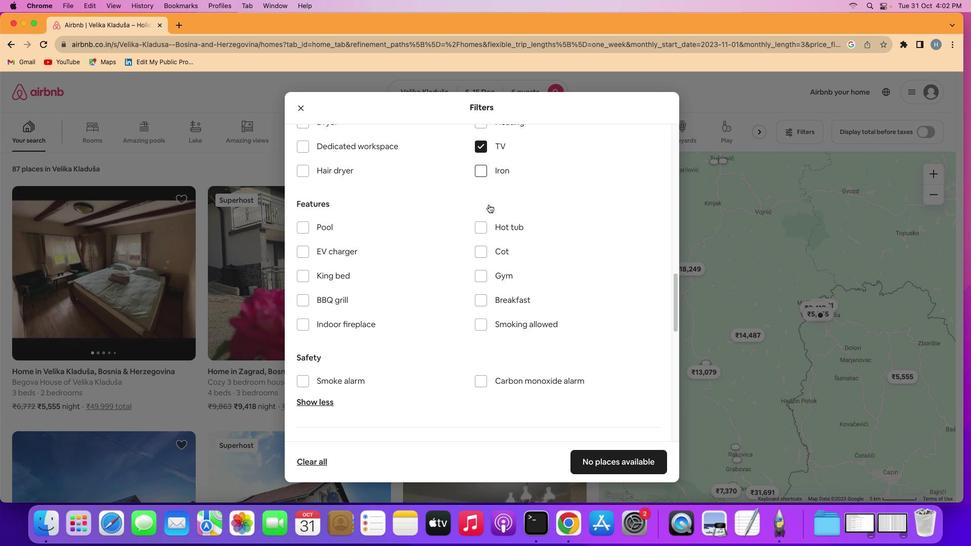 
Action: Mouse scrolled (492, 208) with delta (4, 3)
Screenshot: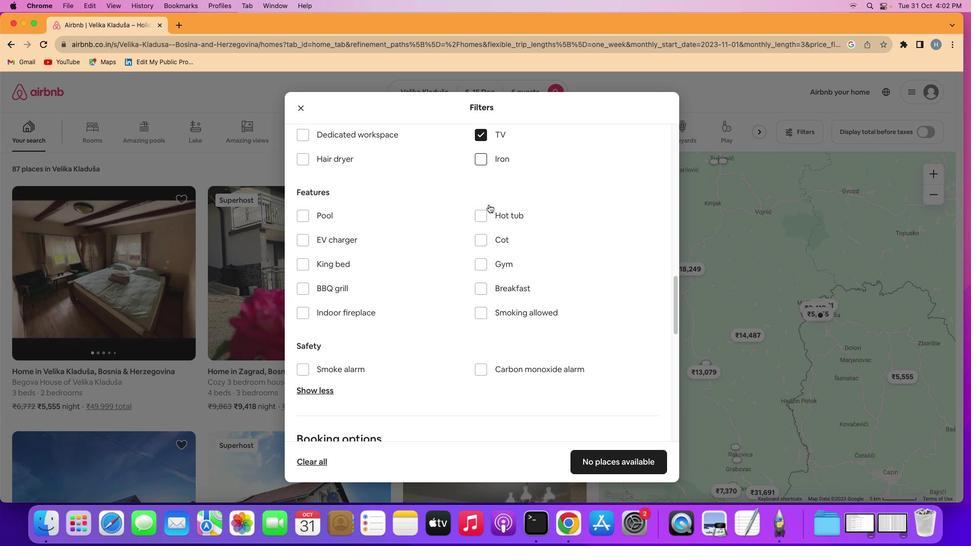 
Action: Mouse scrolled (492, 208) with delta (4, 3)
Screenshot: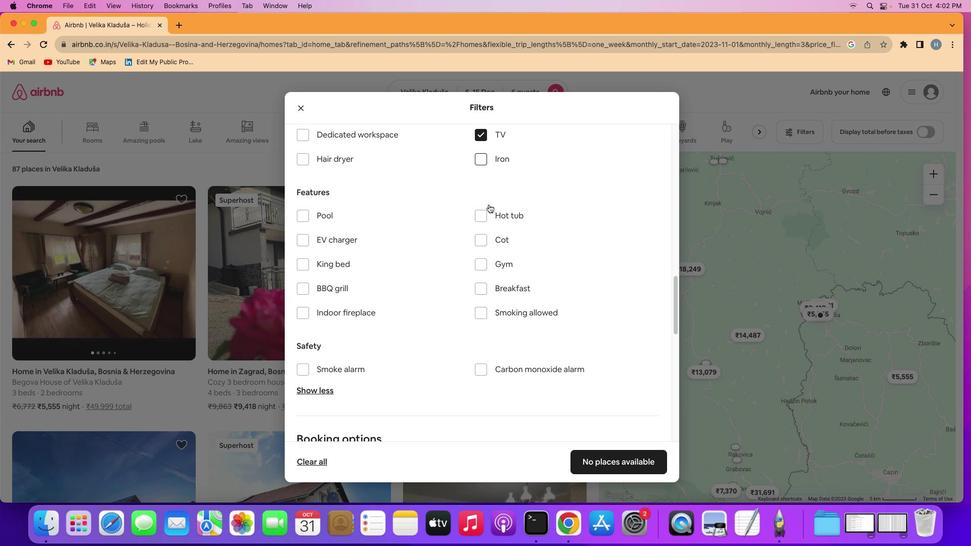 
Action: Mouse moved to (491, 209)
Screenshot: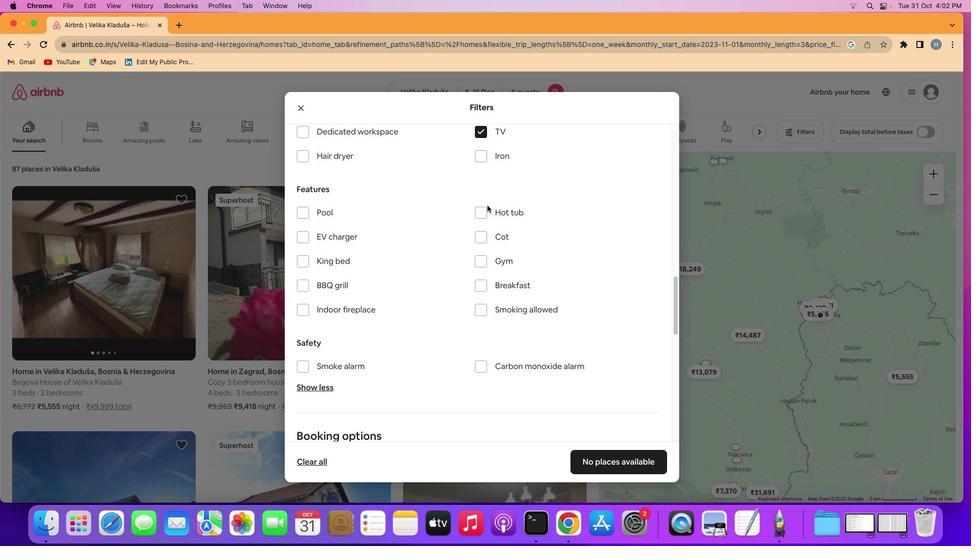 
Action: Mouse scrolled (491, 209) with delta (4, 3)
Screenshot: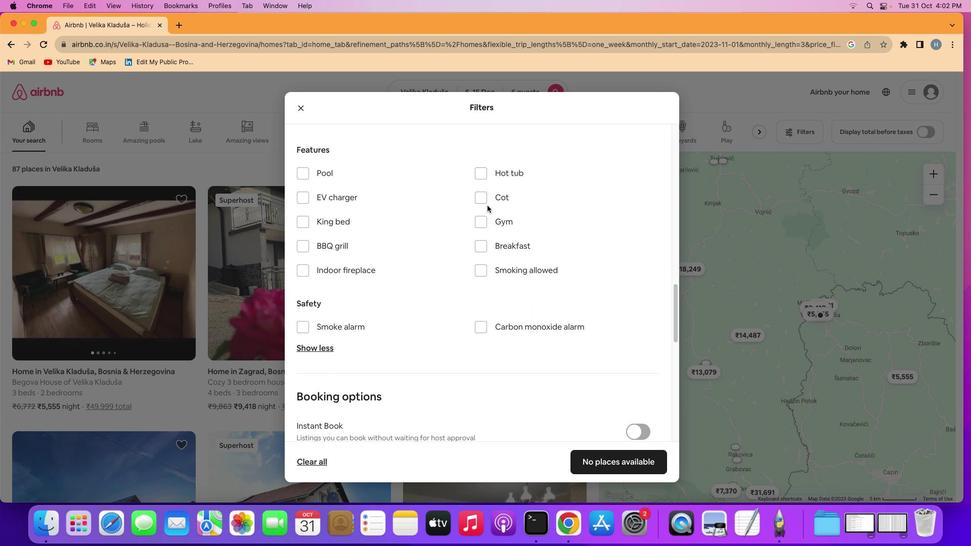 
Action: Mouse scrolled (491, 209) with delta (4, 3)
Screenshot: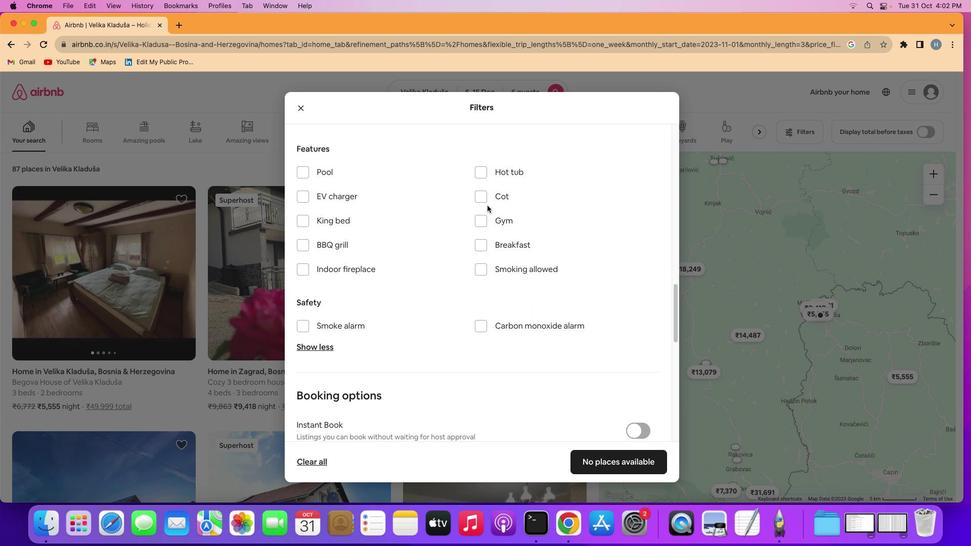 
Action: Mouse scrolled (491, 209) with delta (4, 3)
Screenshot: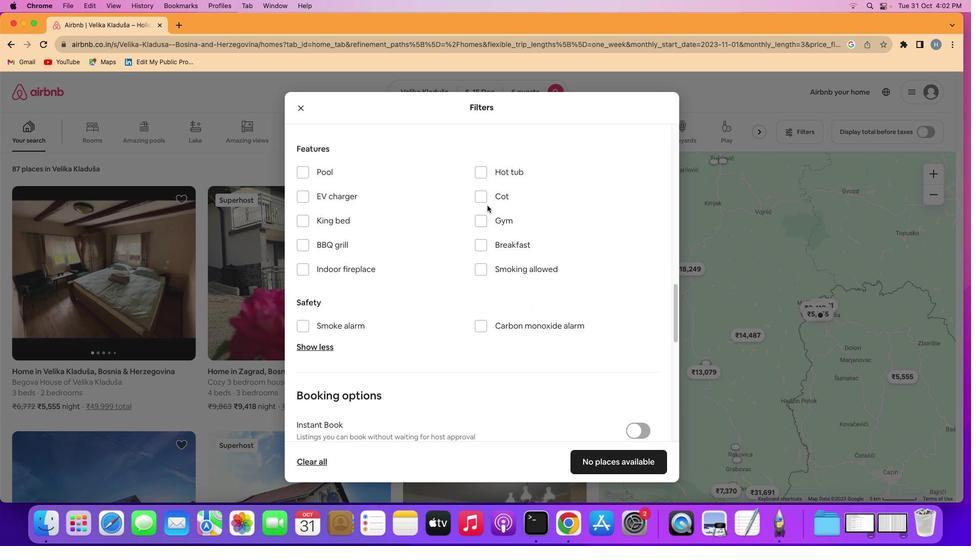 
Action: Mouse moved to (490, 223)
Screenshot: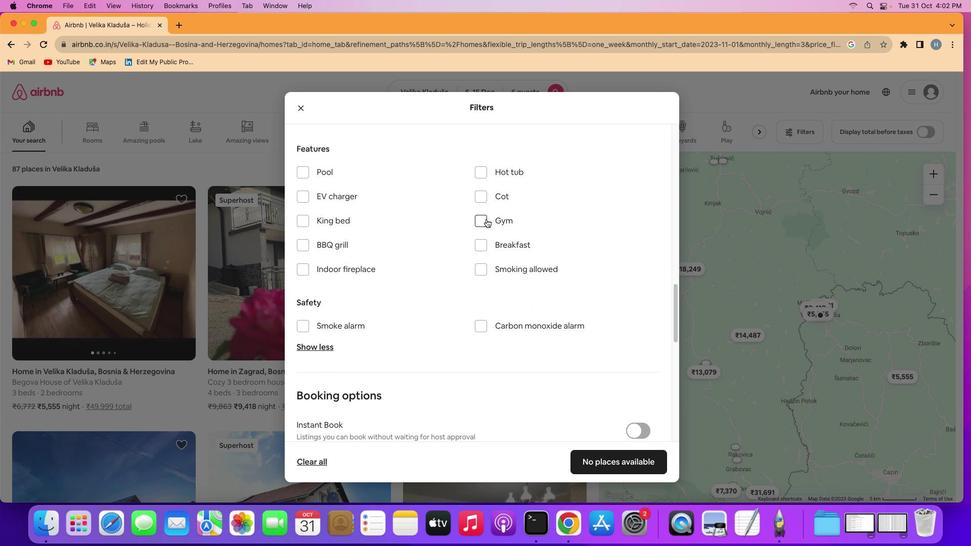 
Action: Mouse scrolled (490, 223) with delta (4, 4)
Screenshot: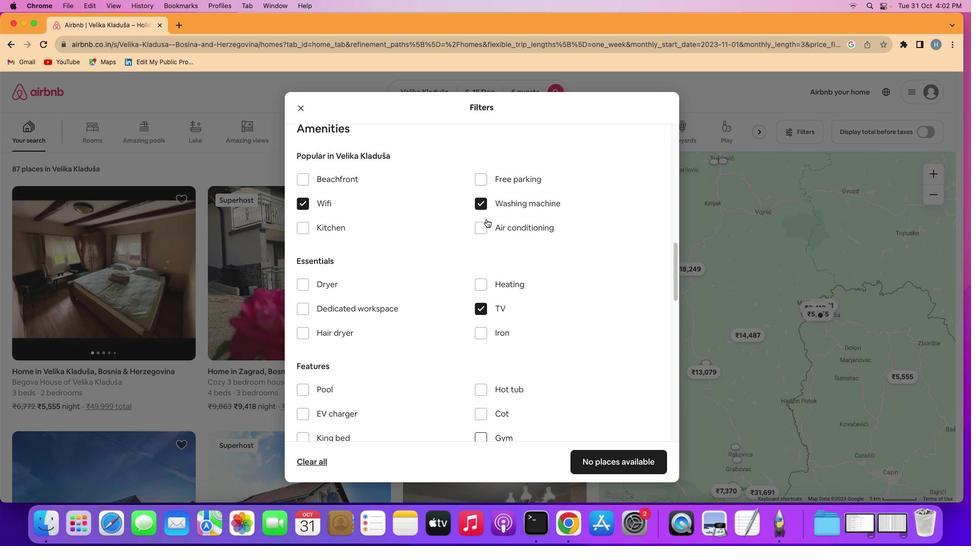 
Action: Mouse scrolled (490, 223) with delta (4, 4)
Screenshot: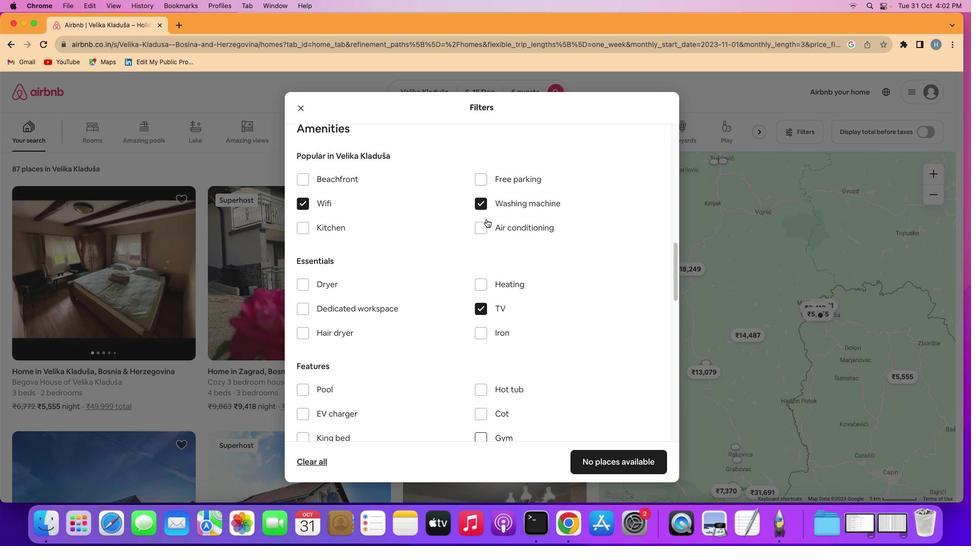 
Action: Mouse scrolled (490, 223) with delta (4, 5)
Screenshot: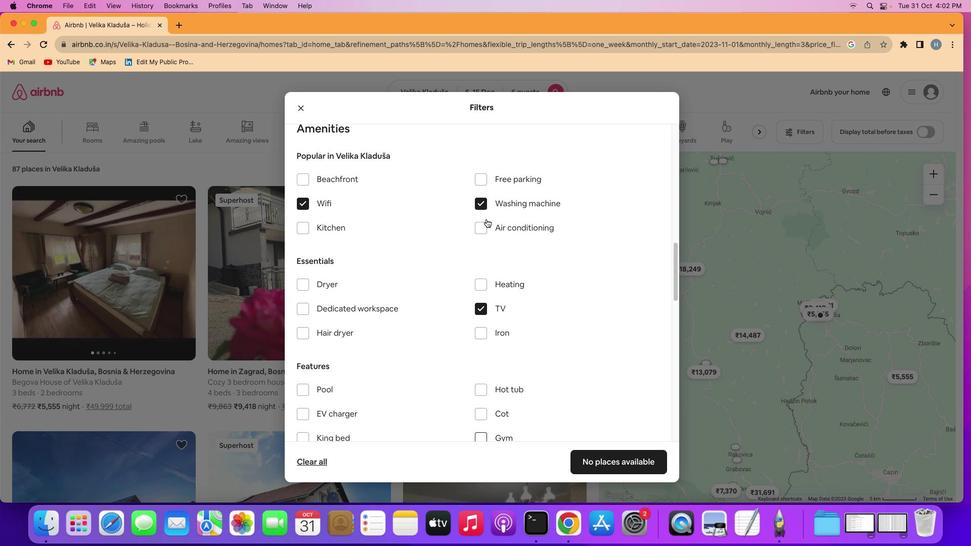 
Action: Mouse scrolled (490, 223) with delta (4, 6)
Screenshot: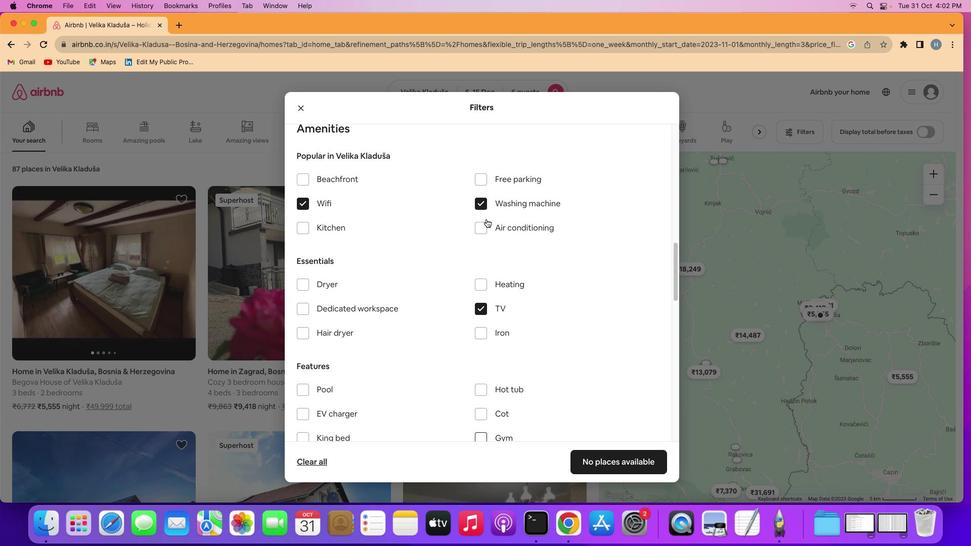 
Action: Mouse moved to (517, 179)
Screenshot: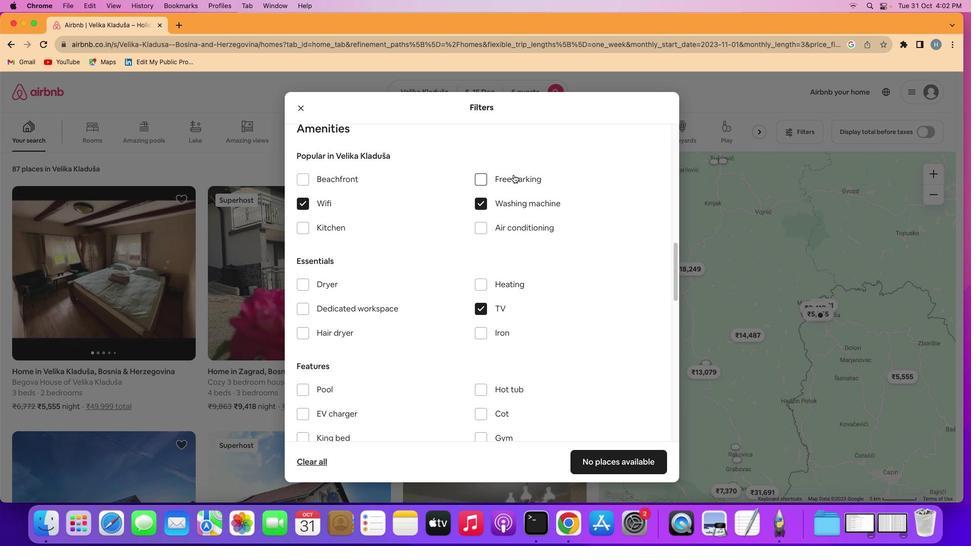 
Action: Mouse pressed left at (517, 179)
Screenshot: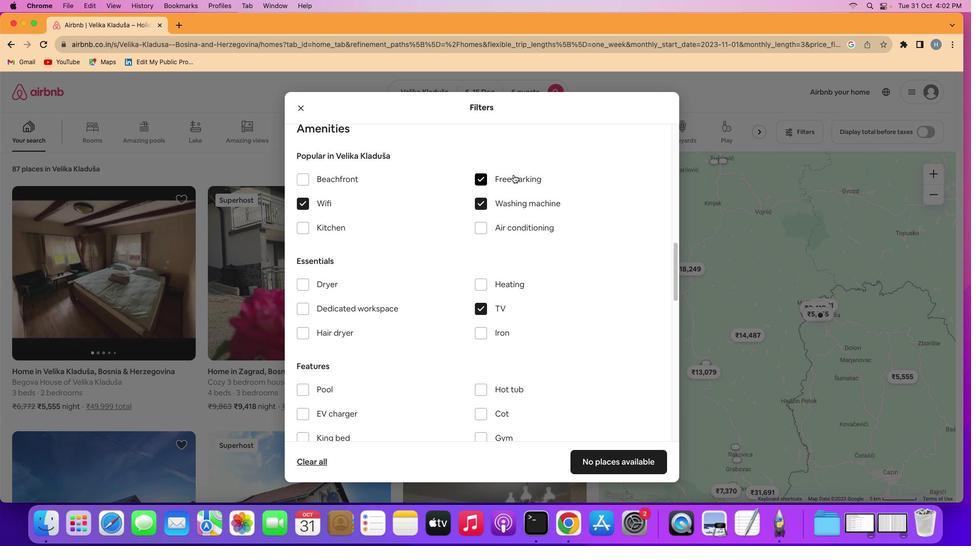 
Action: Mouse moved to (383, 254)
Screenshot: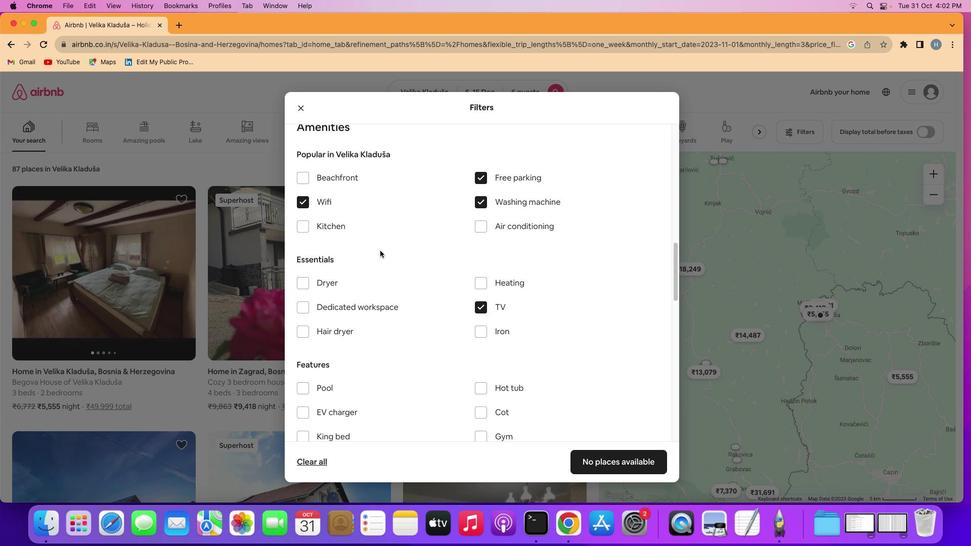 
Action: Mouse scrolled (383, 254) with delta (4, 3)
Screenshot: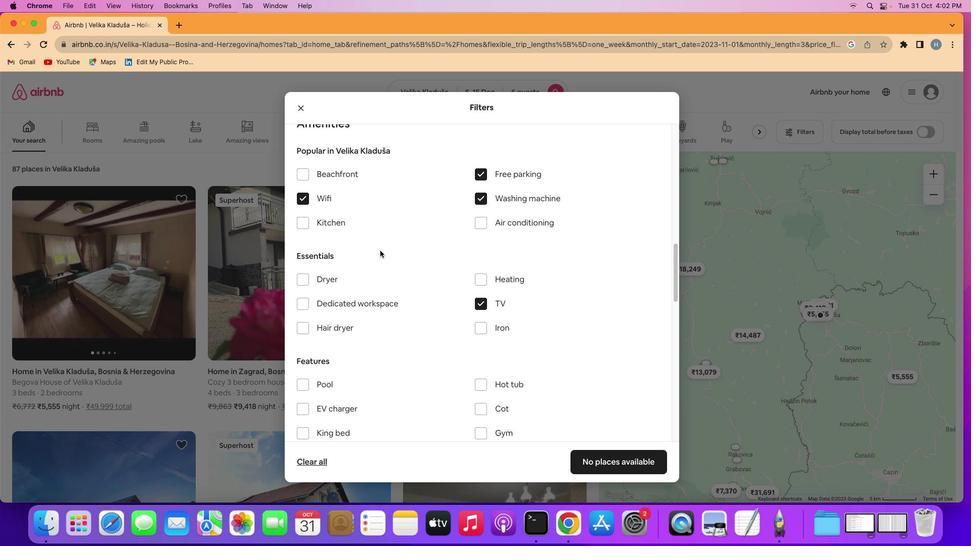 
Action: Mouse scrolled (383, 254) with delta (4, 3)
Screenshot: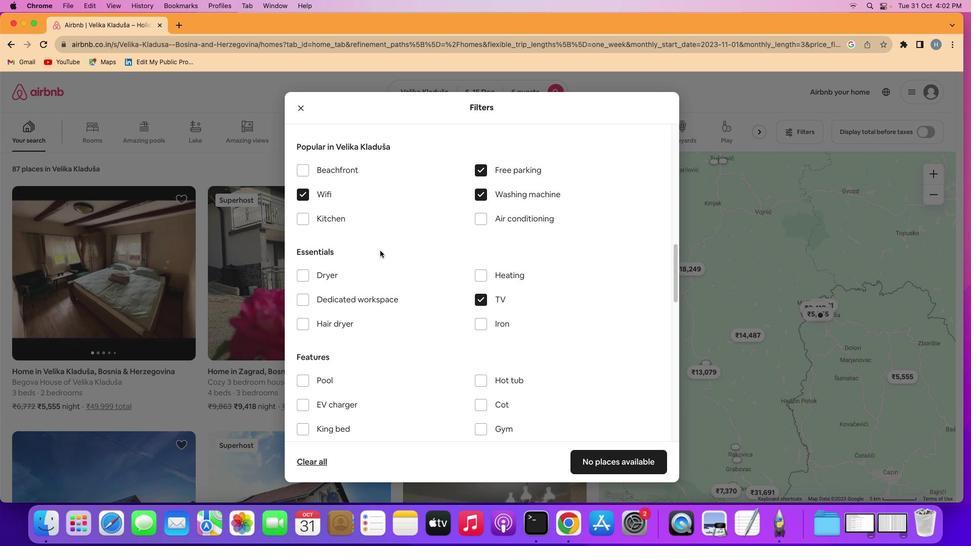 
Action: Mouse scrolled (383, 254) with delta (4, 3)
Screenshot: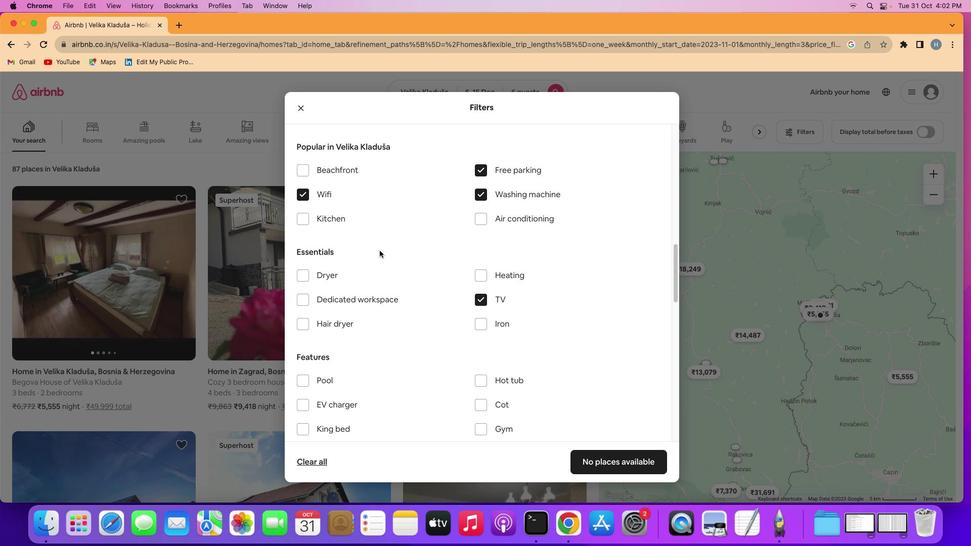 
Action: Mouse moved to (383, 254)
Screenshot: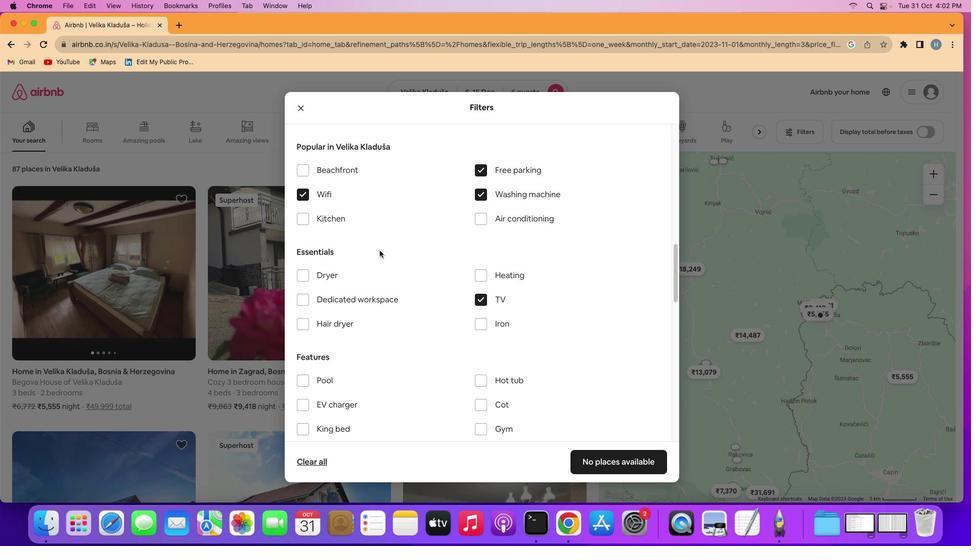 
Action: Mouse scrolled (383, 254) with delta (4, 3)
Screenshot: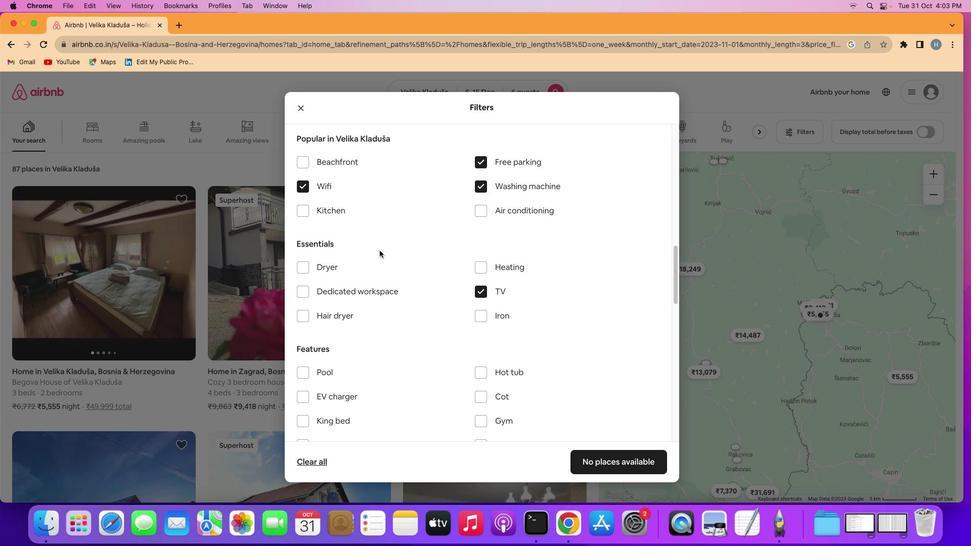 
Action: Mouse scrolled (383, 254) with delta (4, 3)
Screenshot: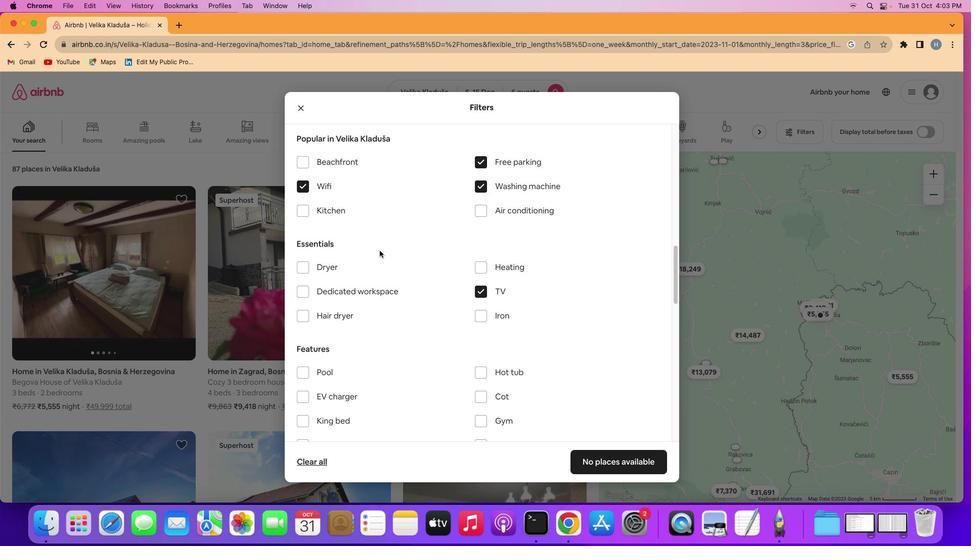 
Action: Mouse scrolled (383, 254) with delta (4, 3)
Screenshot: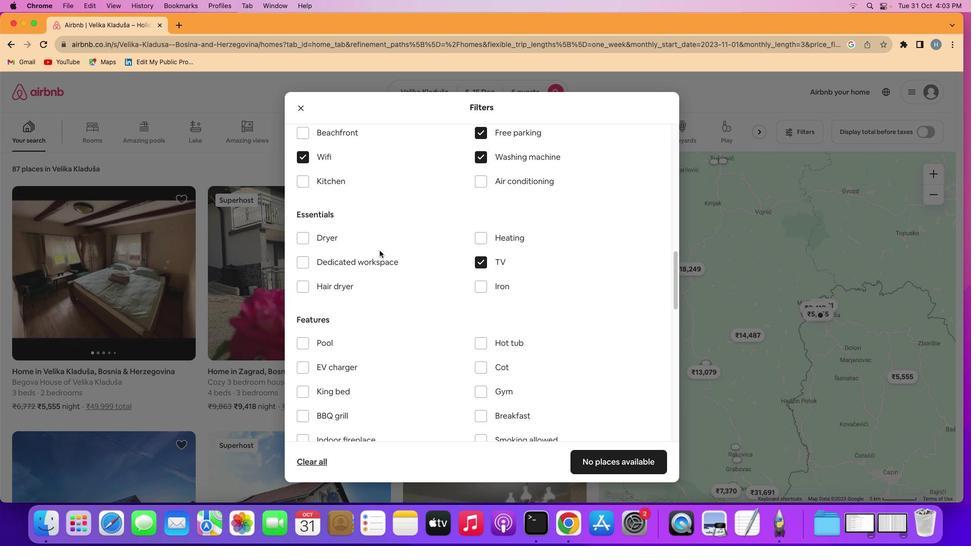 
Action: Mouse scrolled (383, 254) with delta (4, 3)
Screenshot: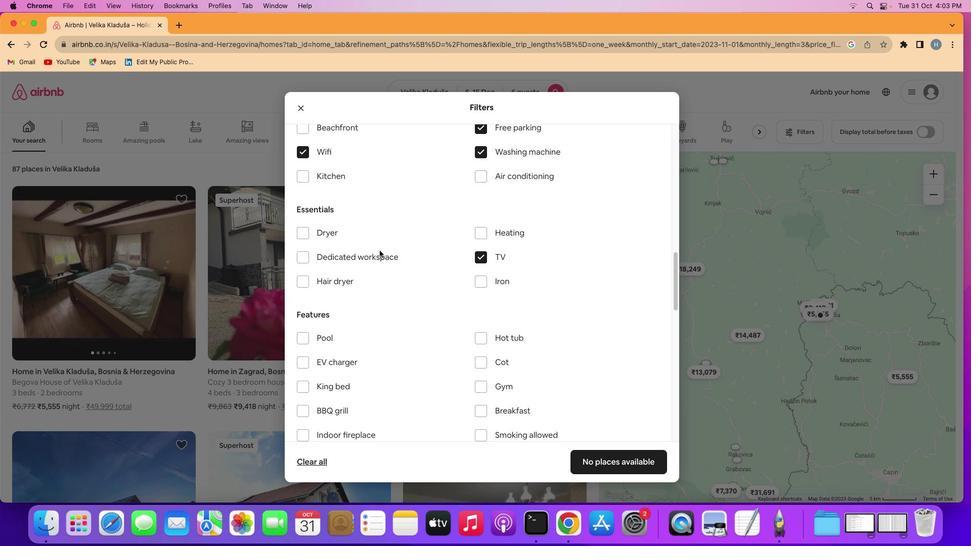 
Action: Mouse scrolled (383, 254) with delta (4, 3)
Screenshot: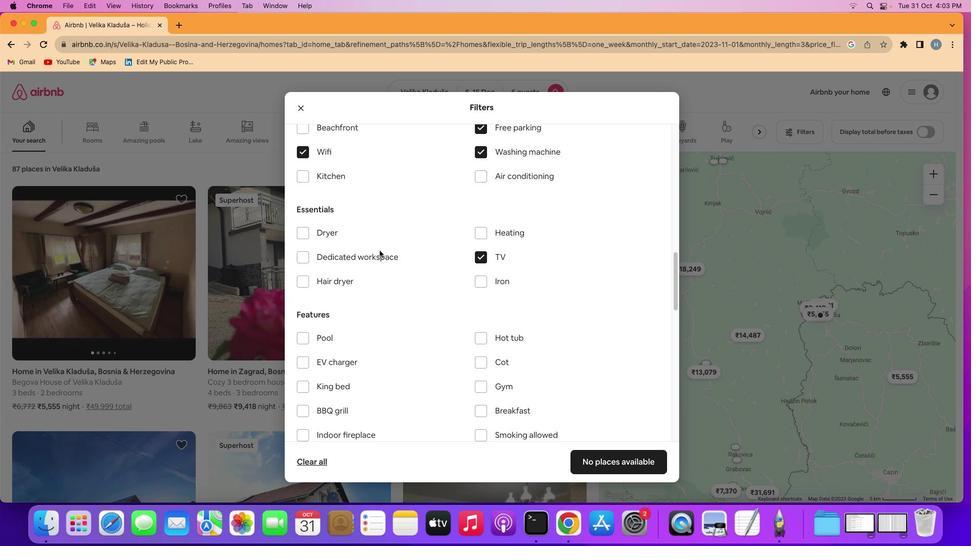 
Action: Mouse scrolled (383, 254) with delta (4, 3)
Screenshot: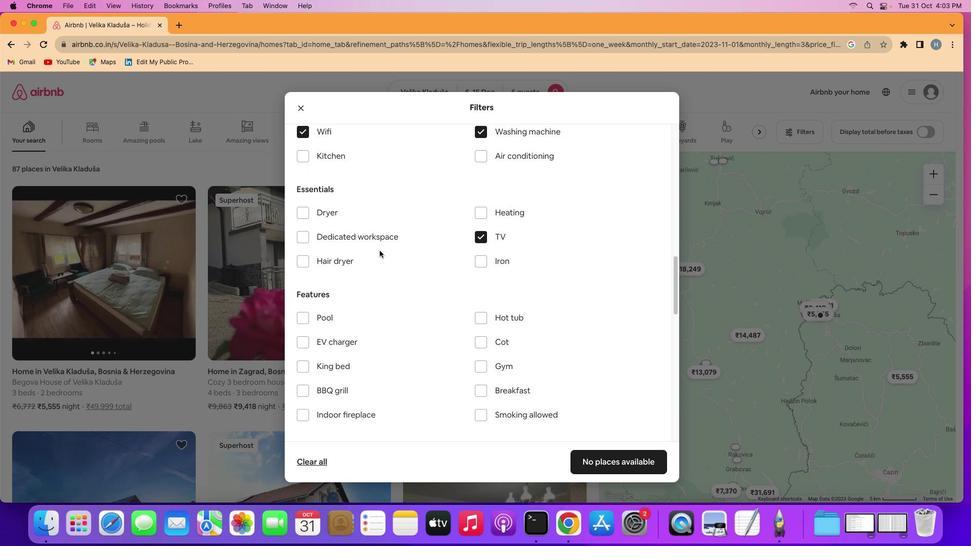 
Action: Mouse scrolled (383, 254) with delta (4, 3)
Screenshot: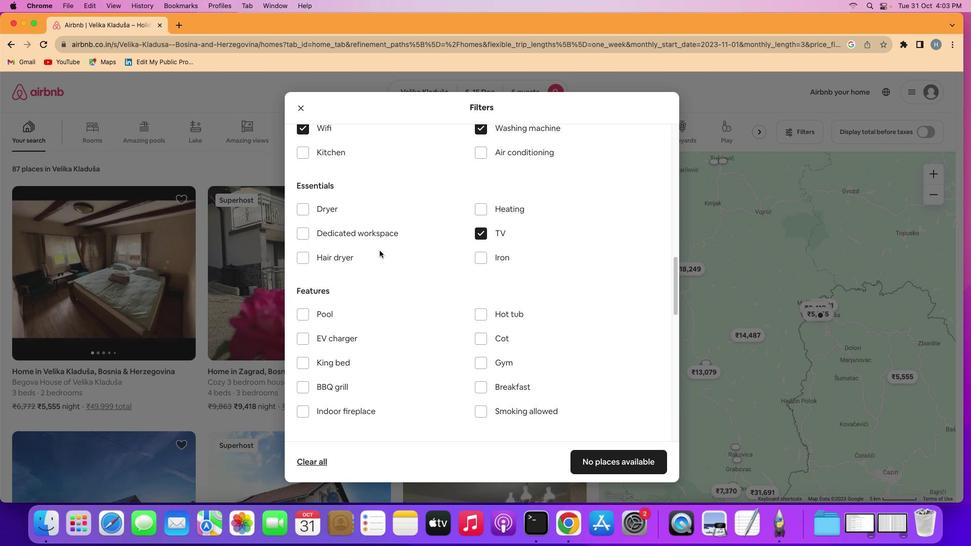 
Action: Mouse scrolled (383, 254) with delta (4, 3)
Screenshot: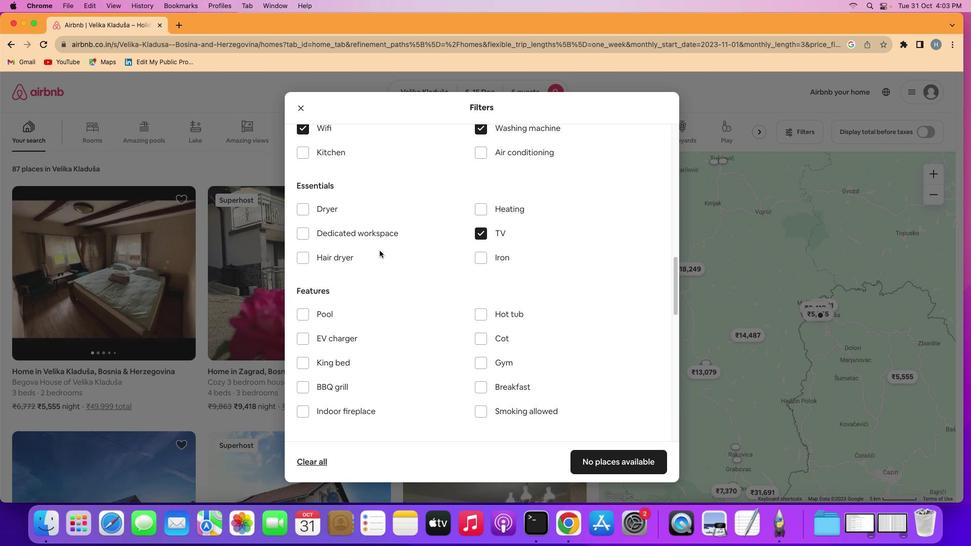 
Action: Mouse scrolled (383, 254) with delta (4, 3)
Screenshot: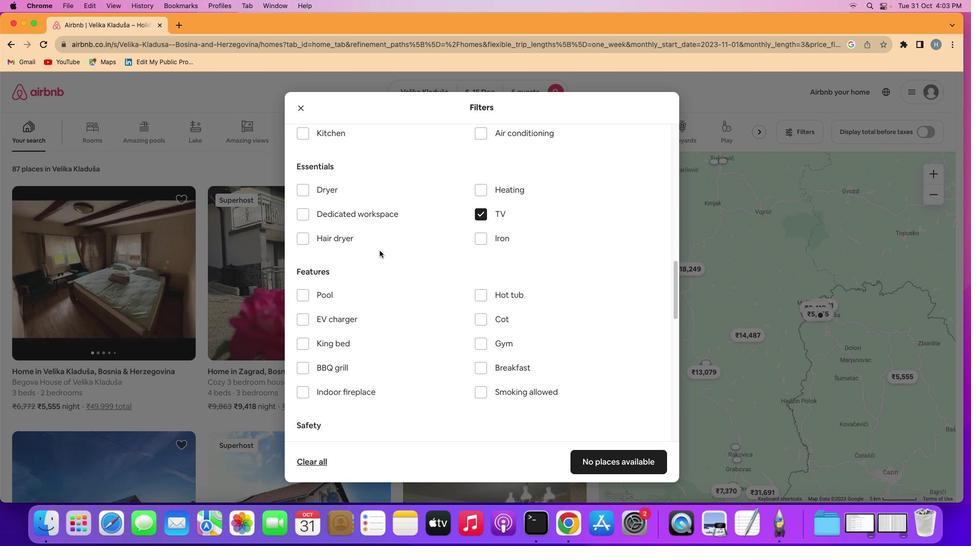 
Action: Mouse scrolled (383, 254) with delta (4, 3)
Screenshot: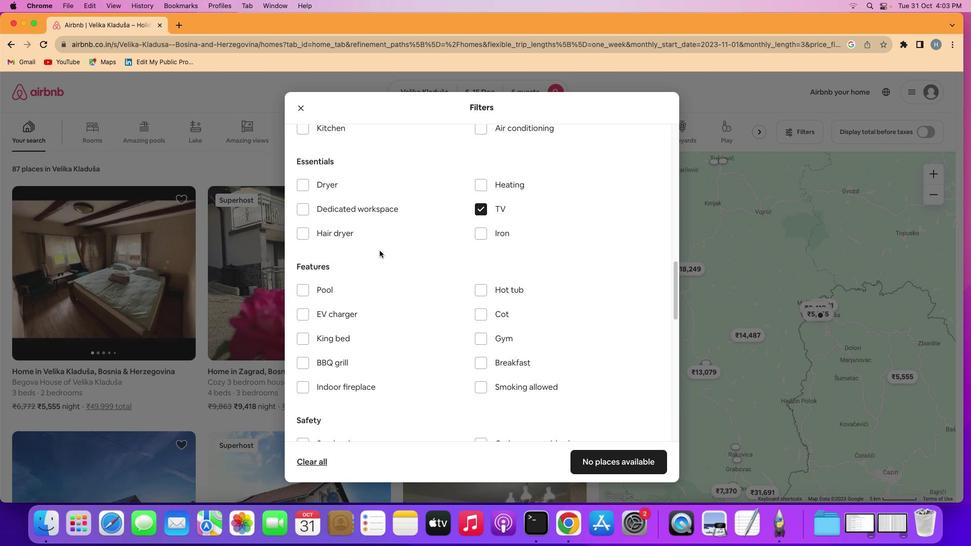
Action: Mouse scrolled (383, 254) with delta (4, 3)
Screenshot: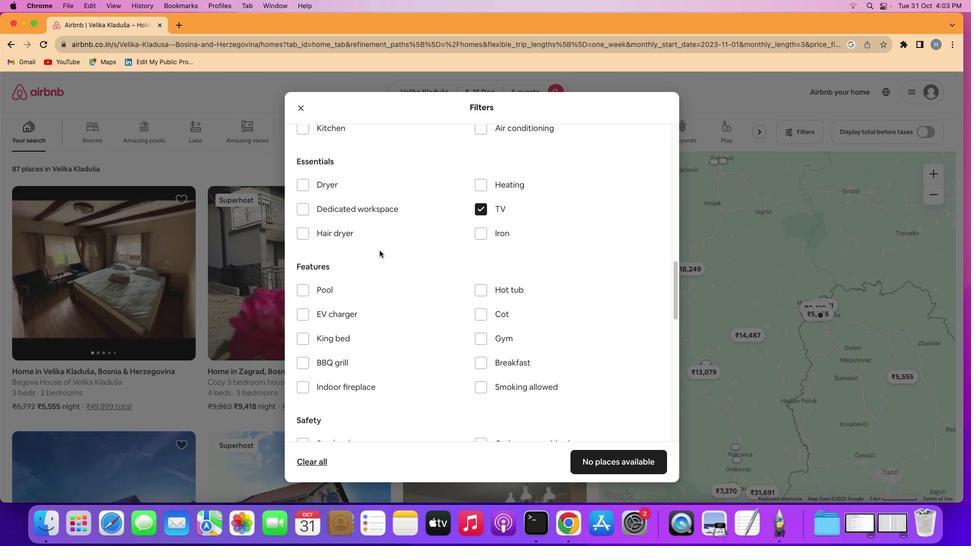 
Action: Mouse scrolled (383, 254) with delta (4, 3)
Screenshot: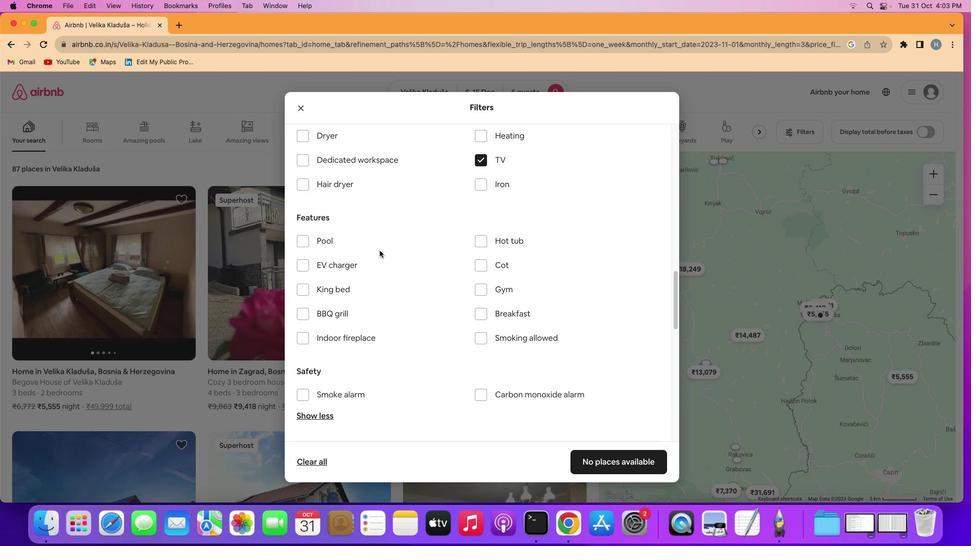
Action: Mouse scrolled (383, 254) with delta (4, 3)
Screenshot: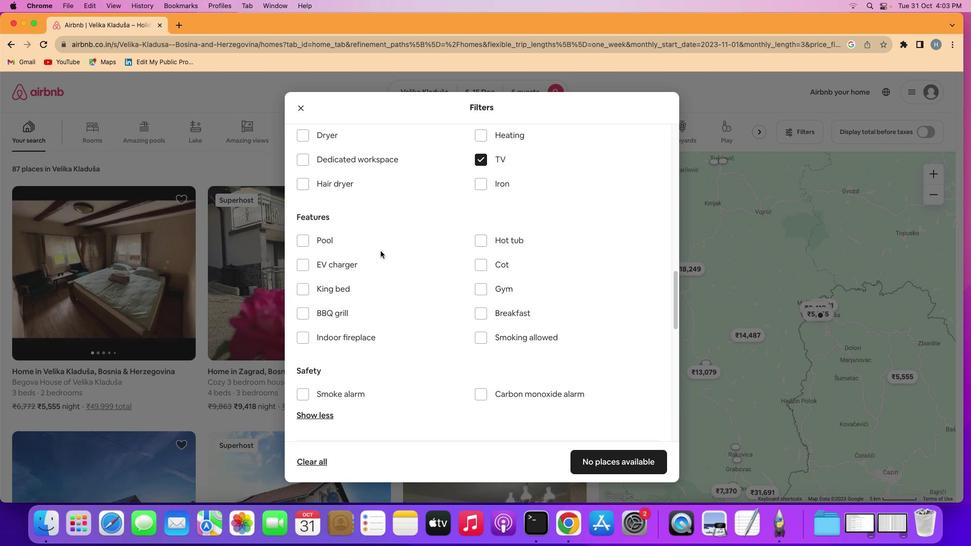 
Action: Mouse scrolled (383, 254) with delta (4, 3)
Screenshot: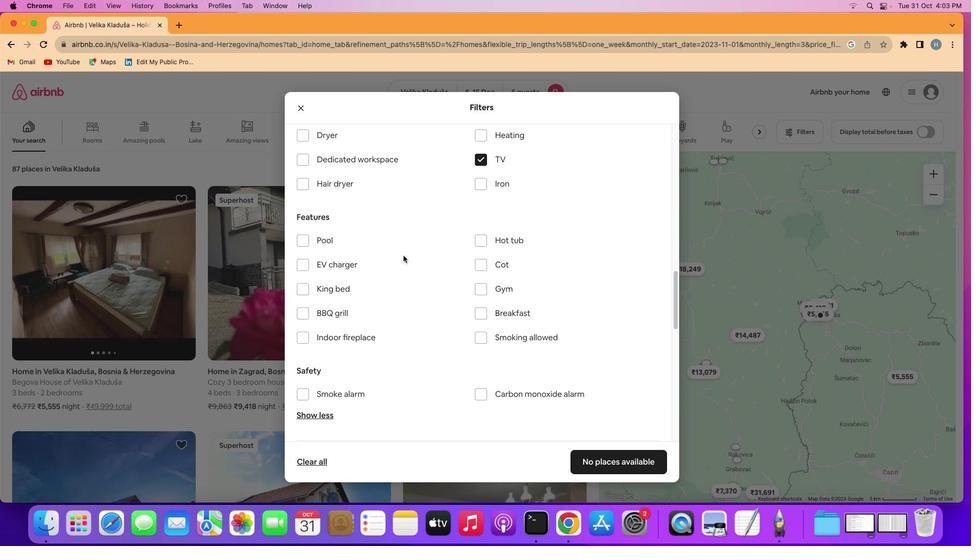 
Action: Mouse moved to (482, 243)
Screenshot: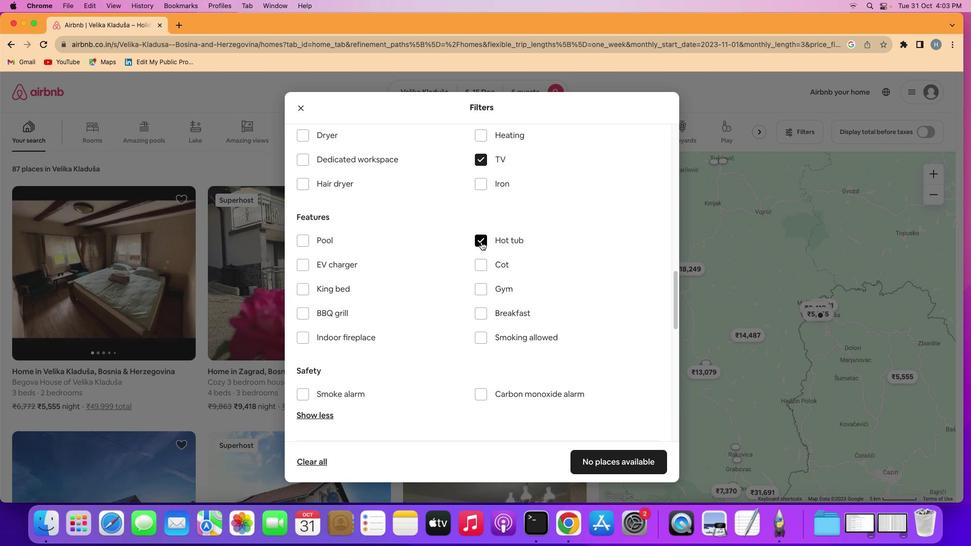 
Action: Mouse pressed left at (482, 243)
Screenshot: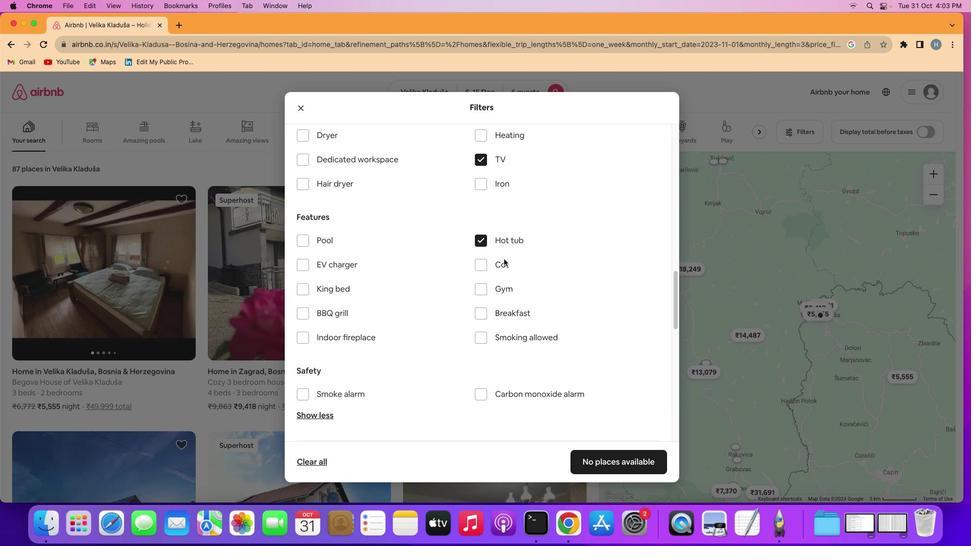 
Action: Mouse moved to (529, 273)
Screenshot: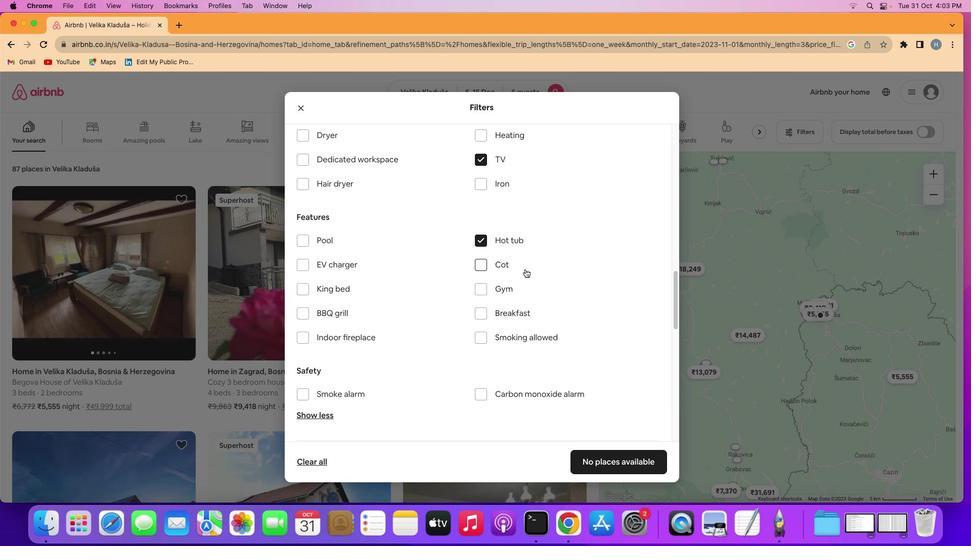 
Action: Mouse scrolled (529, 273) with delta (4, 3)
Screenshot: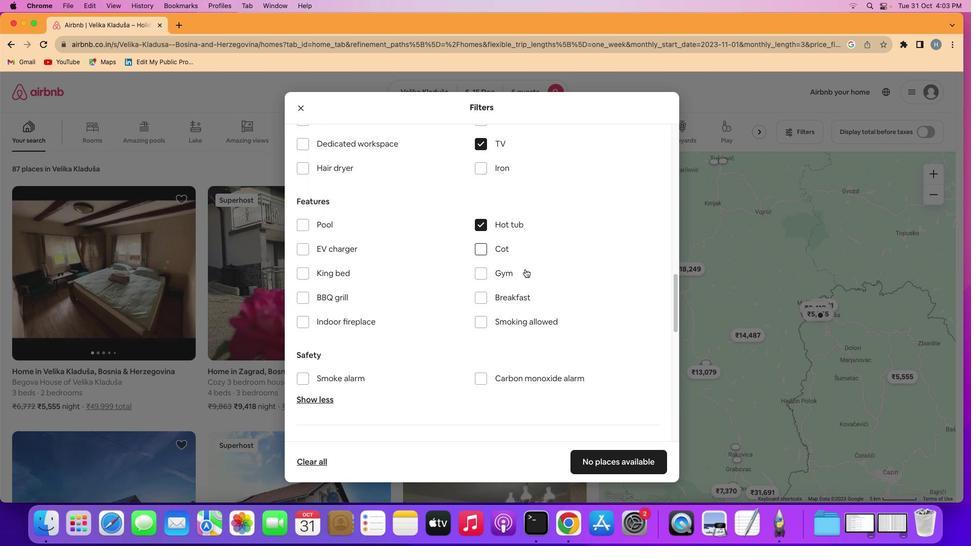 
Action: Mouse scrolled (529, 273) with delta (4, 3)
Screenshot: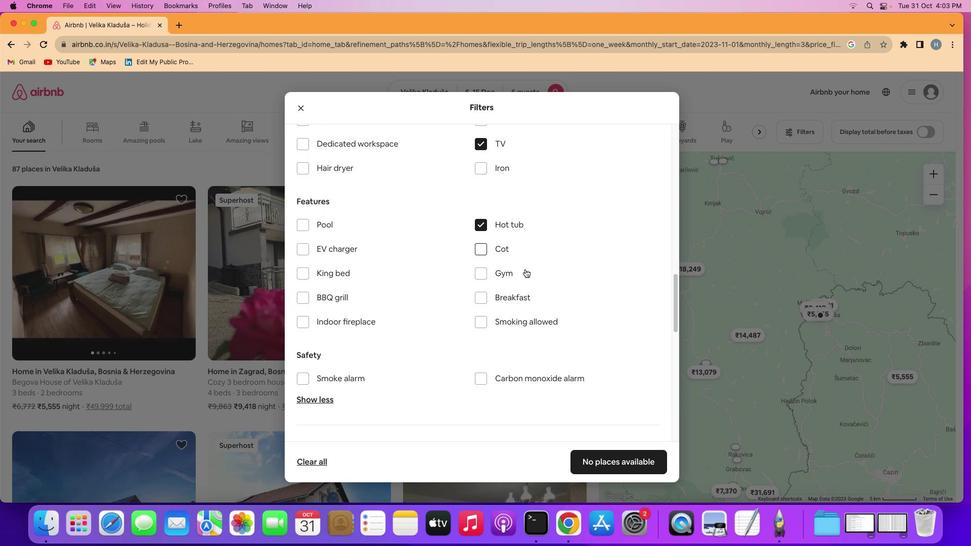 
Action: Mouse moved to (485, 273)
Screenshot: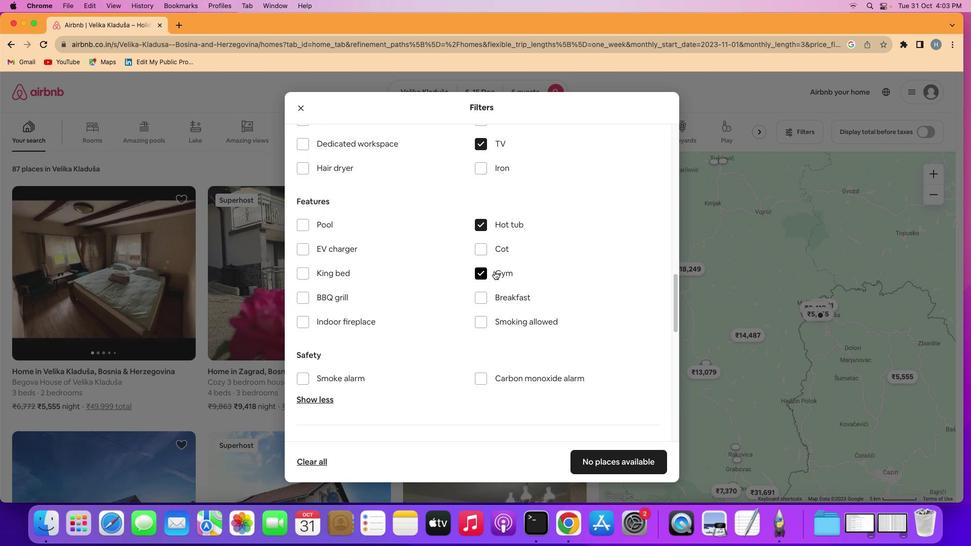
Action: Mouse pressed left at (485, 273)
Screenshot: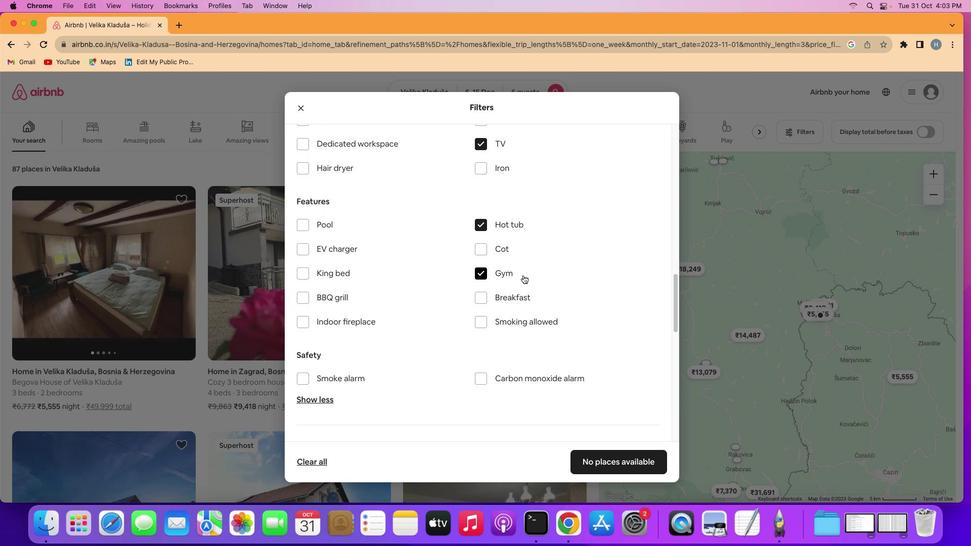 
Action: Mouse moved to (527, 279)
Screenshot: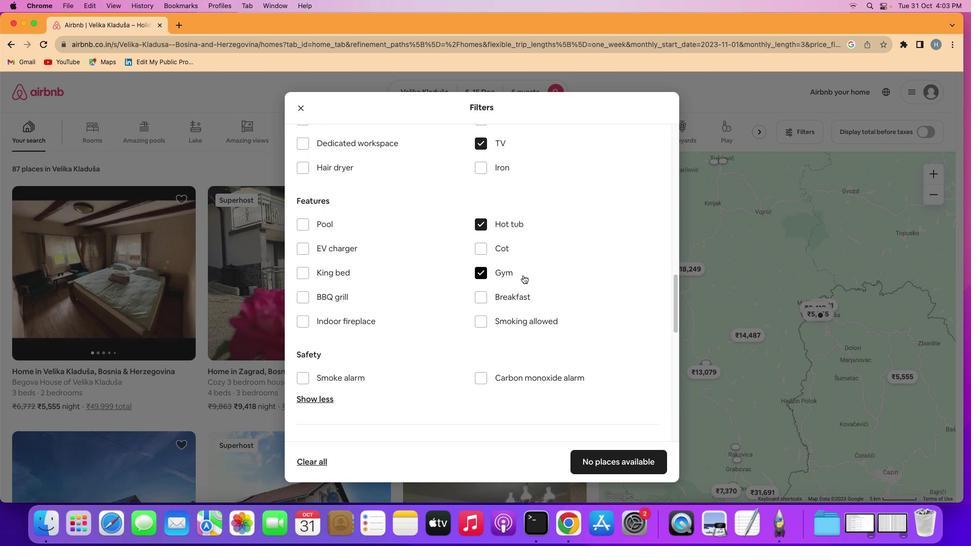 
Action: Mouse scrolled (527, 279) with delta (4, 3)
Screenshot: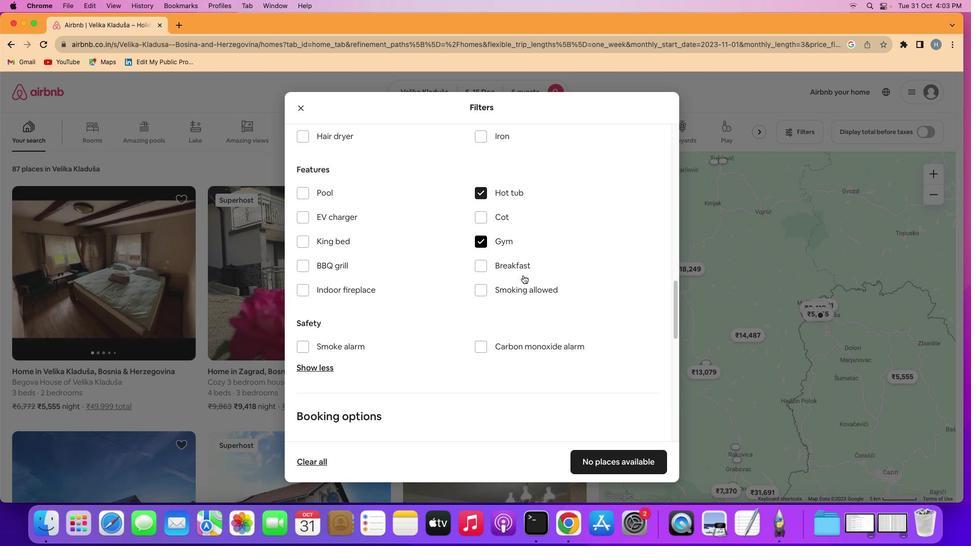 
Action: Mouse scrolled (527, 279) with delta (4, 3)
Screenshot: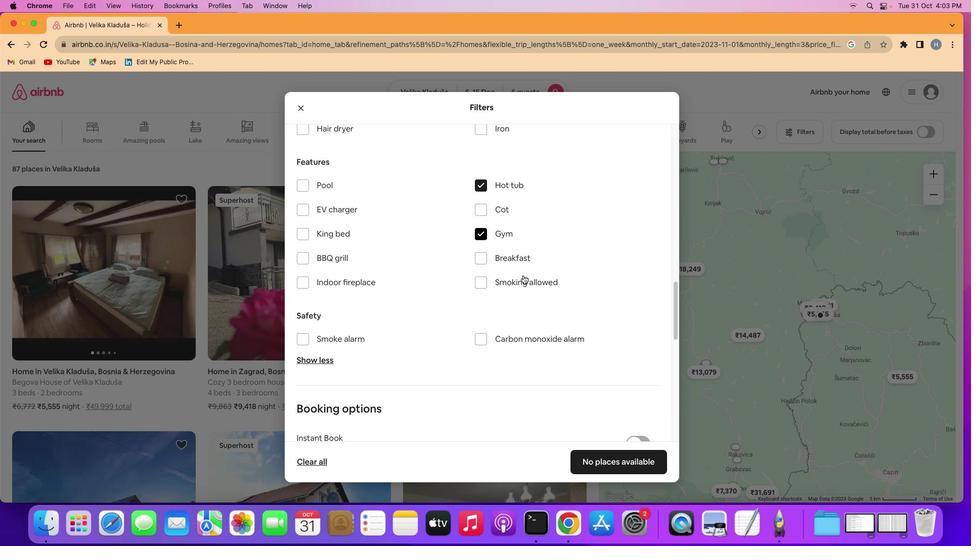 
Action: Mouse scrolled (527, 279) with delta (4, 3)
Screenshot: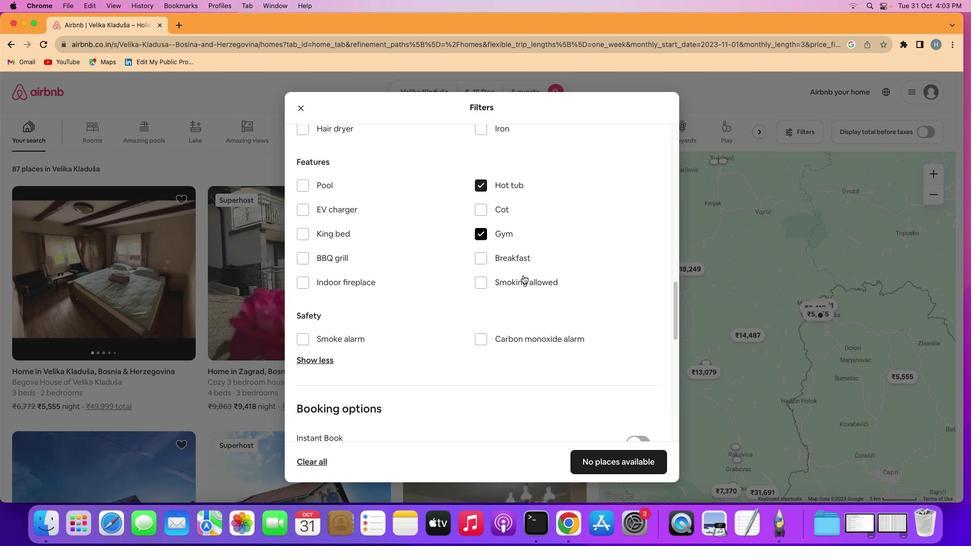 
Action: Mouse scrolled (527, 279) with delta (4, 3)
Screenshot: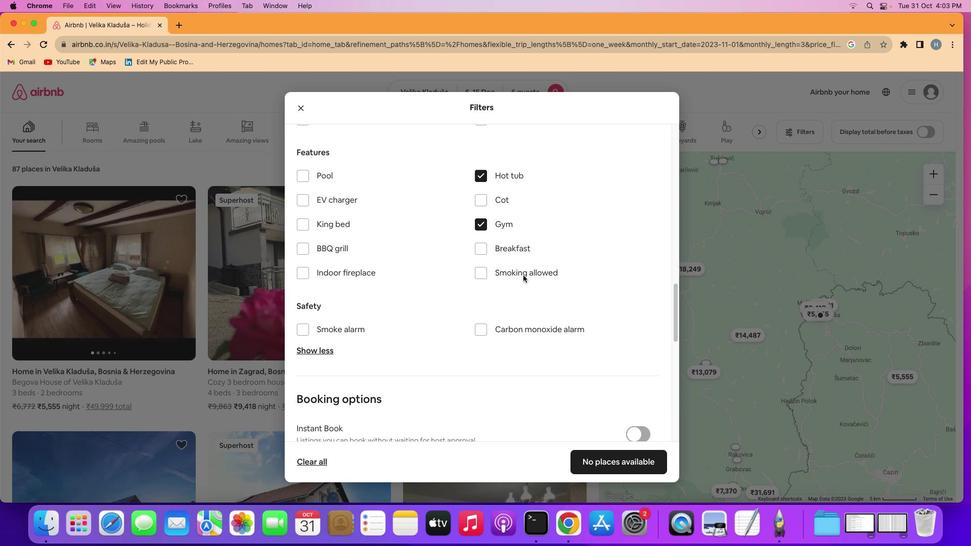 
Action: Mouse scrolled (527, 279) with delta (4, 3)
Screenshot: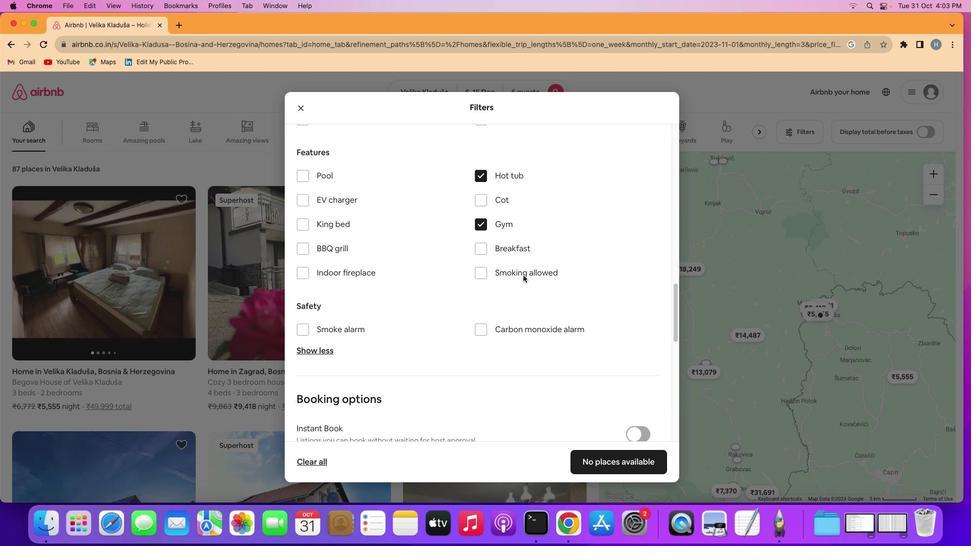 
Action: Mouse scrolled (527, 279) with delta (4, 3)
Screenshot: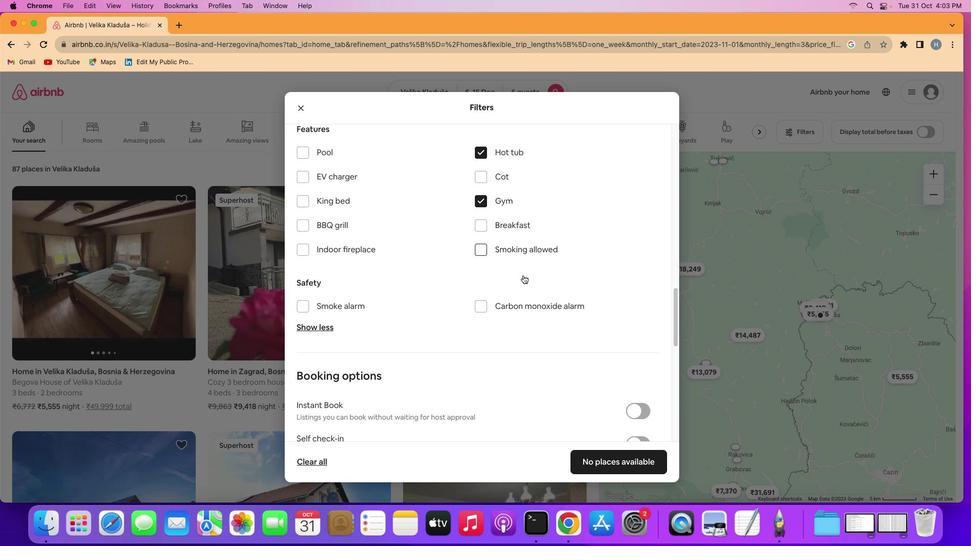 
Action: Mouse scrolled (527, 279) with delta (4, 3)
Screenshot: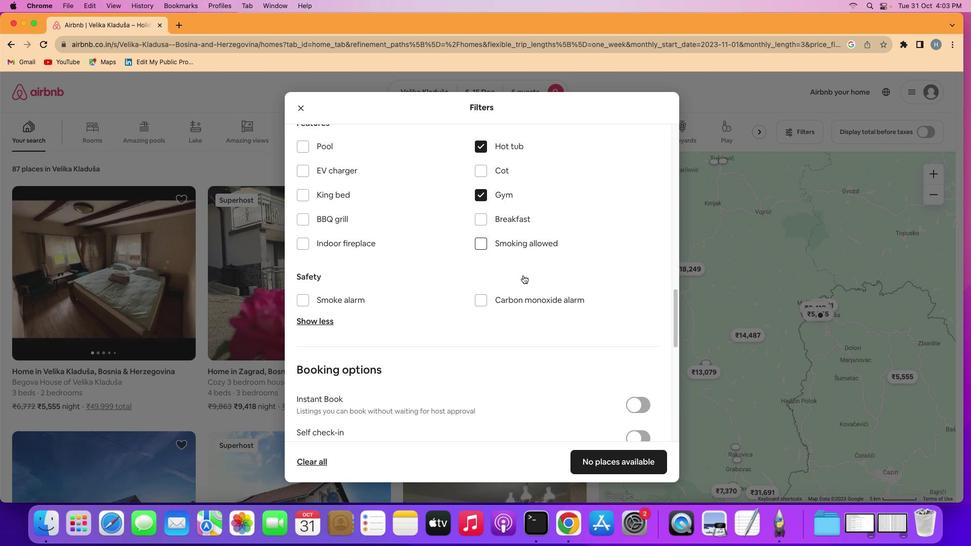 
Action: Mouse scrolled (527, 279) with delta (4, 3)
Screenshot: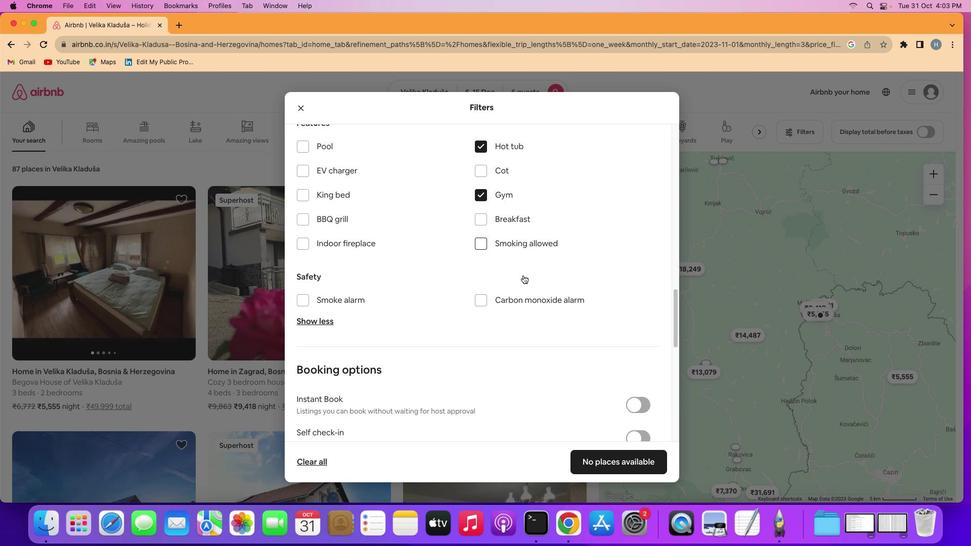 
Action: Mouse scrolled (527, 279) with delta (4, 3)
Screenshot: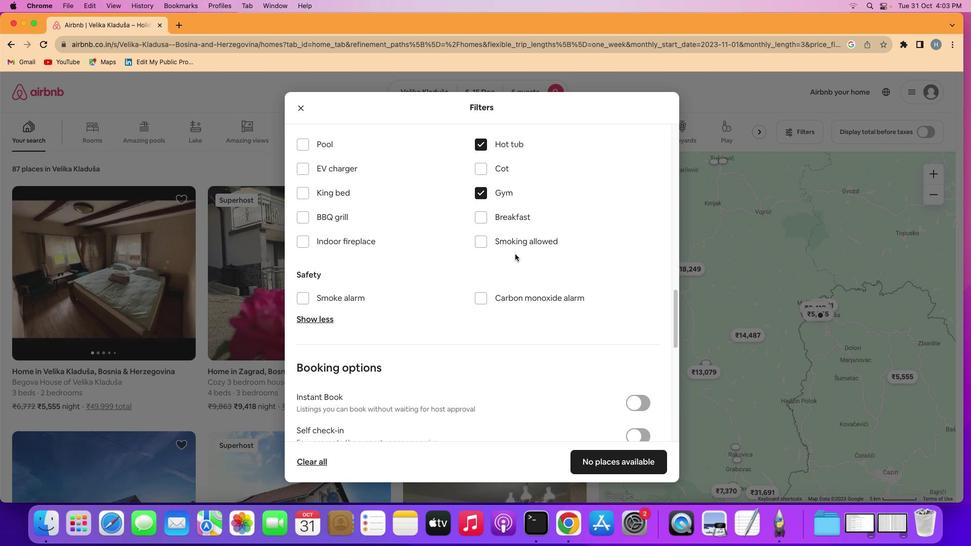 
Action: Mouse moved to (513, 244)
Screenshot: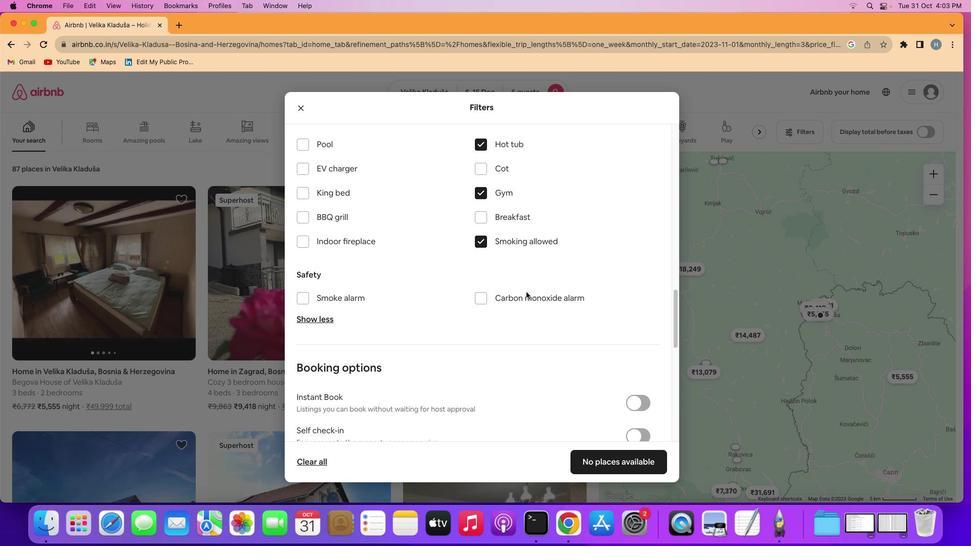 
Action: Mouse pressed left at (513, 244)
Screenshot: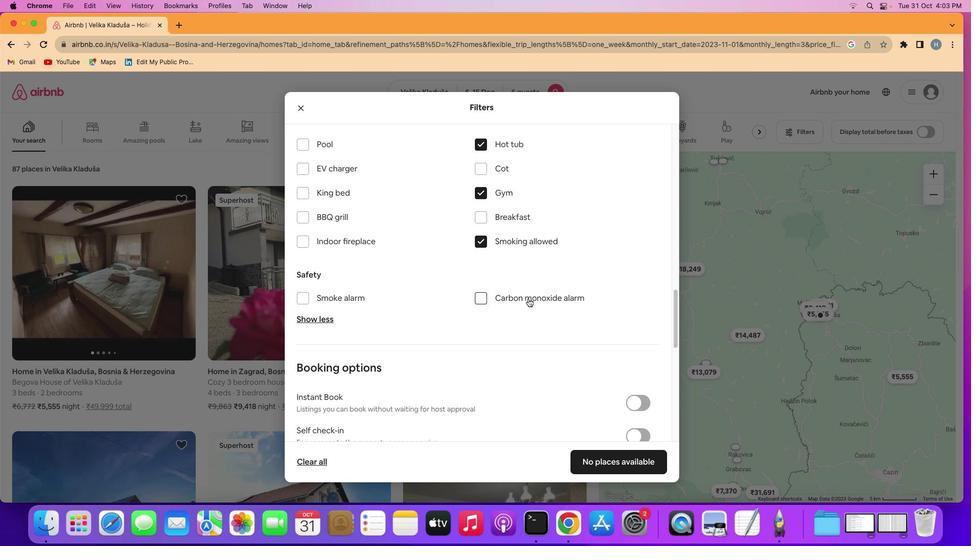 
Action: Mouse moved to (531, 305)
Screenshot: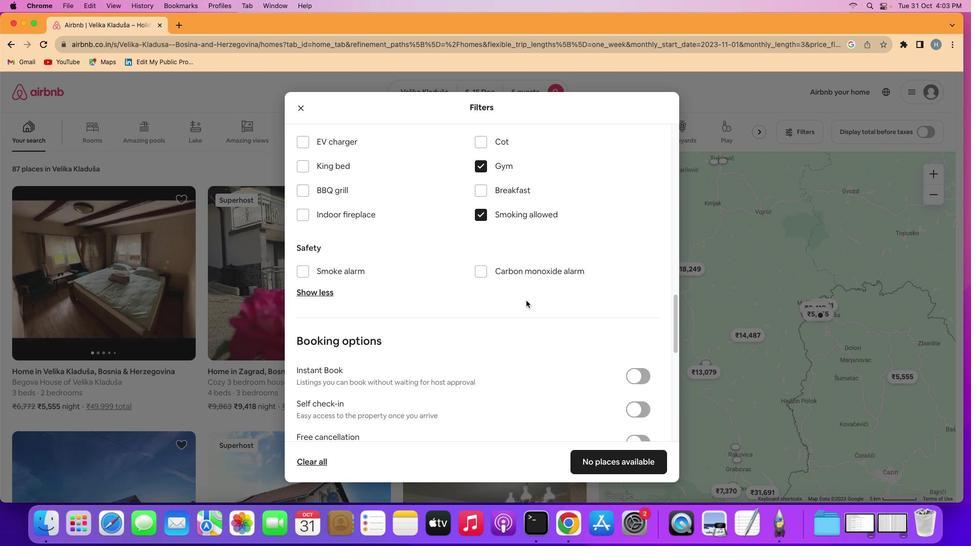 
Action: Mouse scrolled (531, 305) with delta (4, 3)
Screenshot: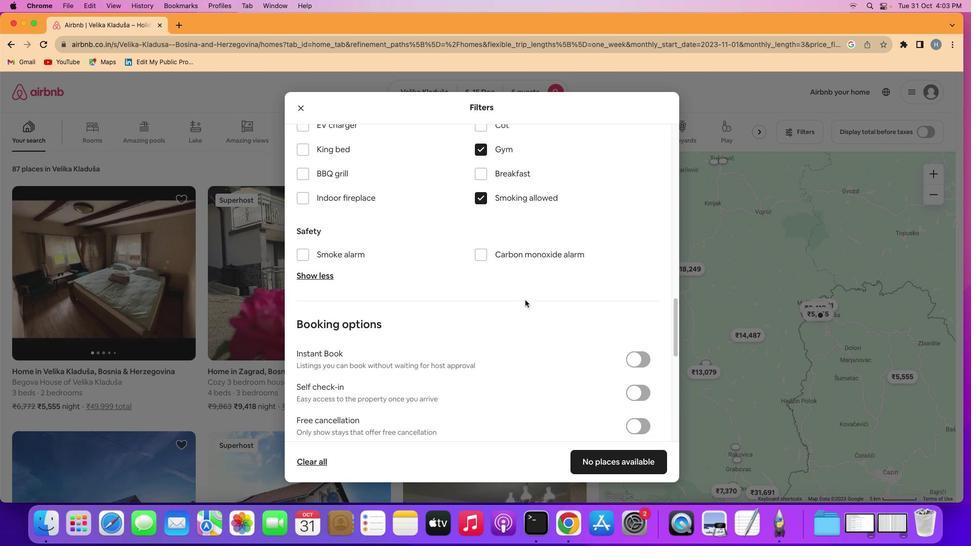 
Action: Mouse scrolled (531, 305) with delta (4, 3)
Screenshot: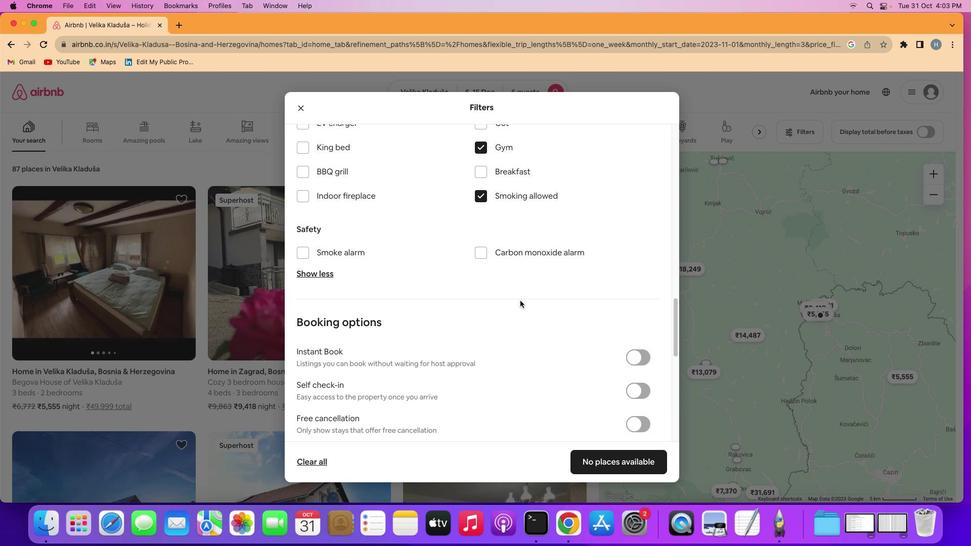 
Action: Mouse scrolled (531, 305) with delta (4, 3)
Screenshot: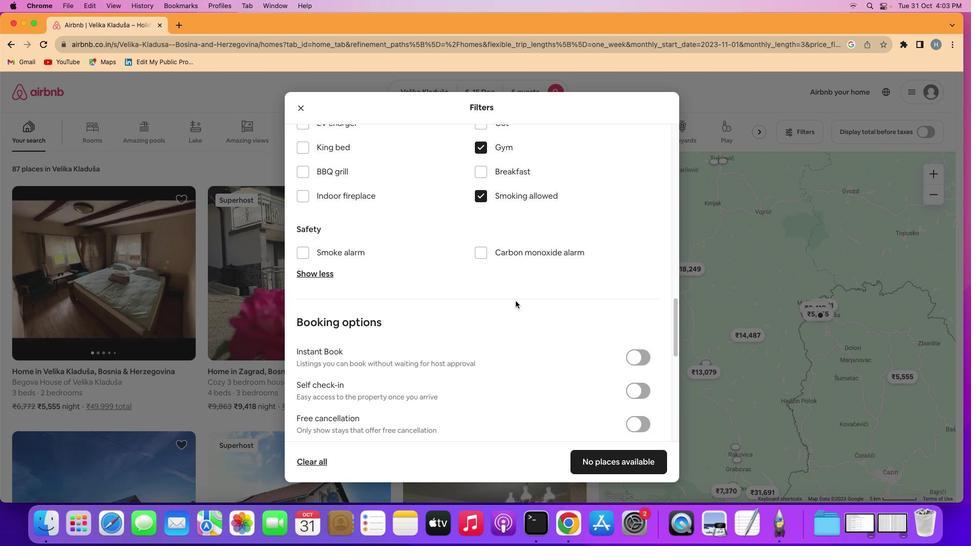 
Action: Mouse moved to (516, 302)
Screenshot: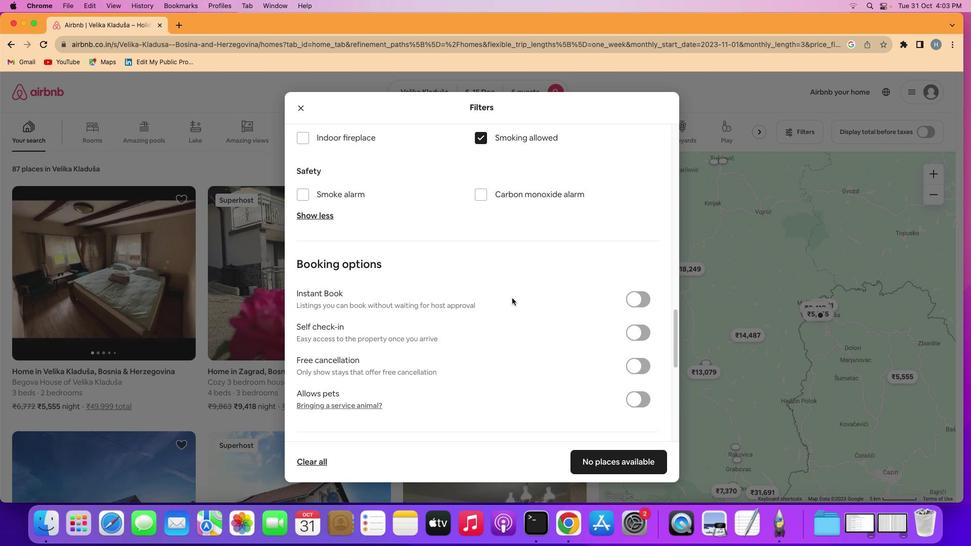 
Action: Mouse scrolled (516, 302) with delta (4, 3)
Screenshot: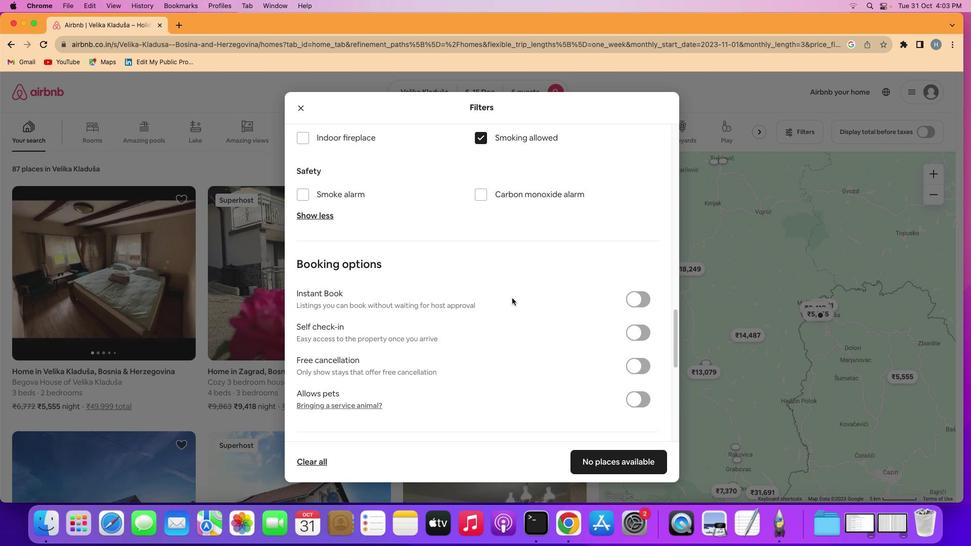 
Action: Mouse moved to (515, 302)
Screenshot: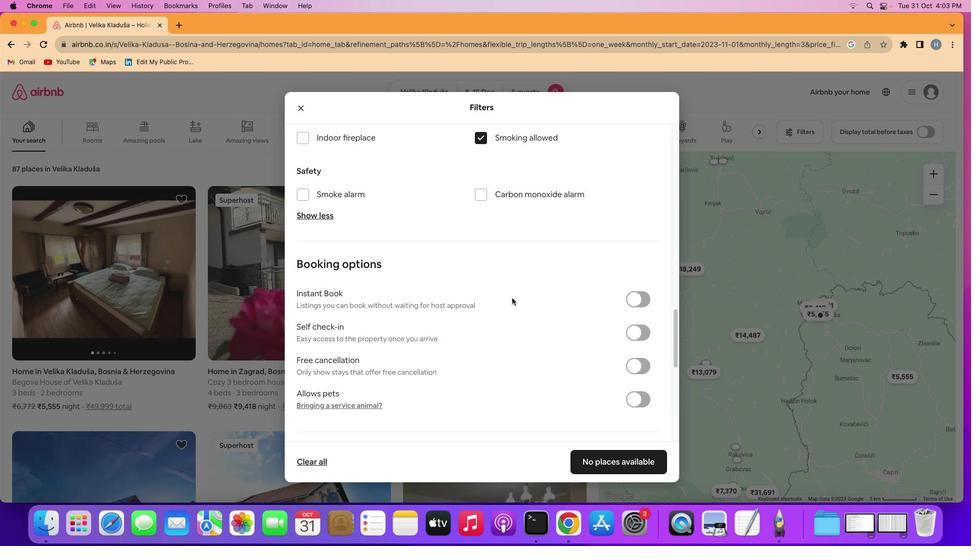 
Action: Mouse scrolled (515, 302) with delta (4, 3)
Screenshot: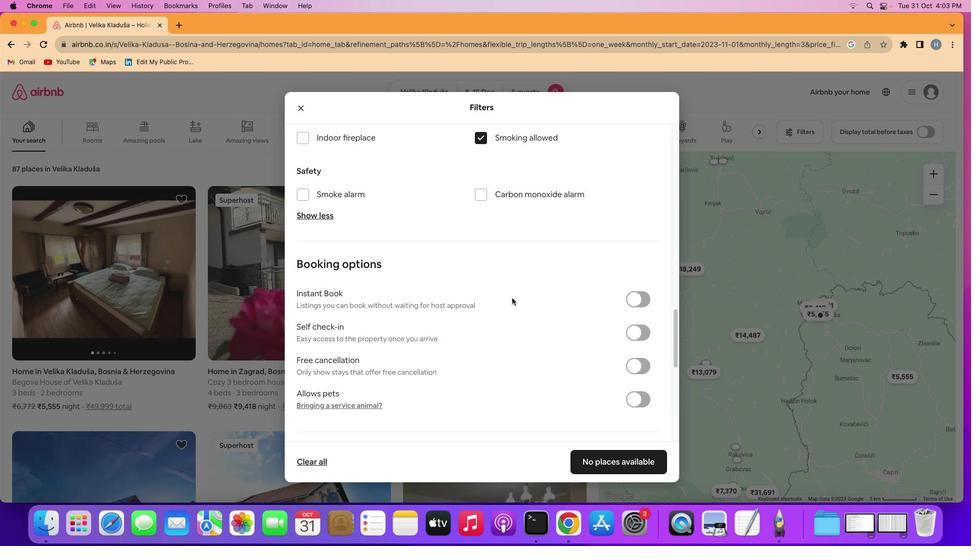 
Action: Mouse scrolled (515, 302) with delta (4, 3)
Screenshot: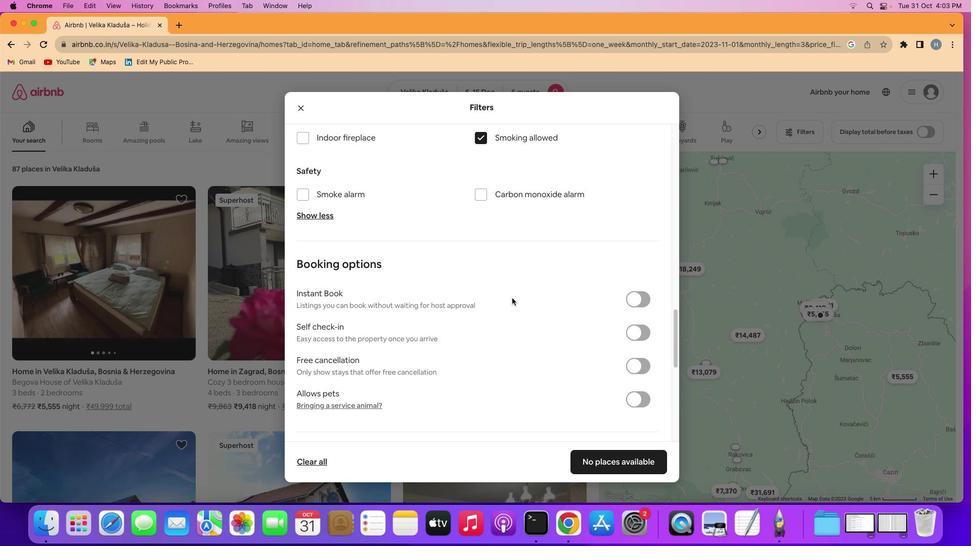 
Action: Mouse scrolled (515, 302) with delta (4, 3)
Screenshot: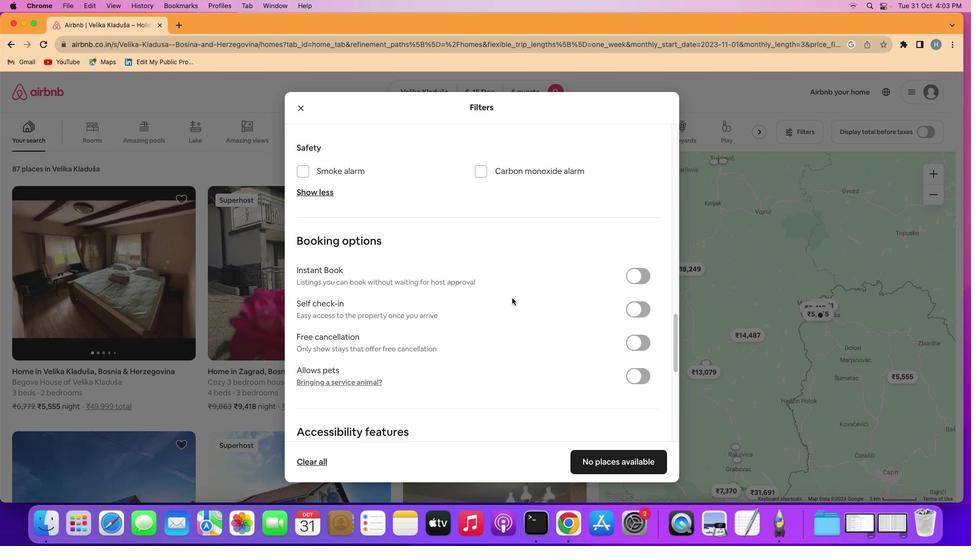 
Action: Mouse scrolled (515, 302) with delta (4, 3)
Screenshot: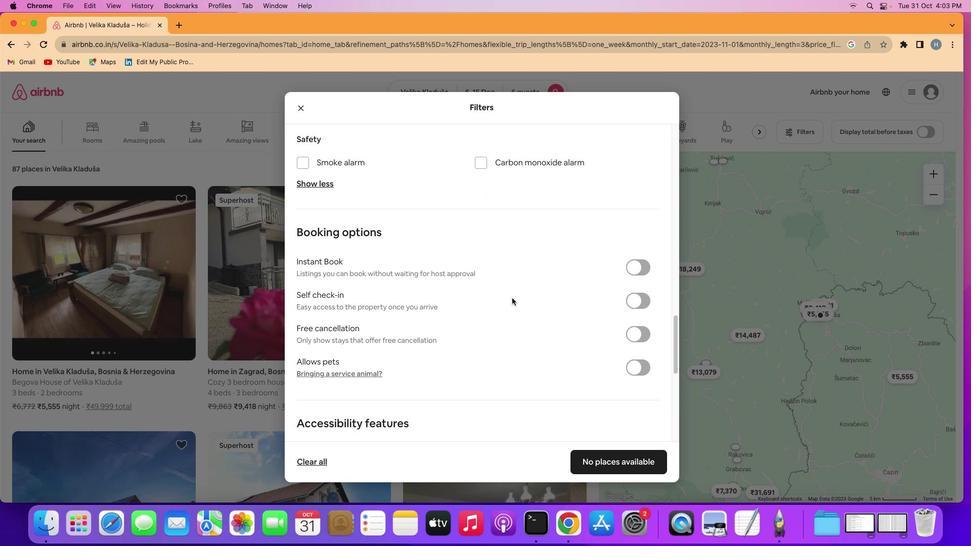 
Action: Mouse scrolled (515, 302) with delta (4, 3)
Screenshot: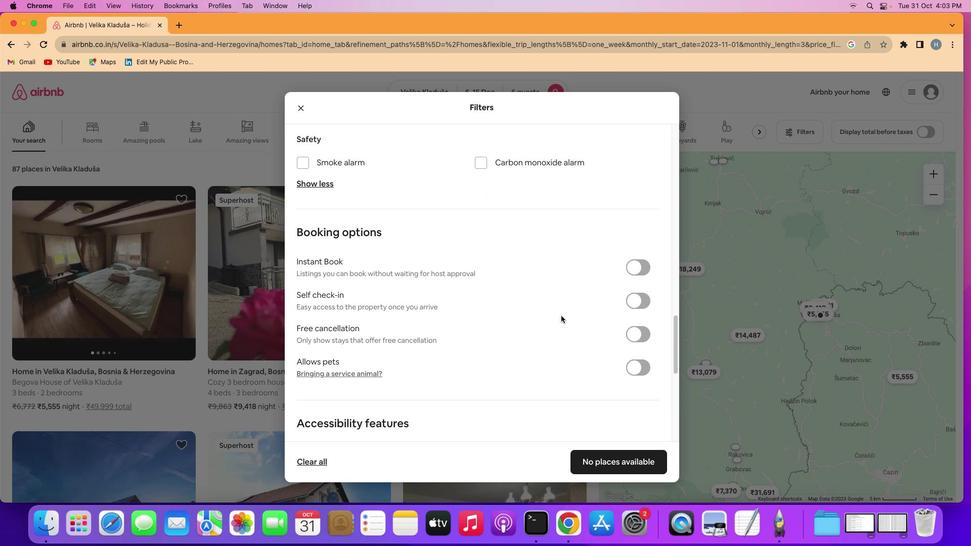 
Action: Mouse moved to (631, 304)
Screenshot: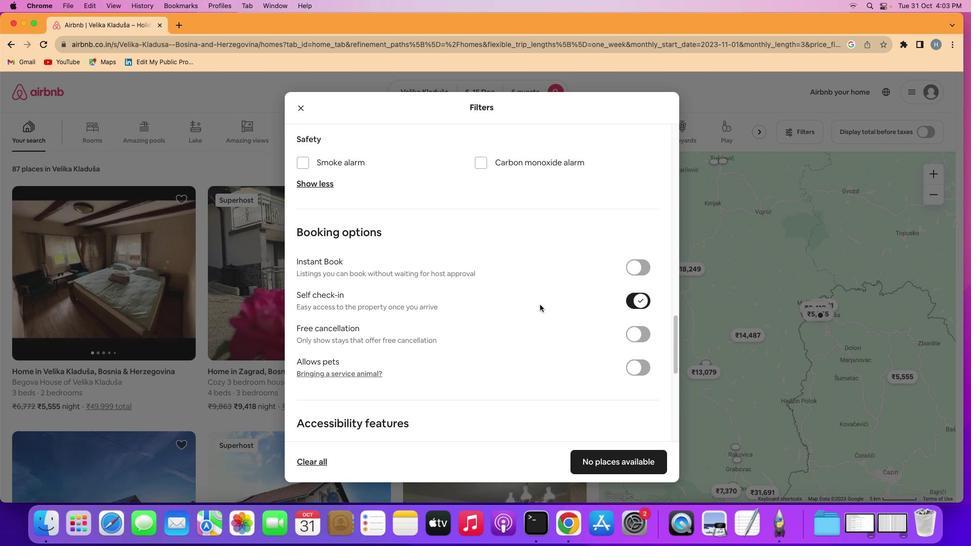 
Action: Mouse pressed left at (631, 304)
Screenshot: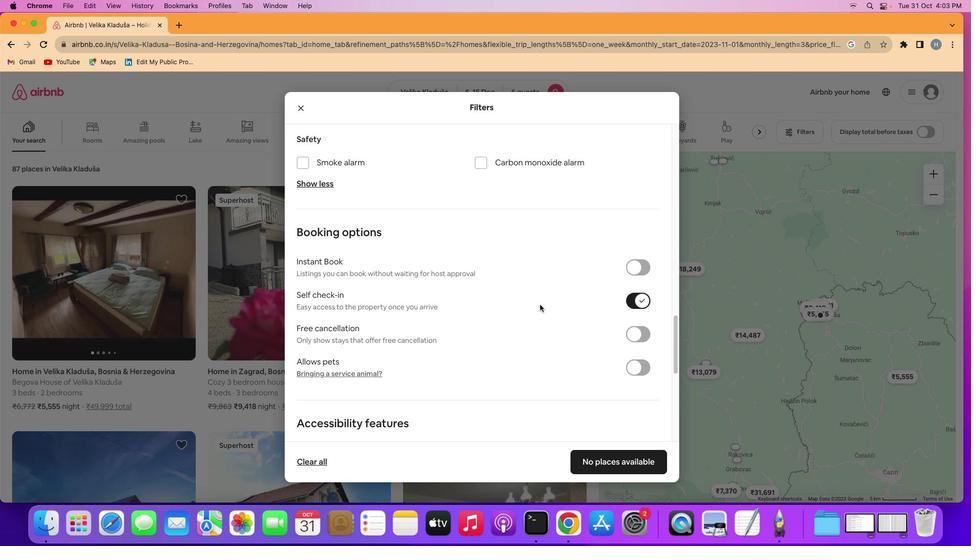
Action: Mouse moved to (504, 354)
Screenshot: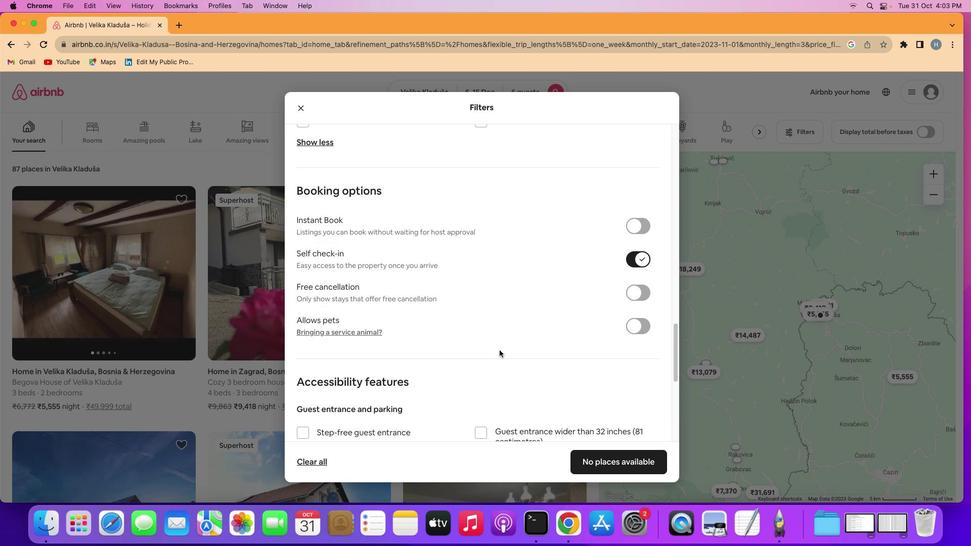 
Action: Mouse scrolled (504, 354) with delta (4, 3)
Screenshot: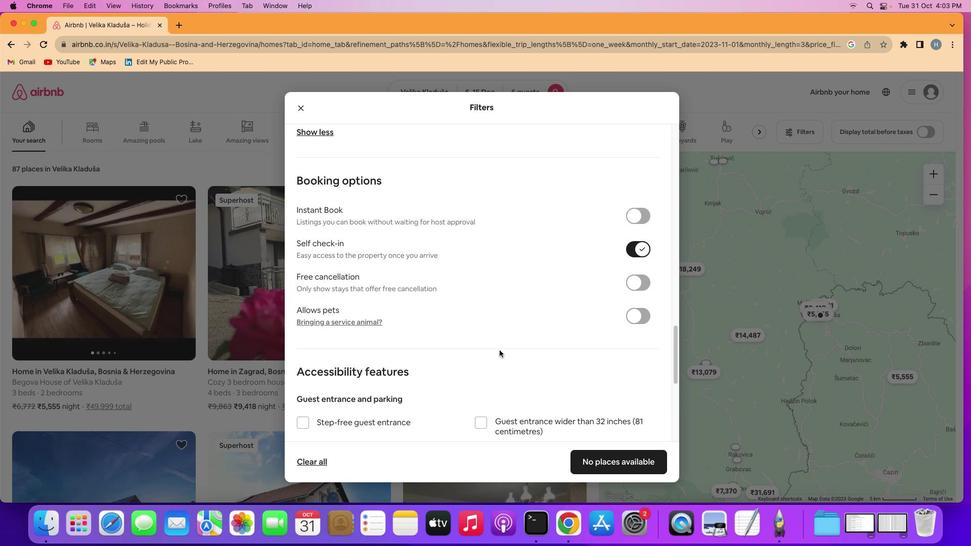 
Action: Mouse scrolled (504, 354) with delta (4, 3)
Screenshot: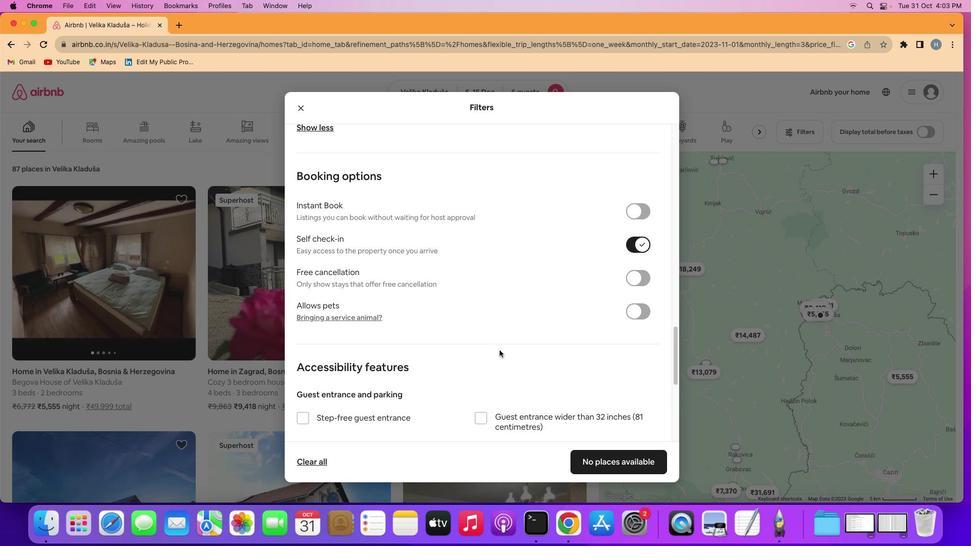 
Action: Mouse scrolled (504, 354) with delta (4, 3)
Screenshot: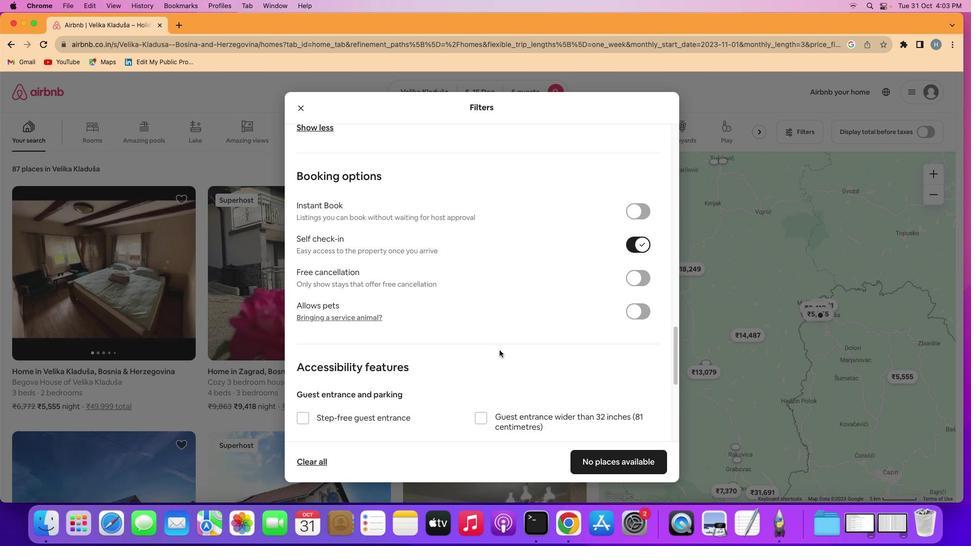 
Action: Mouse moved to (503, 354)
Screenshot: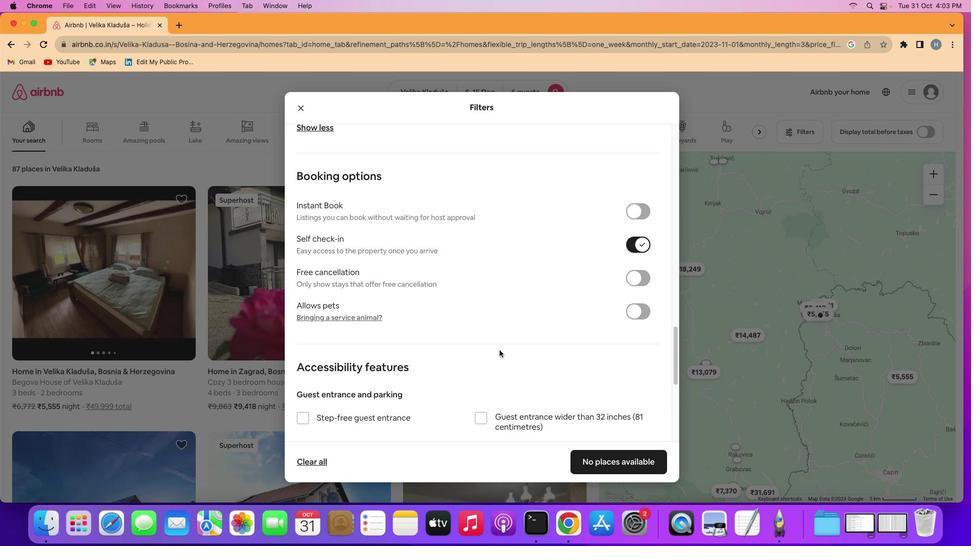 
Action: Mouse scrolled (503, 354) with delta (4, 3)
Screenshot: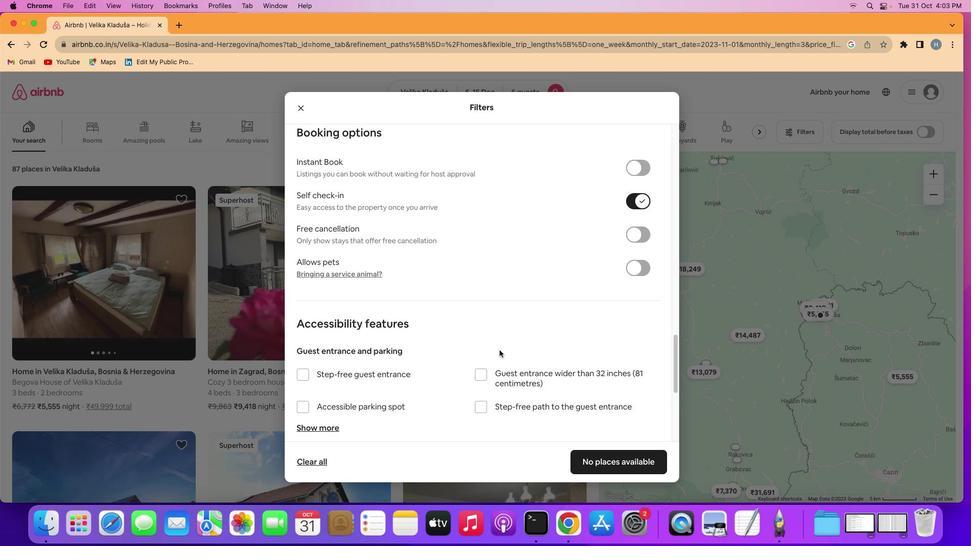 
Action: Mouse scrolled (503, 354) with delta (4, 3)
Screenshot: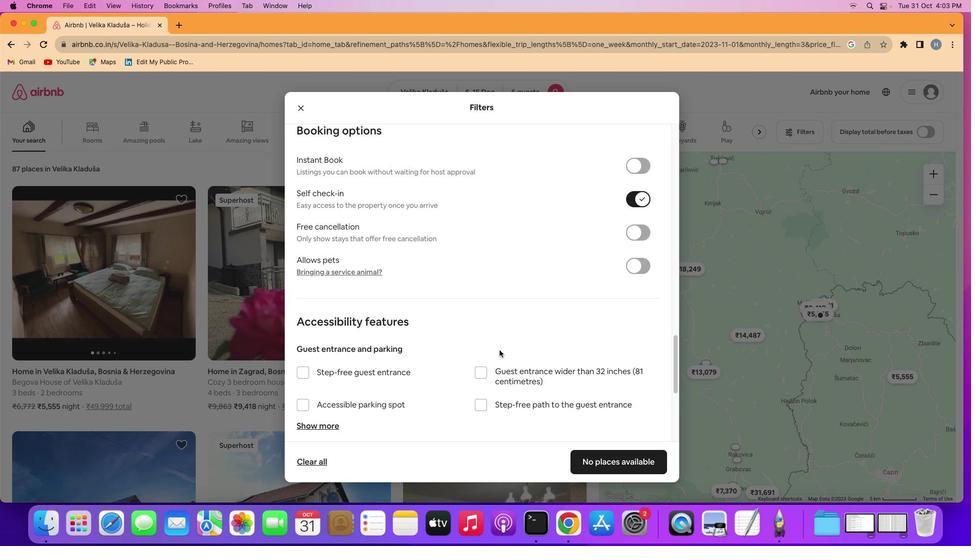 
Action: Mouse scrolled (503, 354) with delta (4, 3)
Screenshot: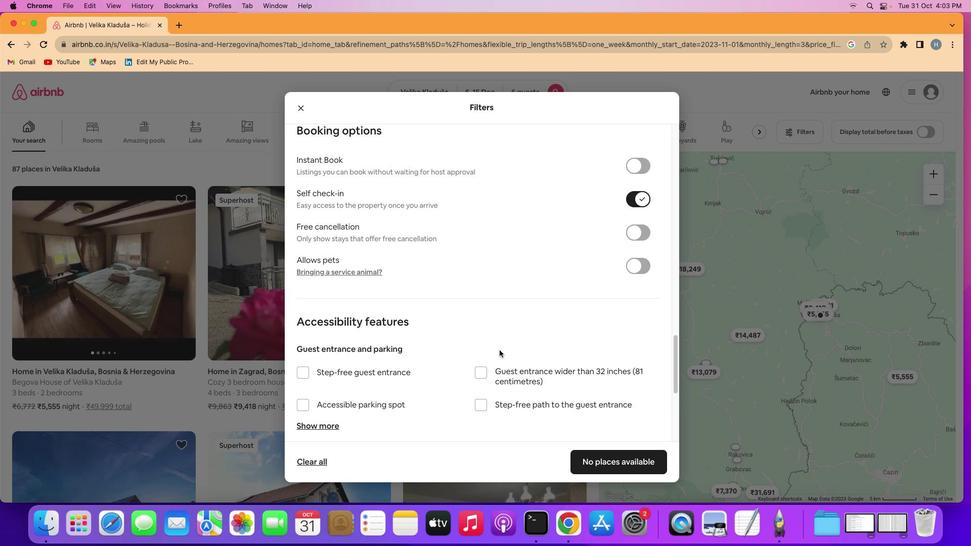 
Action: Mouse scrolled (503, 354) with delta (4, 3)
Screenshot: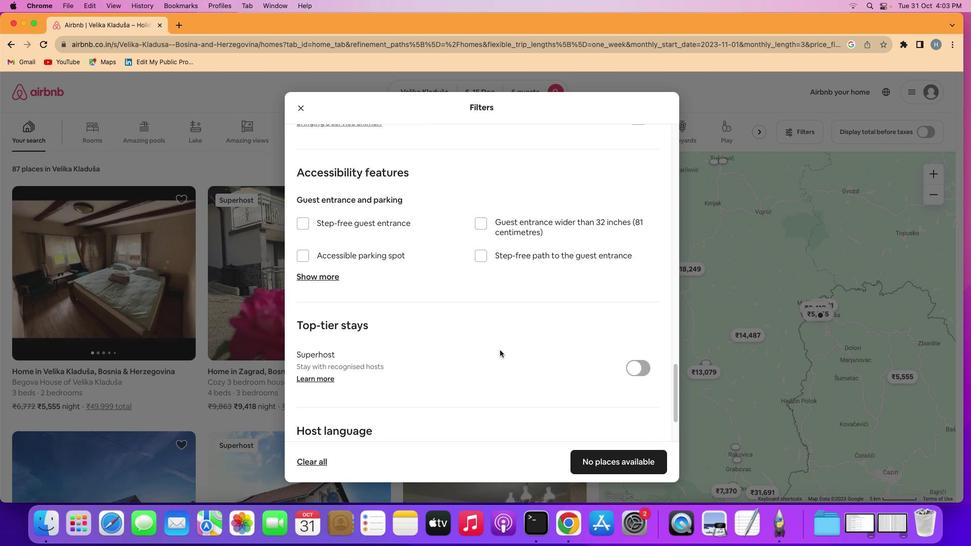 
Action: Mouse scrolled (503, 354) with delta (4, 3)
Screenshot: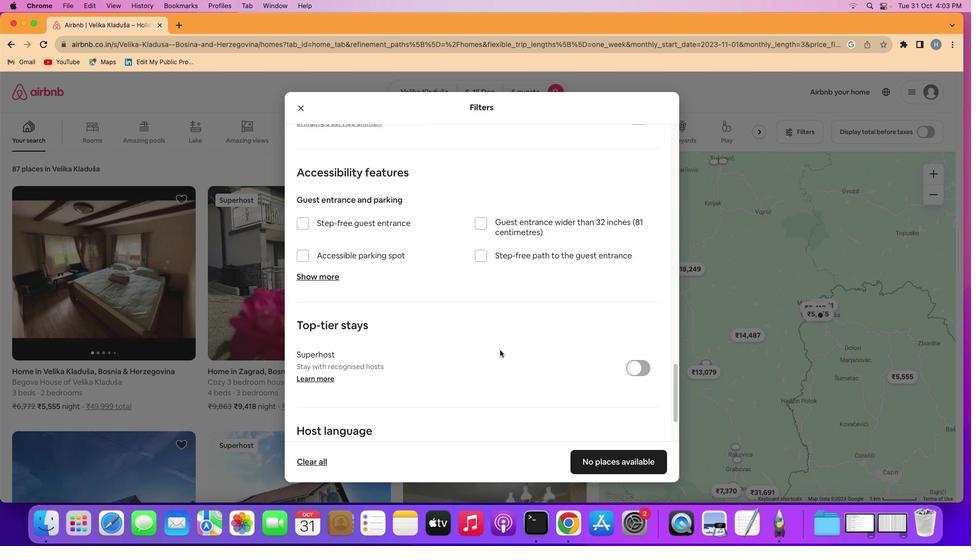 
Action: Mouse scrolled (503, 354) with delta (4, 3)
Screenshot: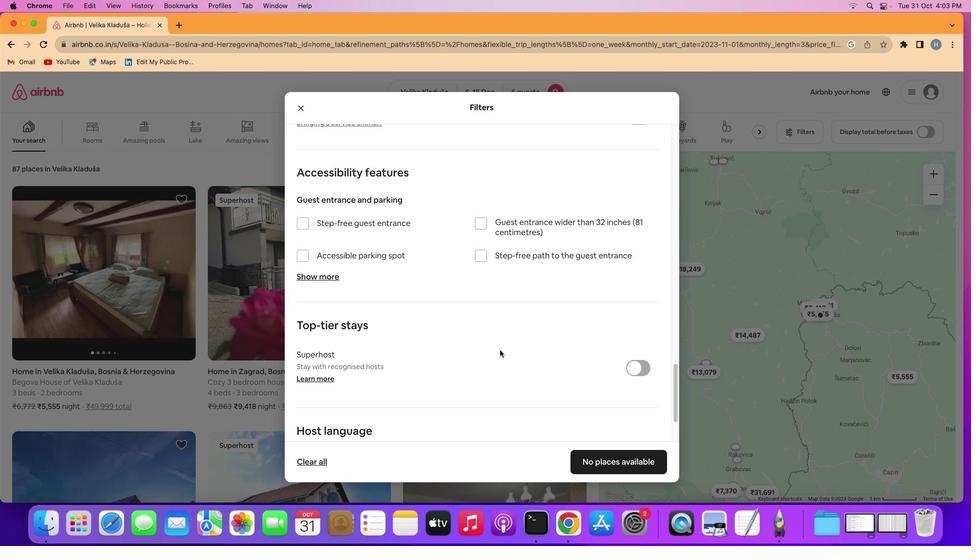 
Action: Mouse scrolled (503, 354) with delta (4, 2)
Screenshot: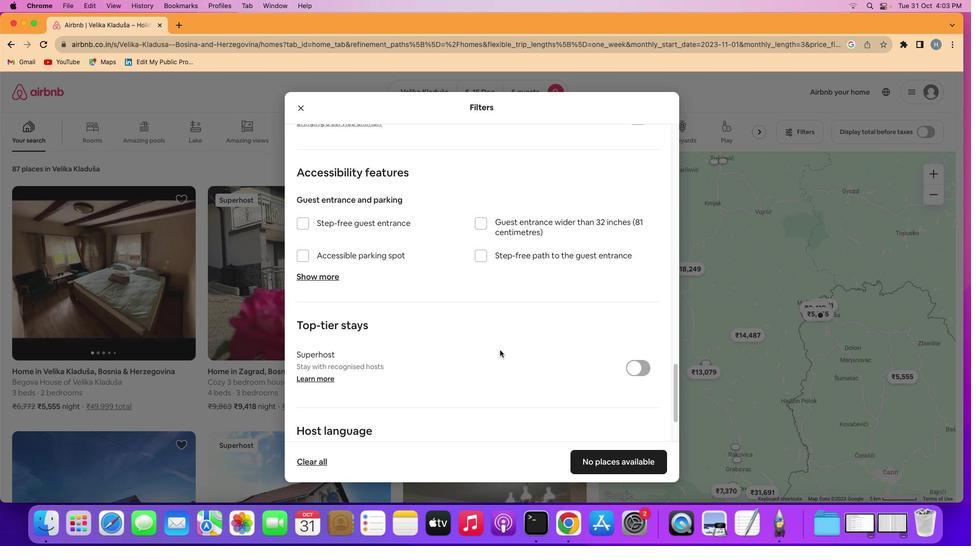 
Action: Mouse moved to (503, 354)
Screenshot: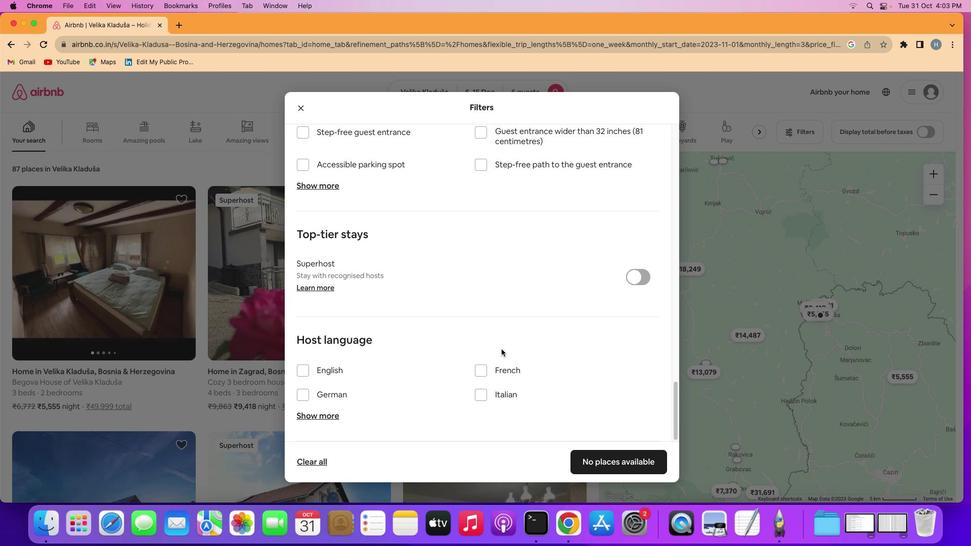 
Action: Mouse scrolled (503, 354) with delta (4, 3)
Screenshot: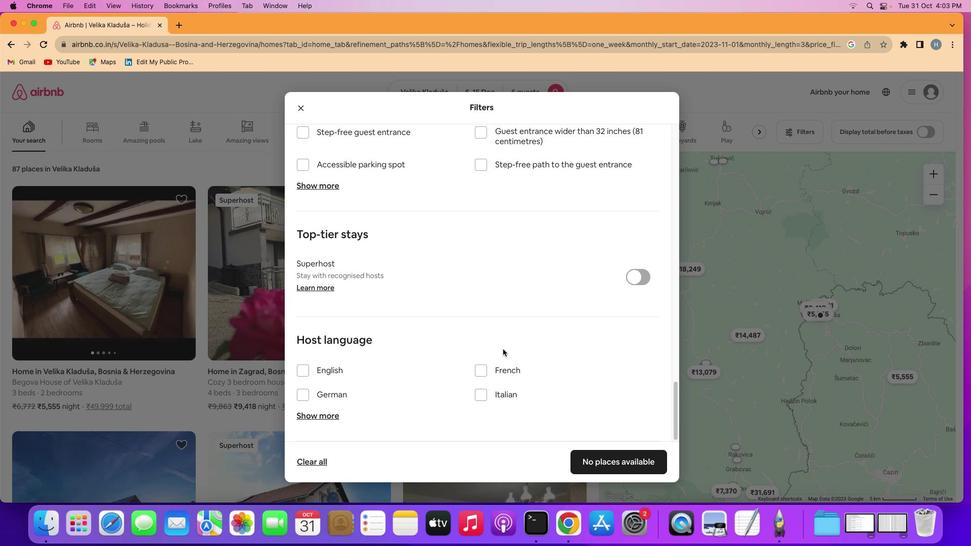 
Action: Mouse scrolled (503, 354) with delta (4, 3)
Screenshot: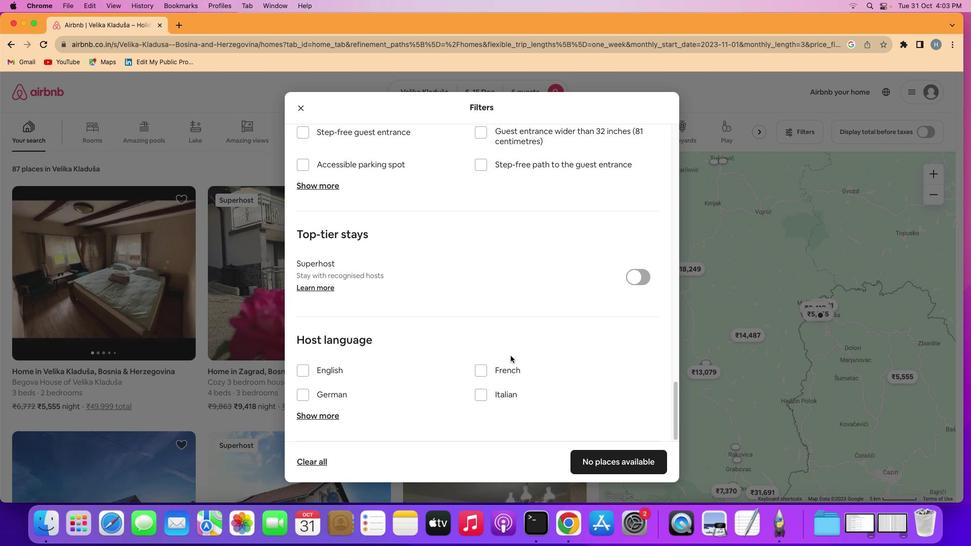 
Action: Mouse scrolled (503, 354) with delta (4, 2)
Screenshot: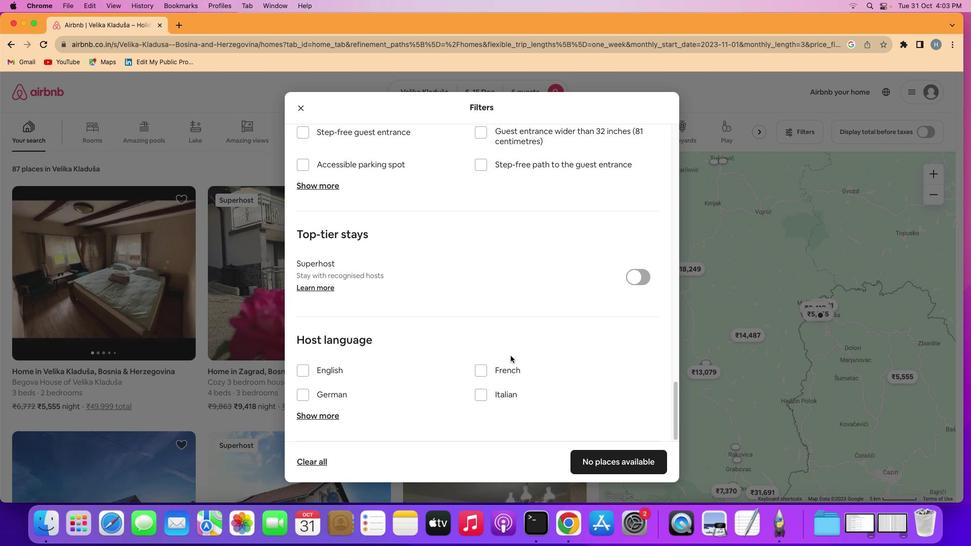 
Action: Mouse scrolled (503, 354) with delta (4, 1)
Screenshot: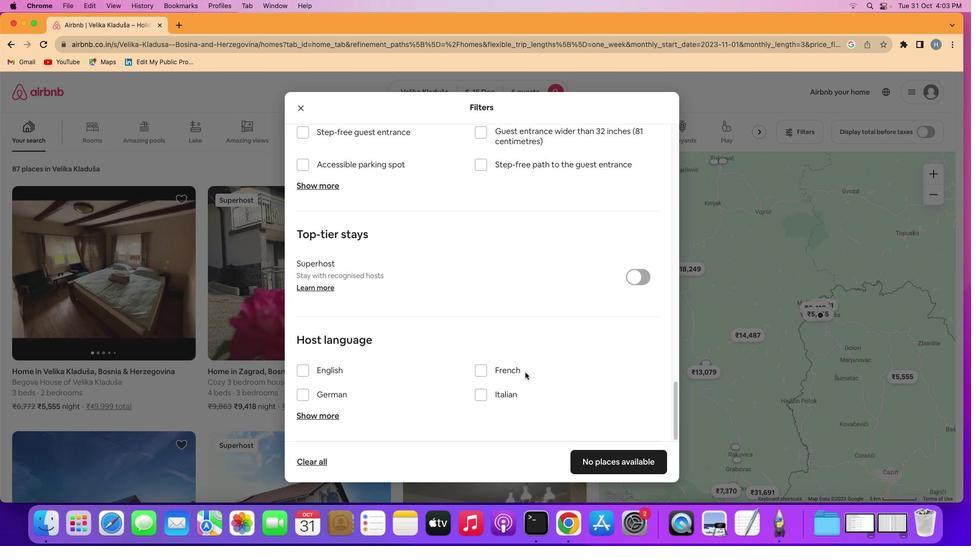 
Action: Mouse scrolled (503, 354) with delta (4, 1)
Screenshot: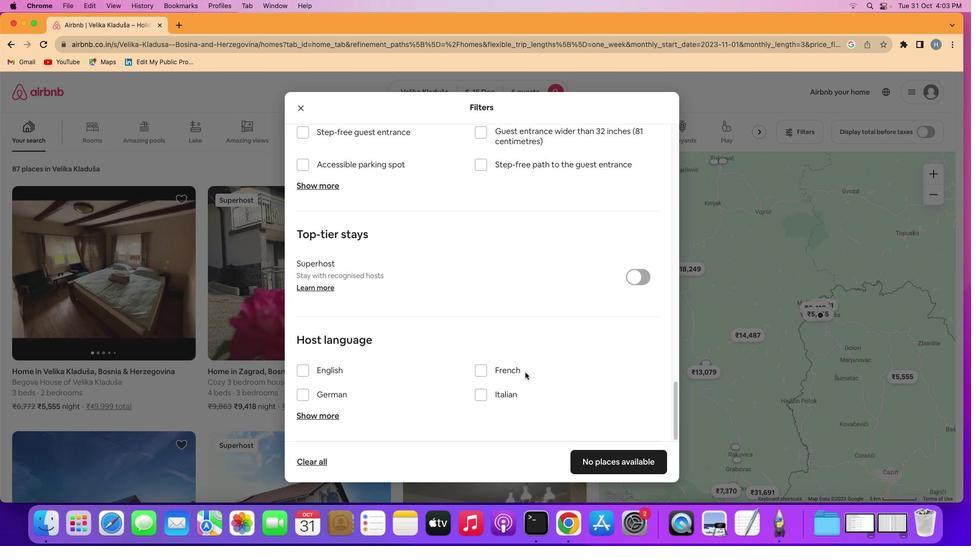 
Action: Mouse scrolled (503, 354) with delta (4, 1)
Screenshot: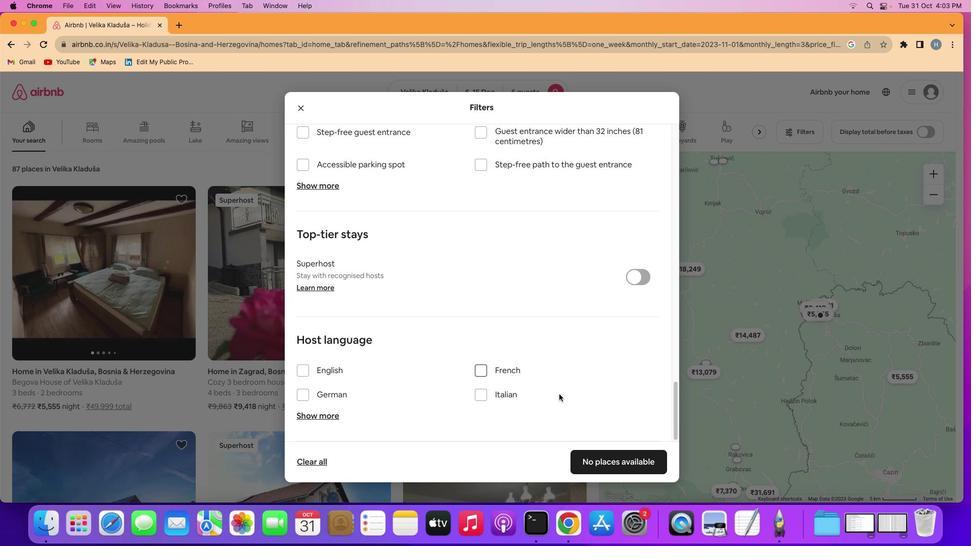 
Action: Mouse scrolled (503, 354) with delta (4, 0)
Screenshot: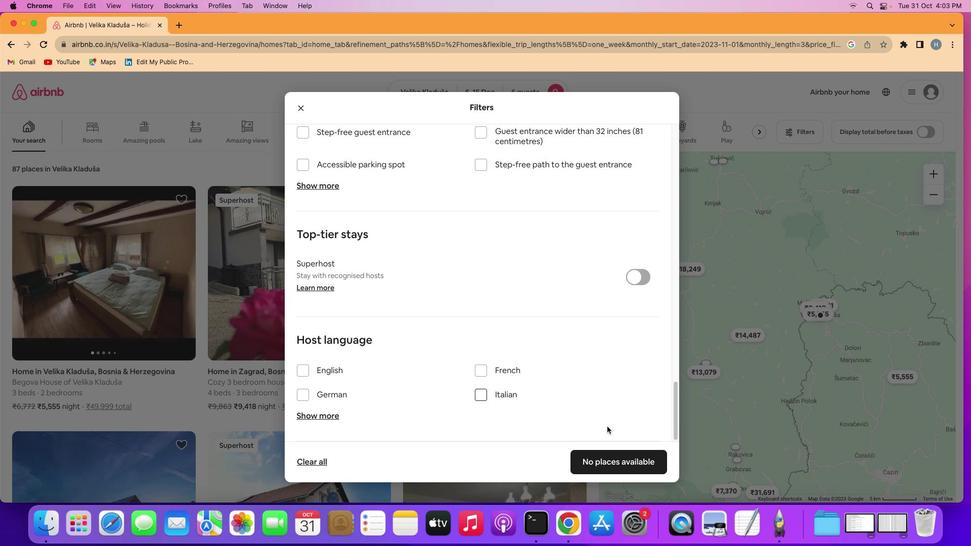 
Action: Mouse moved to (649, 471)
Screenshot: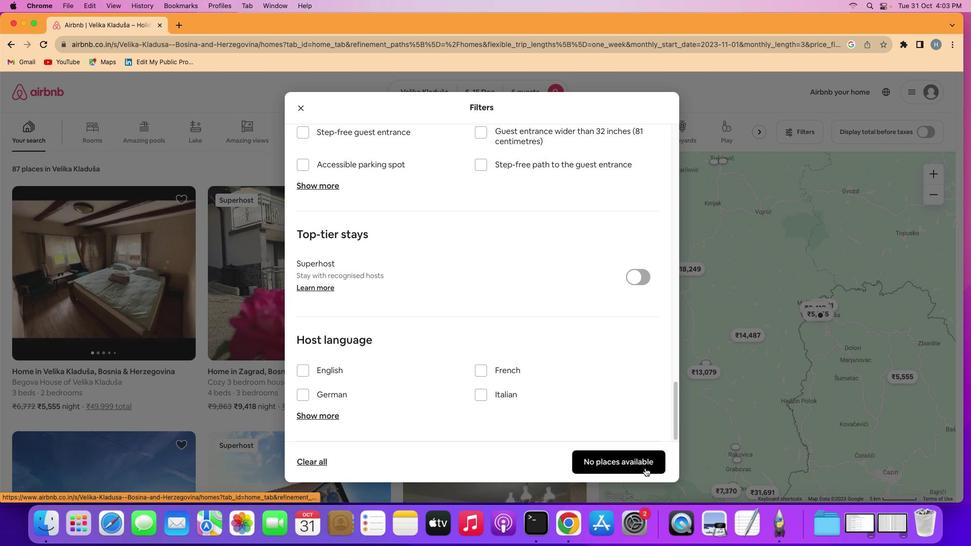 
Action: Mouse pressed left at (649, 471)
Screenshot: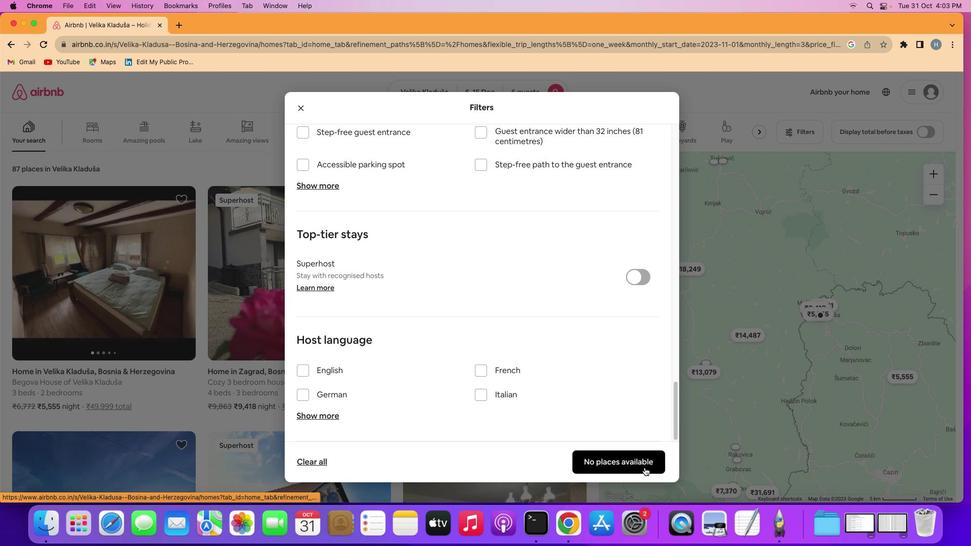 
Action: Mouse moved to (346, 358)
Screenshot: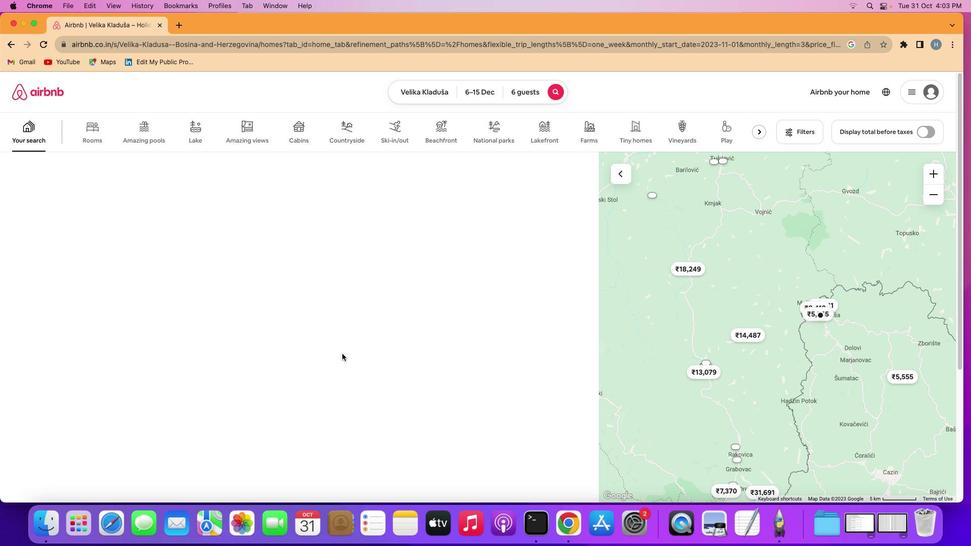 
